 Task: Find connections with filter location San Ignacio with filter topic #futurewith filter profile language German with filter current company Launchmaps with filter school Himachal Pradesh Jobs with filter industry Robot Manufacturing with filter service category User Experience Writing with filter keywords title Roofer
Action: Mouse moved to (172, 231)
Screenshot: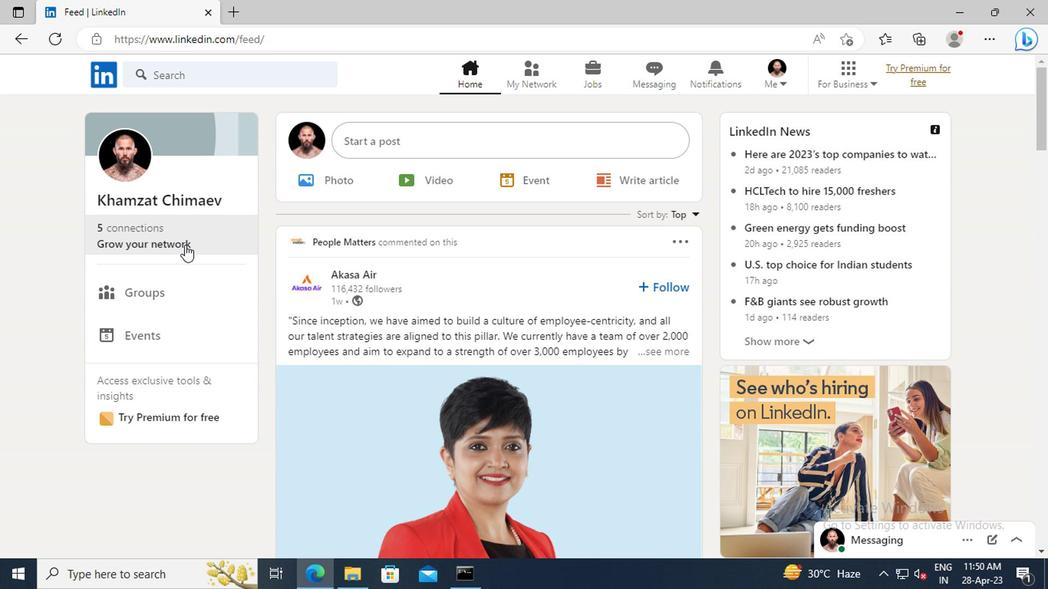 
Action: Mouse pressed left at (172, 231)
Screenshot: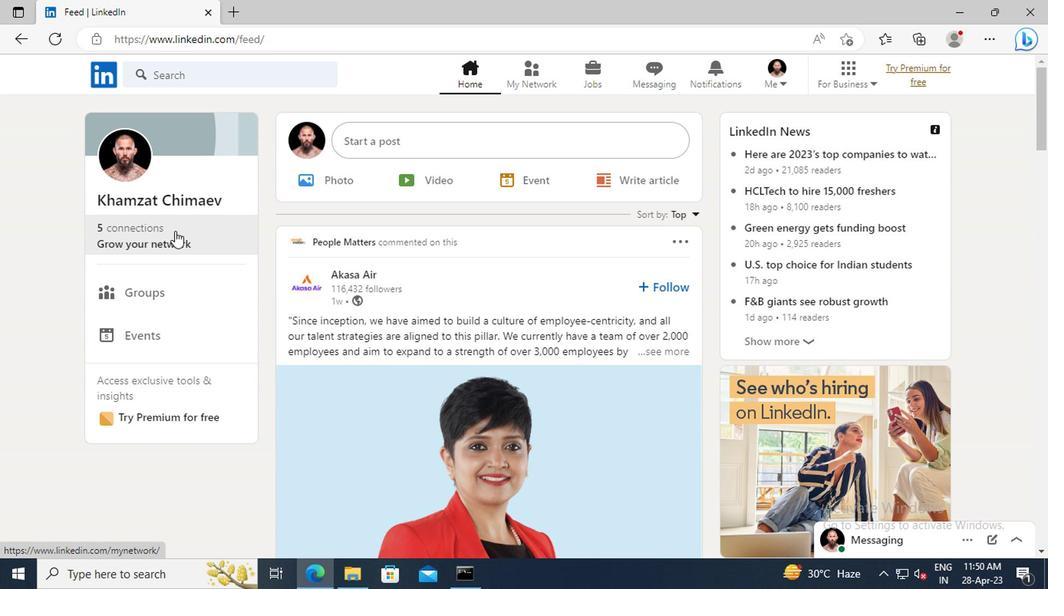 
Action: Mouse moved to (173, 163)
Screenshot: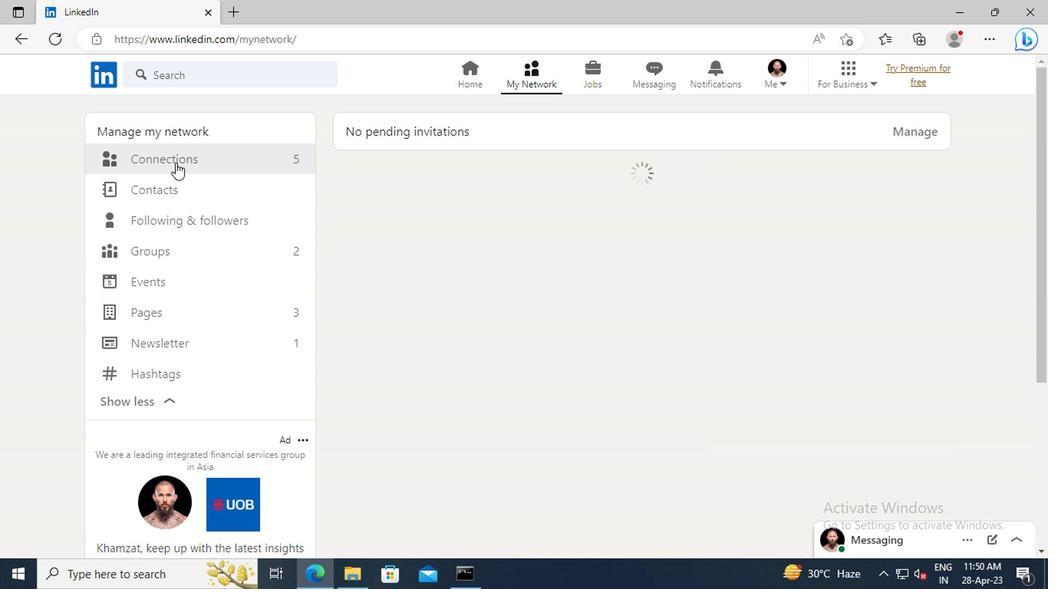 
Action: Mouse pressed left at (173, 163)
Screenshot: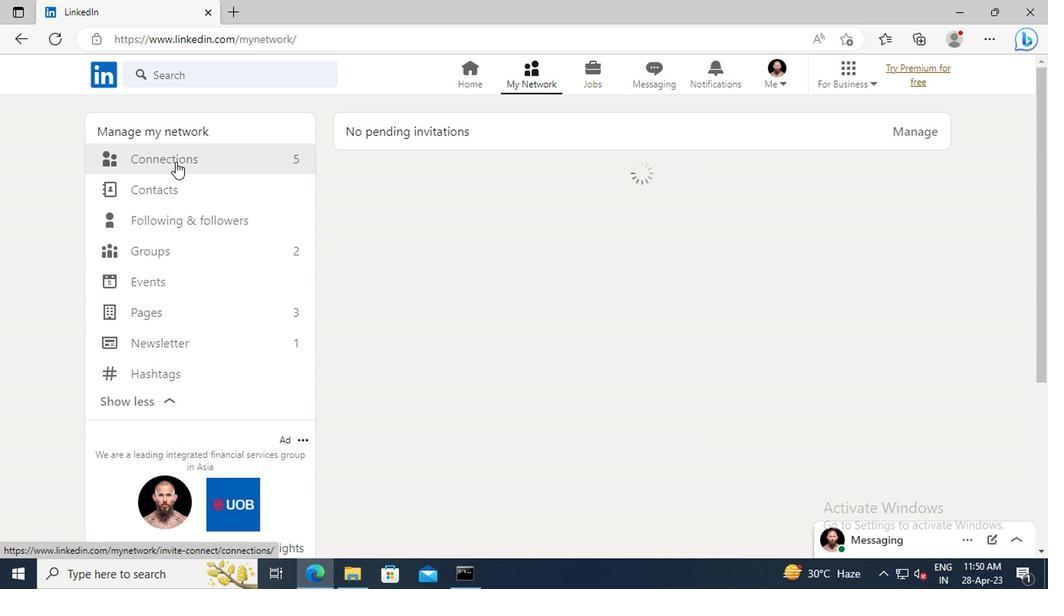 
Action: Mouse moved to (621, 165)
Screenshot: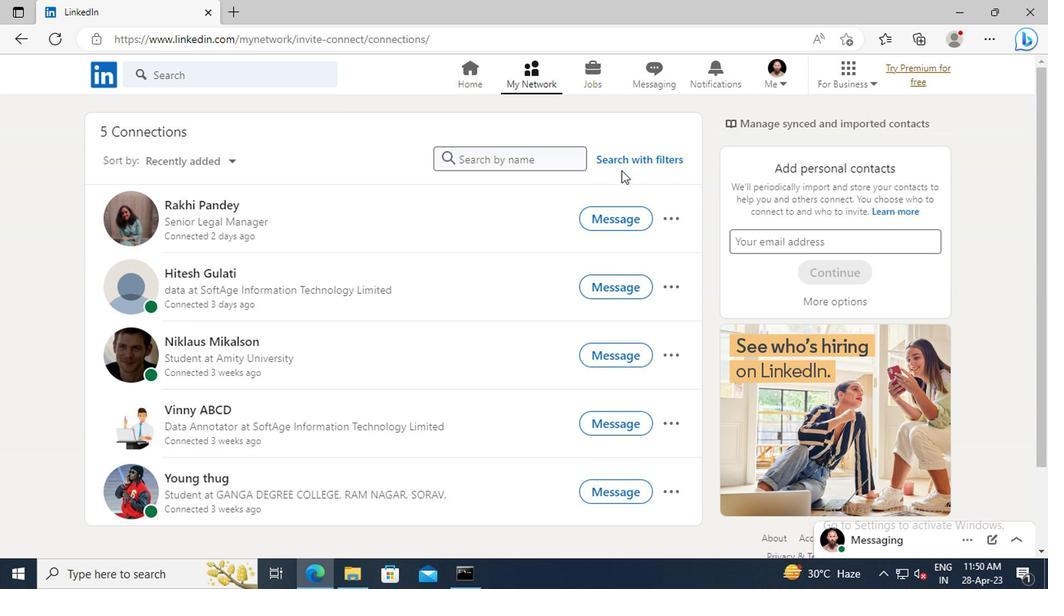 
Action: Mouse pressed left at (621, 165)
Screenshot: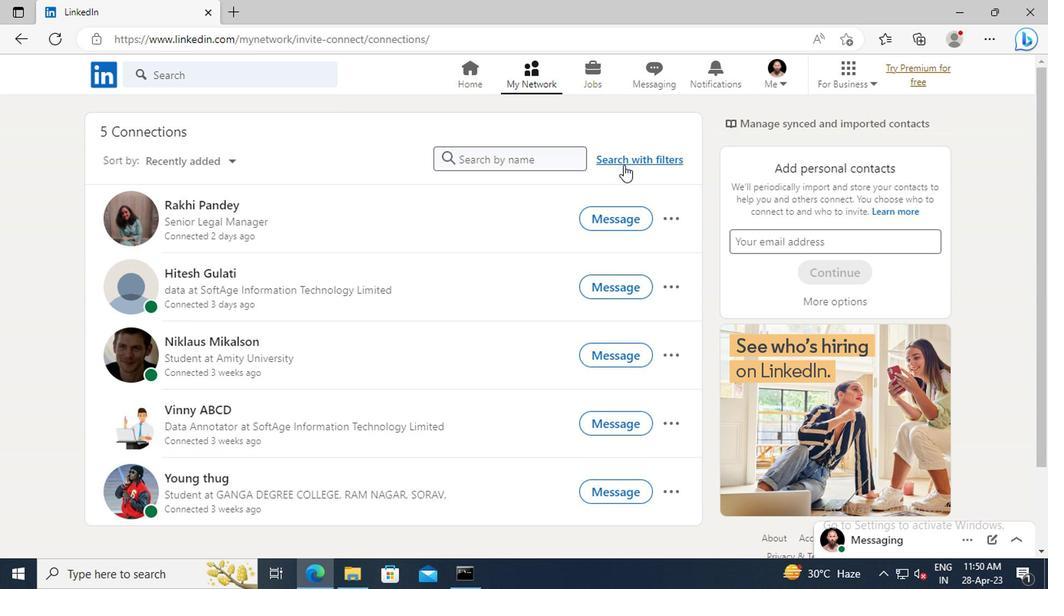 
Action: Mouse moved to (585, 123)
Screenshot: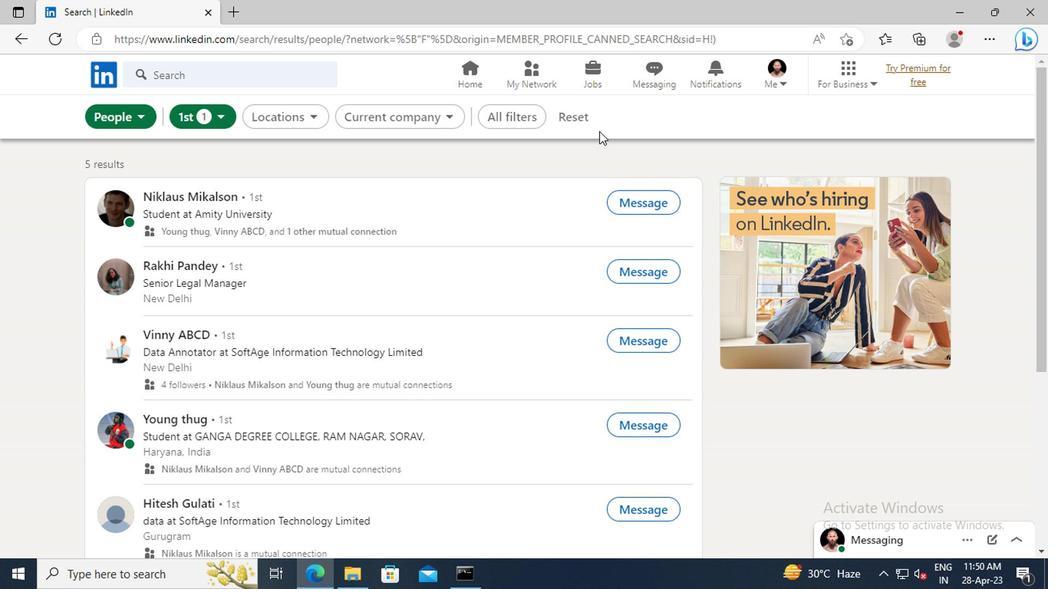 
Action: Mouse pressed left at (585, 123)
Screenshot: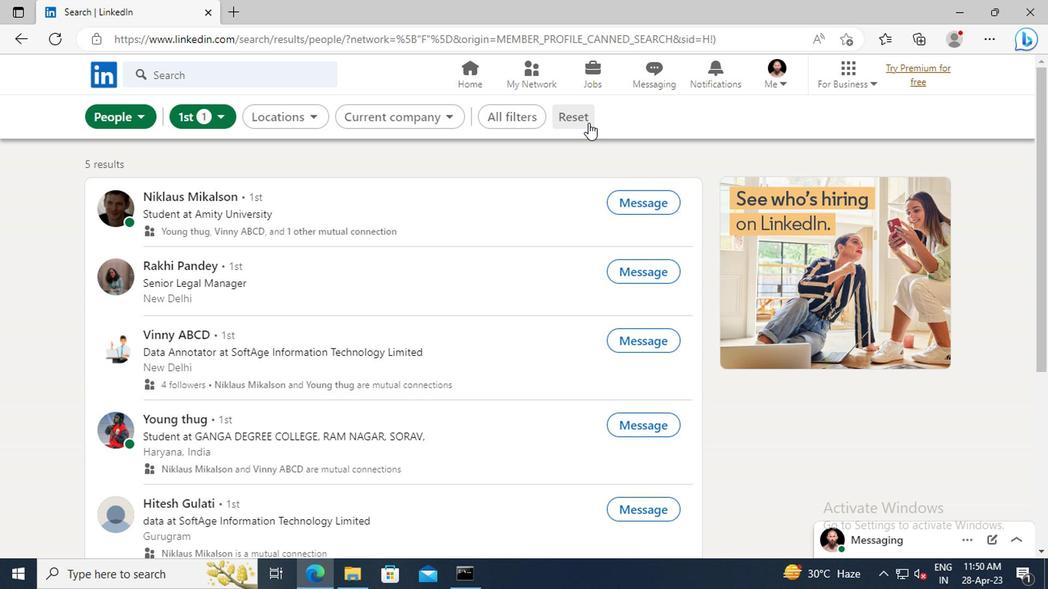 
Action: Mouse moved to (565, 119)
Screenshot: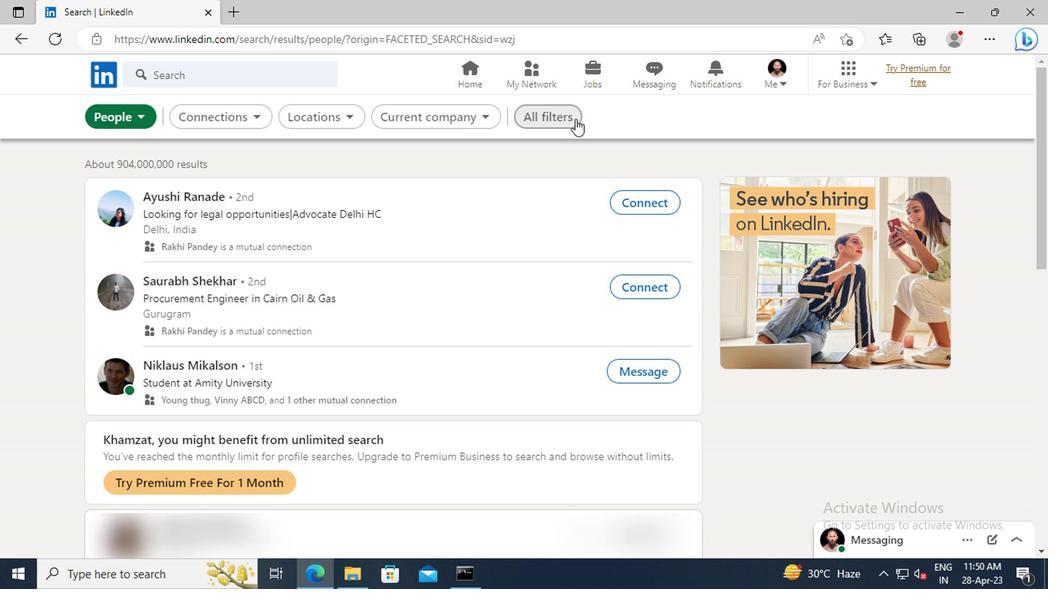 
Action: Mouse pressed left at (565, 119)
Screenshot: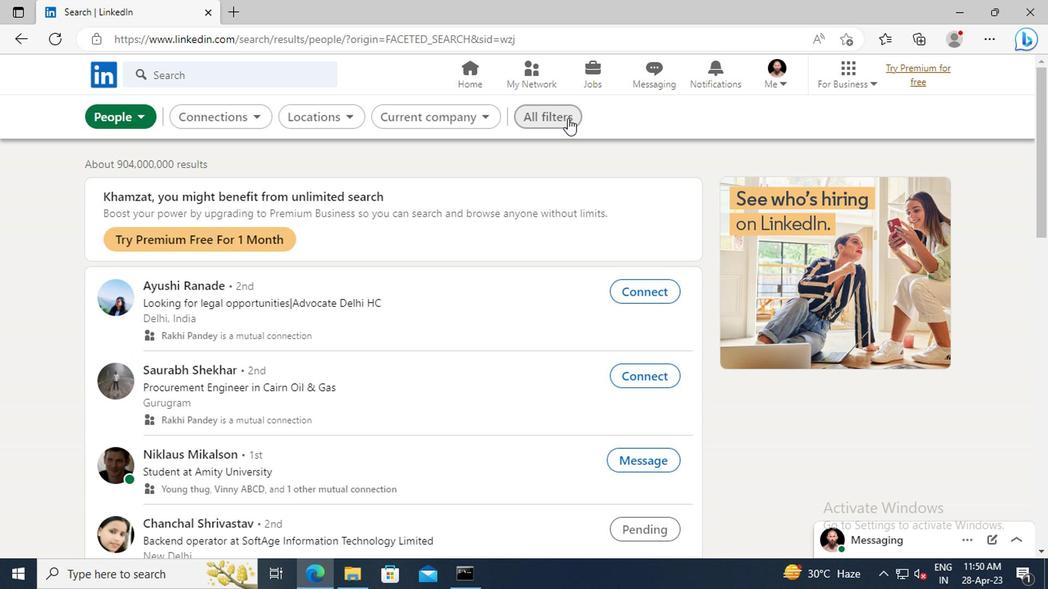
Action: Mouse moved to (923, 274)
Screenshot: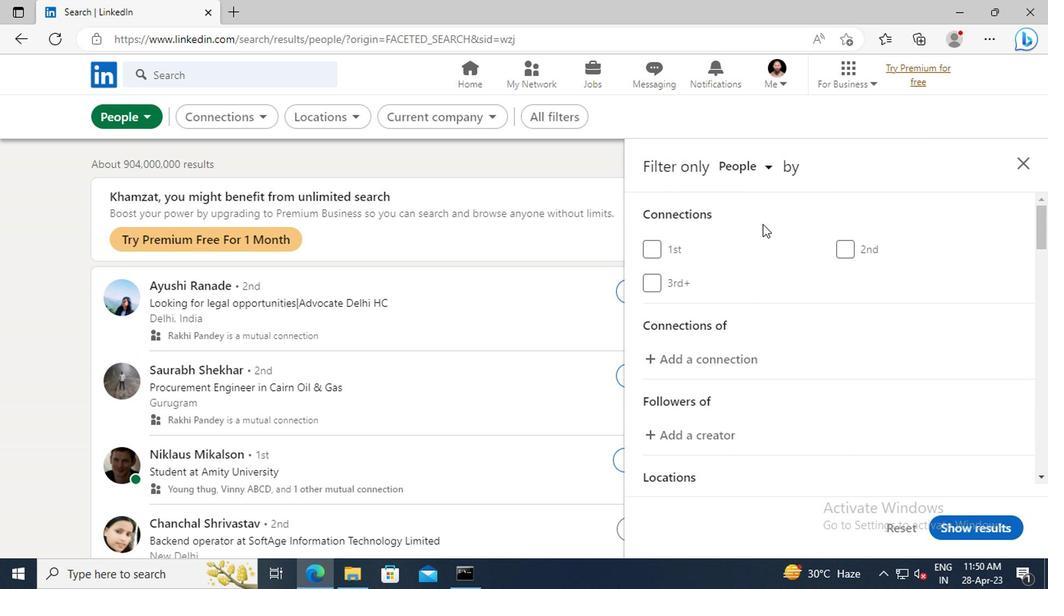 
Action: Mouse scrolled (923, 273) with delta (0, -1)
Screenshot: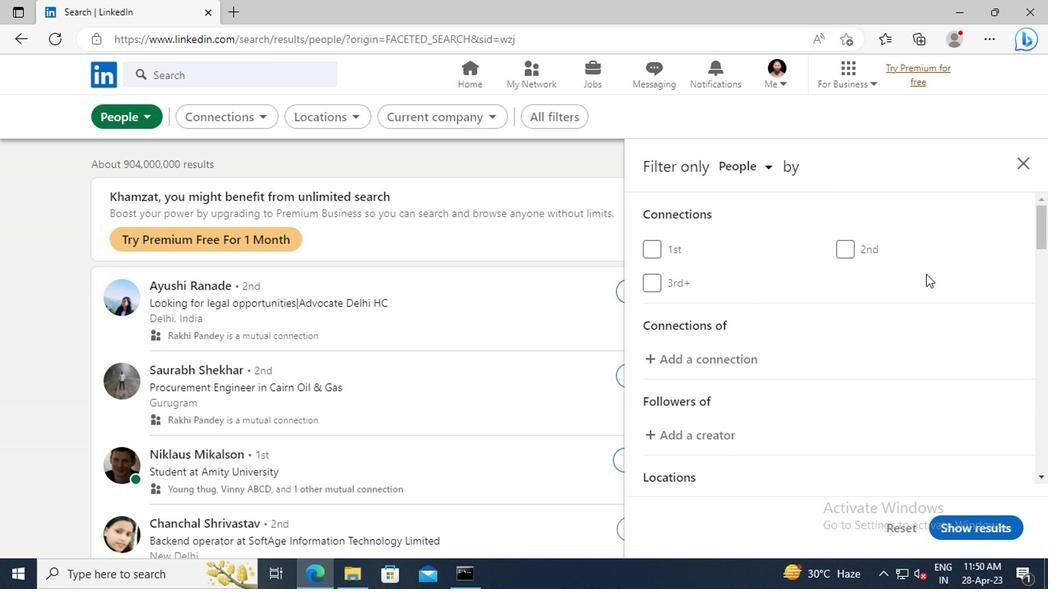 
Action: Mouse scrolled (923, 273) with delta (0, -1)
Screenshot: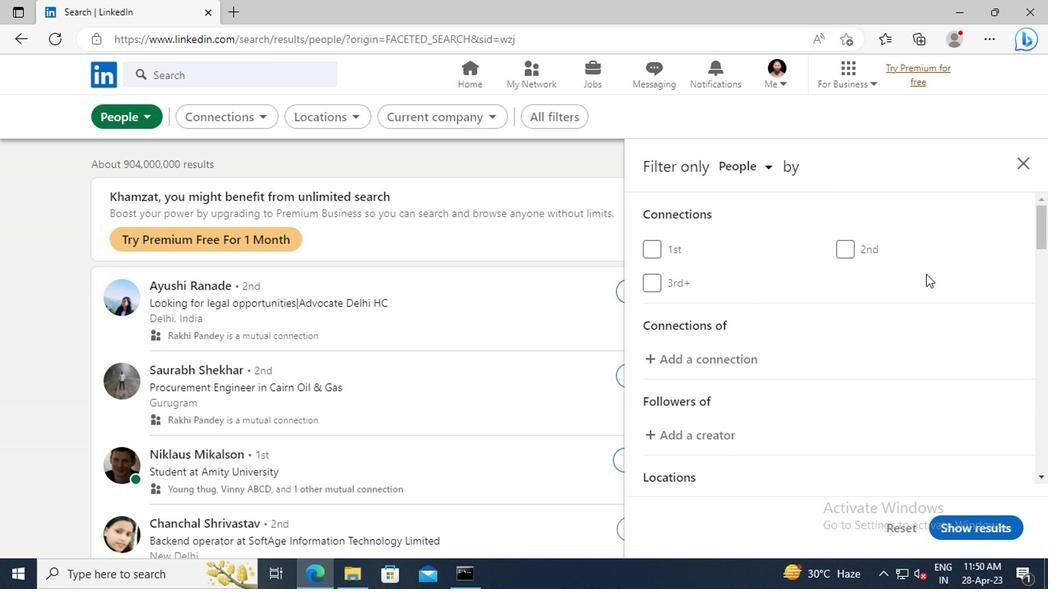 
Action: Mouse moved to (898, 271)
Screenshot: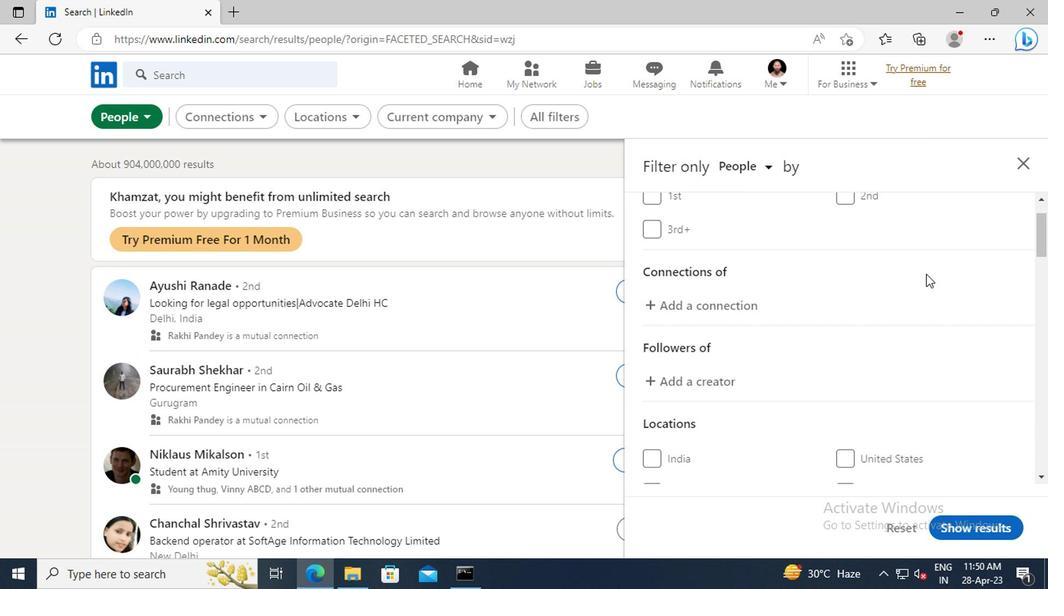 
Action: Mouse scrolled (898, 271) with delta (0, 0)
Screenshot: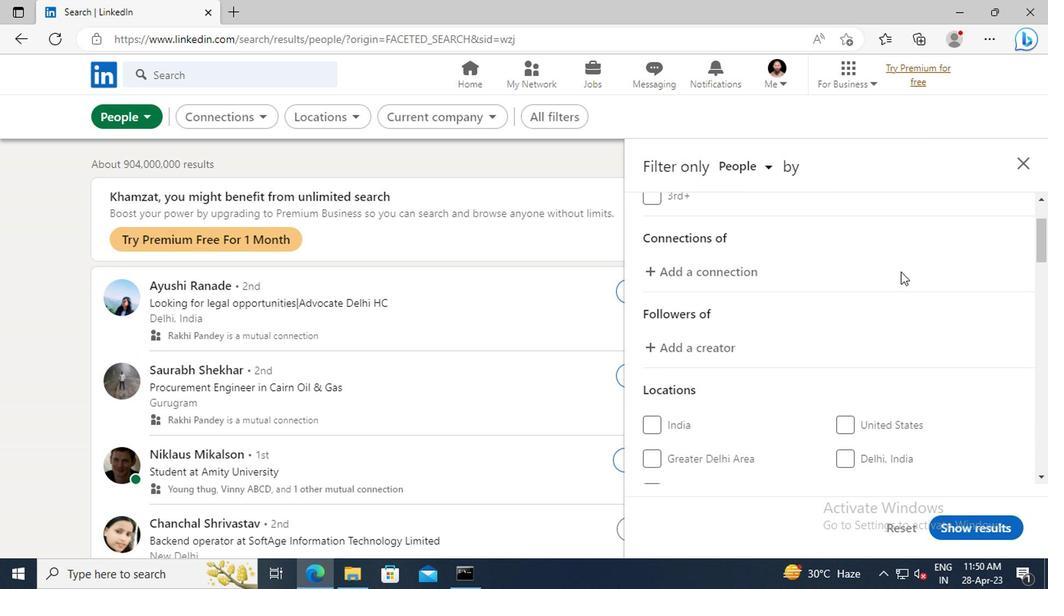 
Action: Mouse scrolled (898, 271) with delta (0, 0)
Screenshot: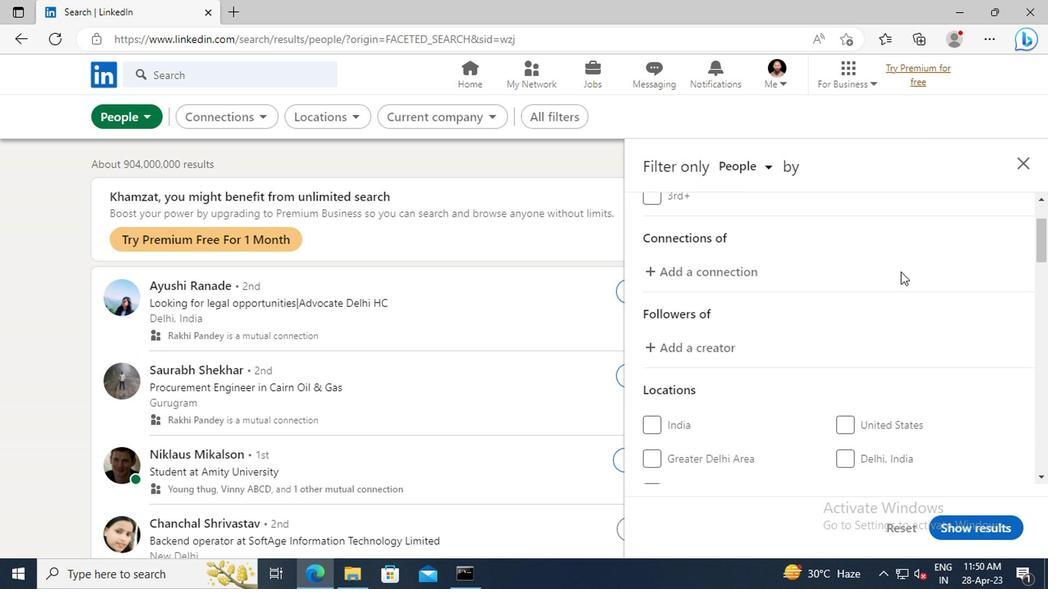 
Action: Mouse scrolled (898, 271) with delta (0, 0)
Screenshot: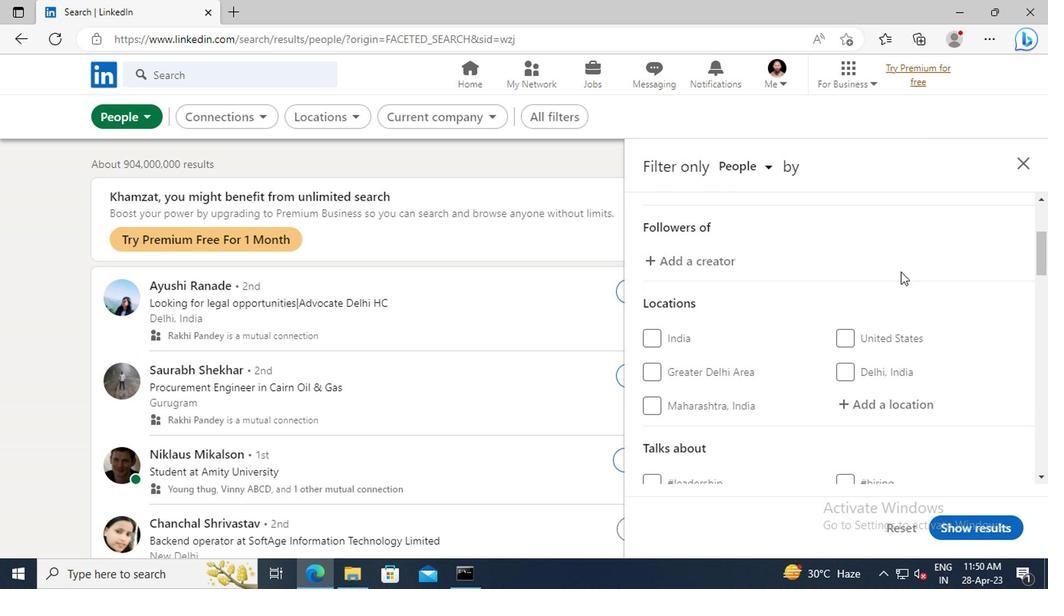 
Action: Mouse scrolled (898, 271) with delta (0, 0)
Screenshot: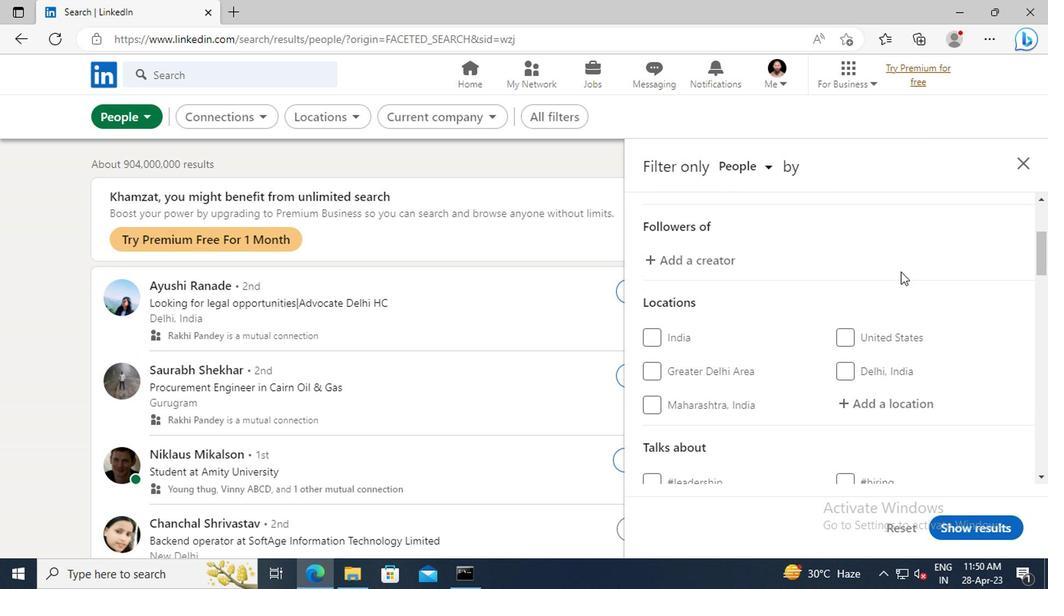 
Action: Mouse moved to (889, 309)
Screenshot: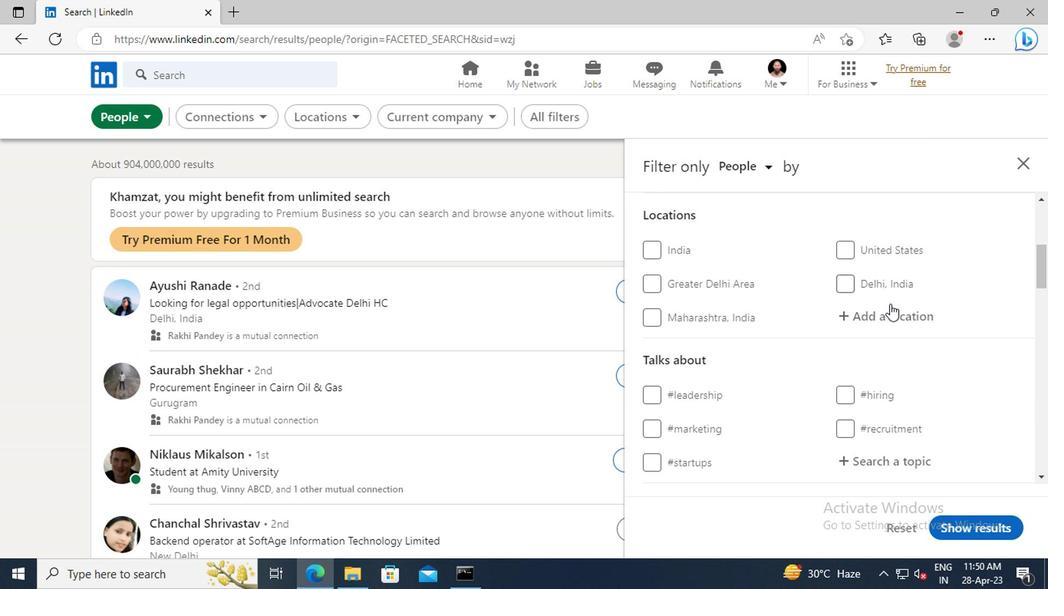
Action: Mouse pressed left at (889, 309)
Screenshot: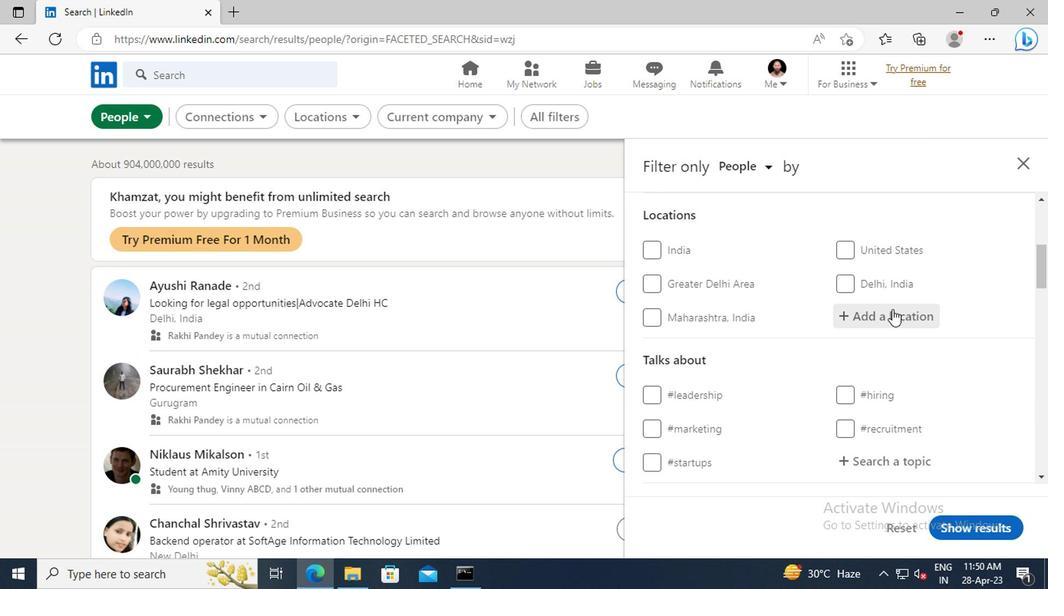 
Action: Key pressed <Key.shift>SAN<Key.space><Key.shift>IGNACIO
Screenshot: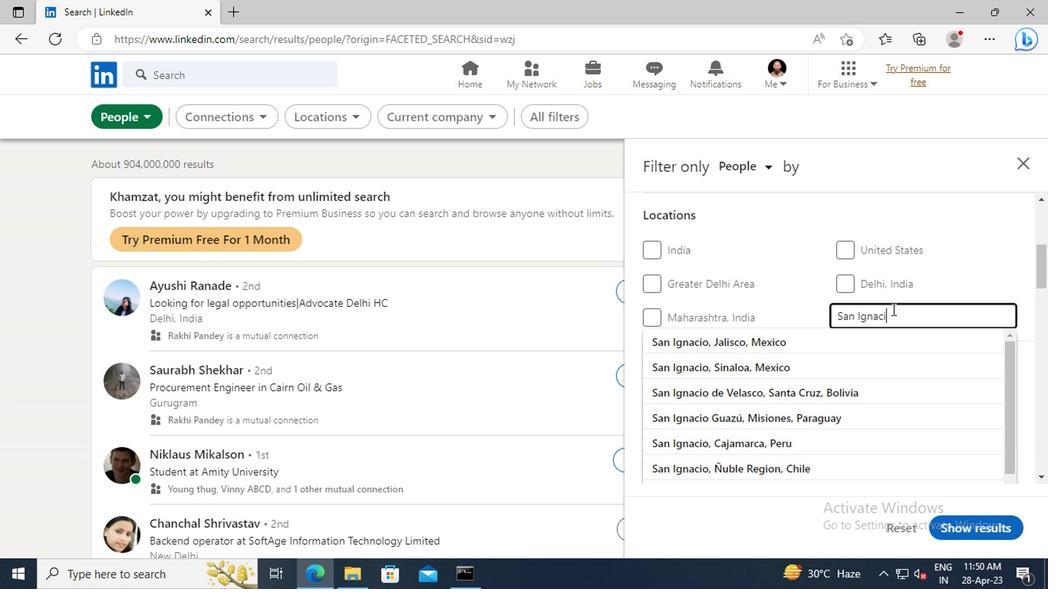 
Action: Mouse moved to (881, 337)
Screenshot: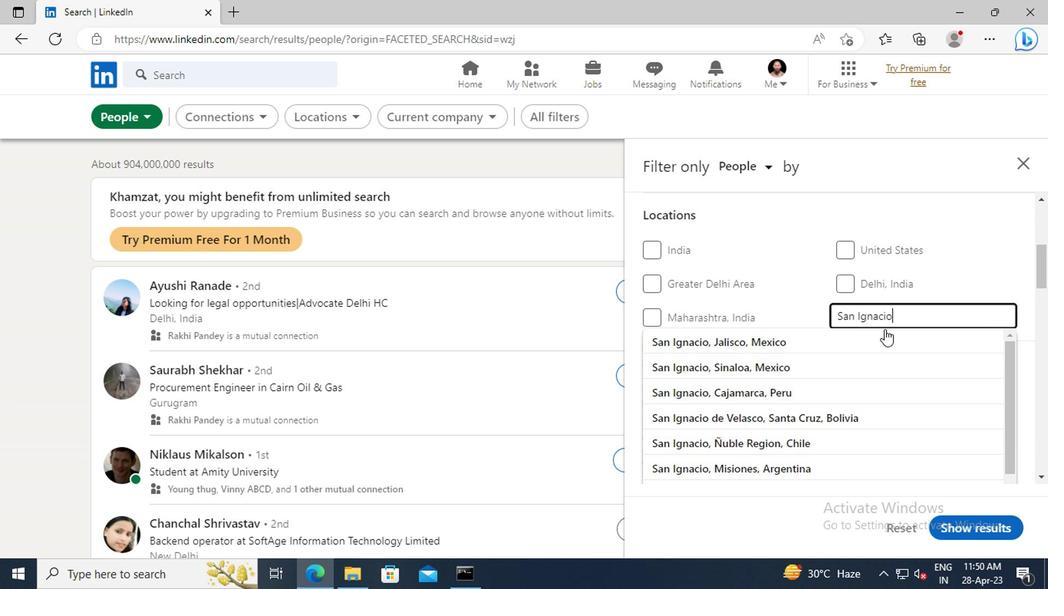 
Action: Mouse pressed left at (881, 337)
Screenshot: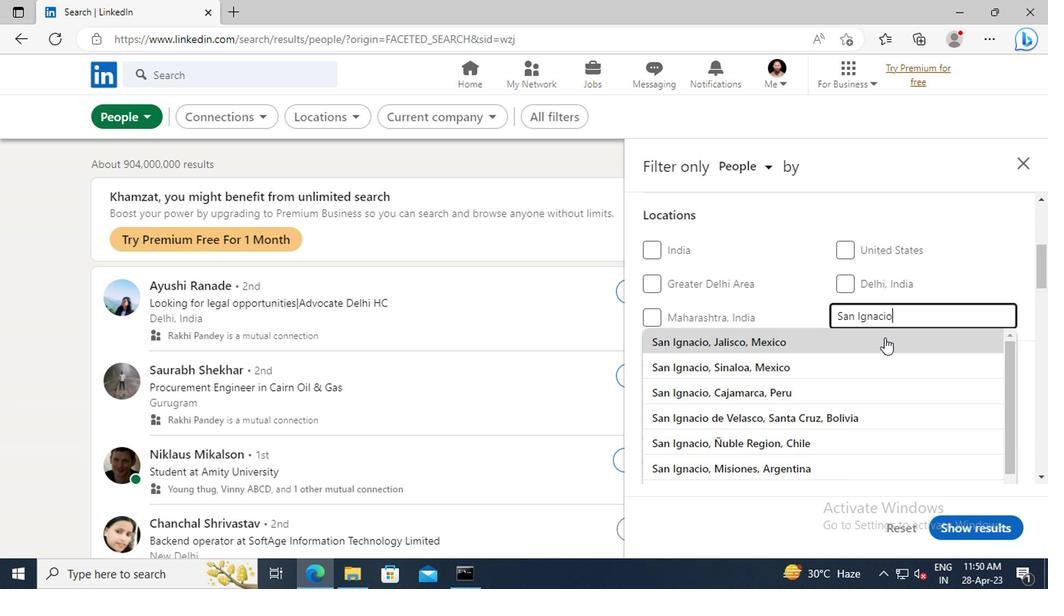 
Action: Mouse moved to (885, 294)
Screenshot: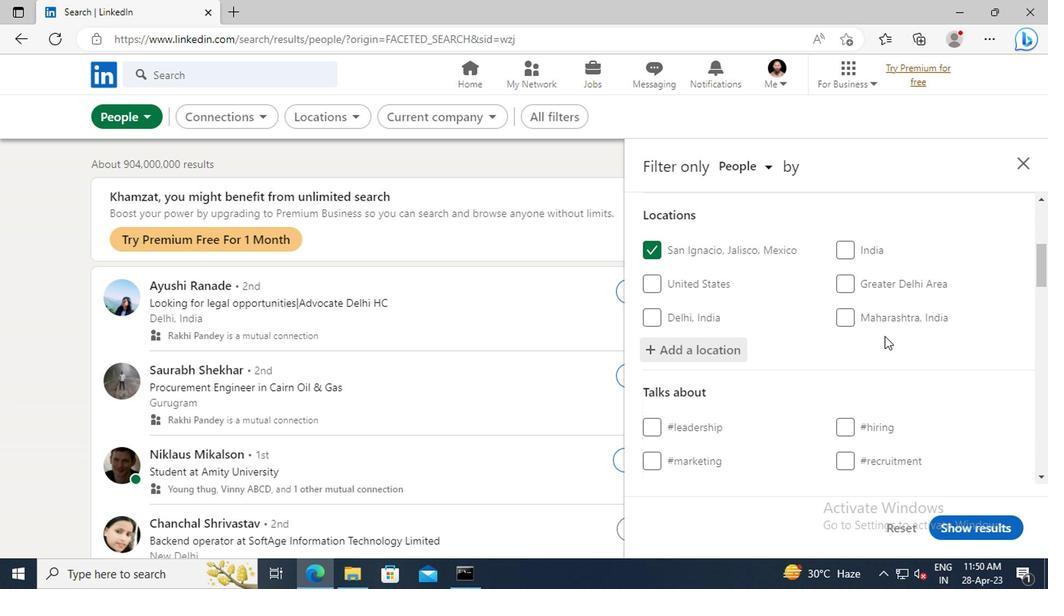 
Action: Mouse scrolled (885, 294) with delta (0, 0)
Screenshot: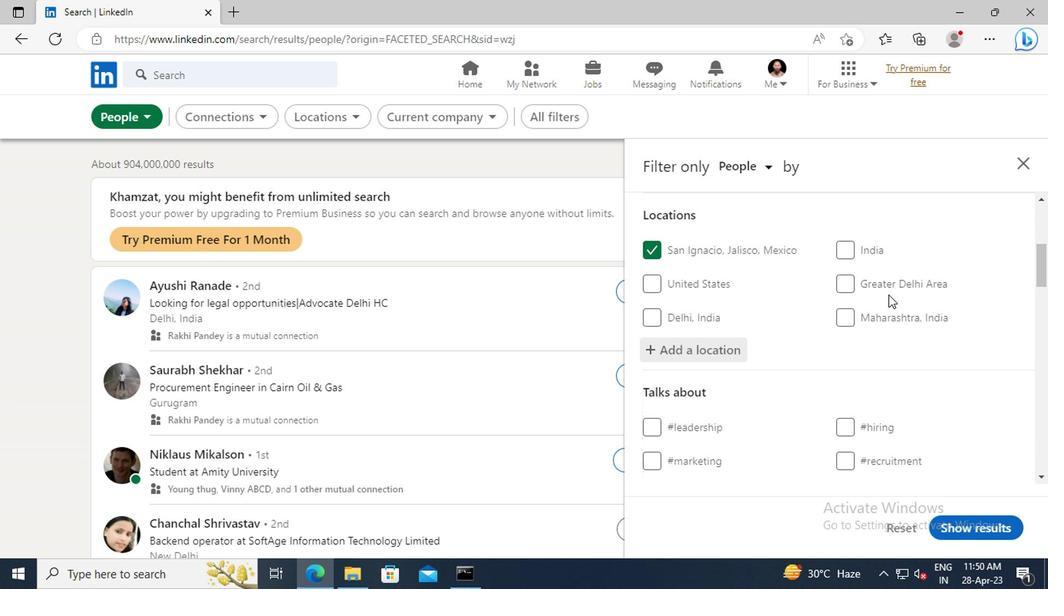
Action: Mouse scrolled (885, 294) with delta (0, 0)
Screenshot: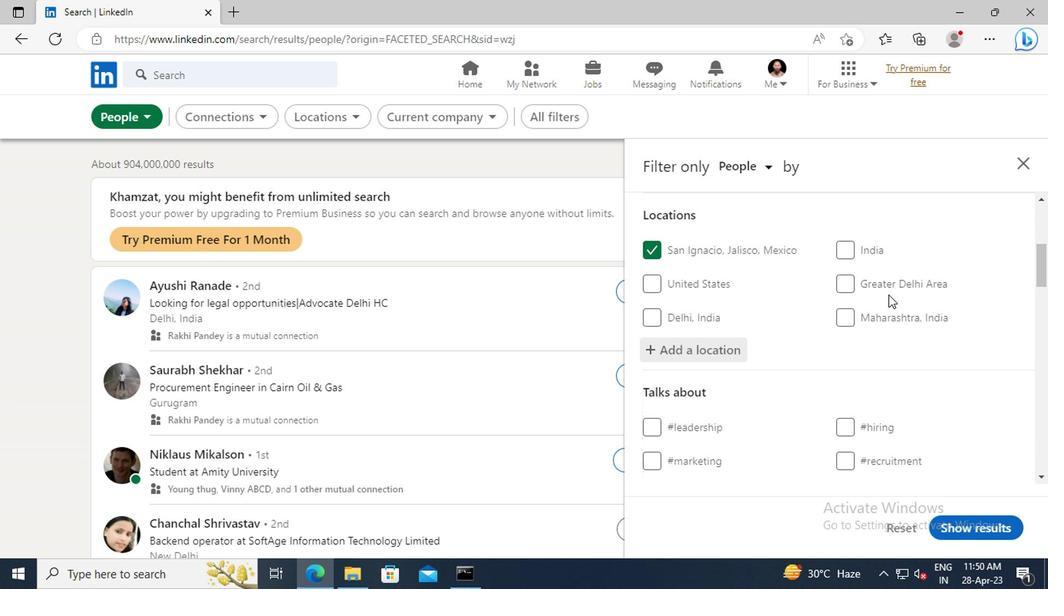 
Action: Mouse scrolled (885, 294) with delta (0, 0)
Screenshot: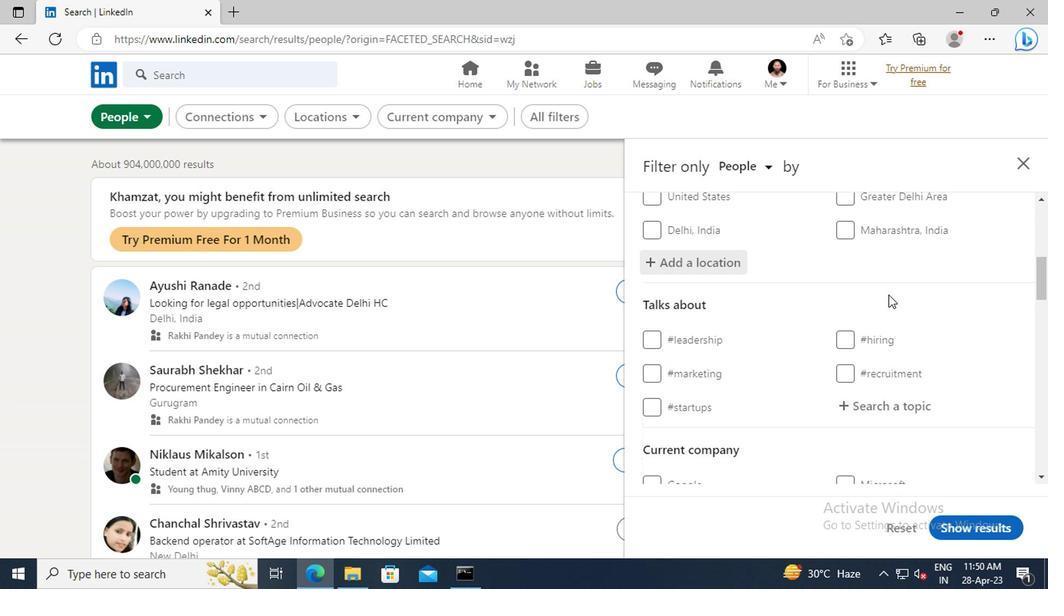 
Action: Mouse scrolled (885, 294) with delta (0, 0)
Screenshot: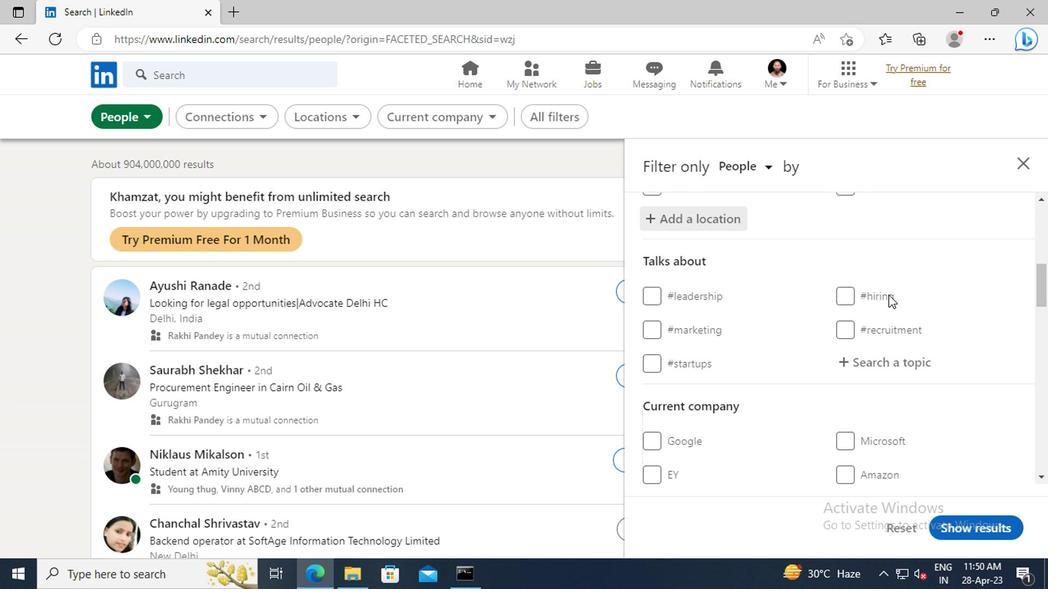 
Action: Mouse scrolled (885, 294) with delta (0, 0)
Screenshot: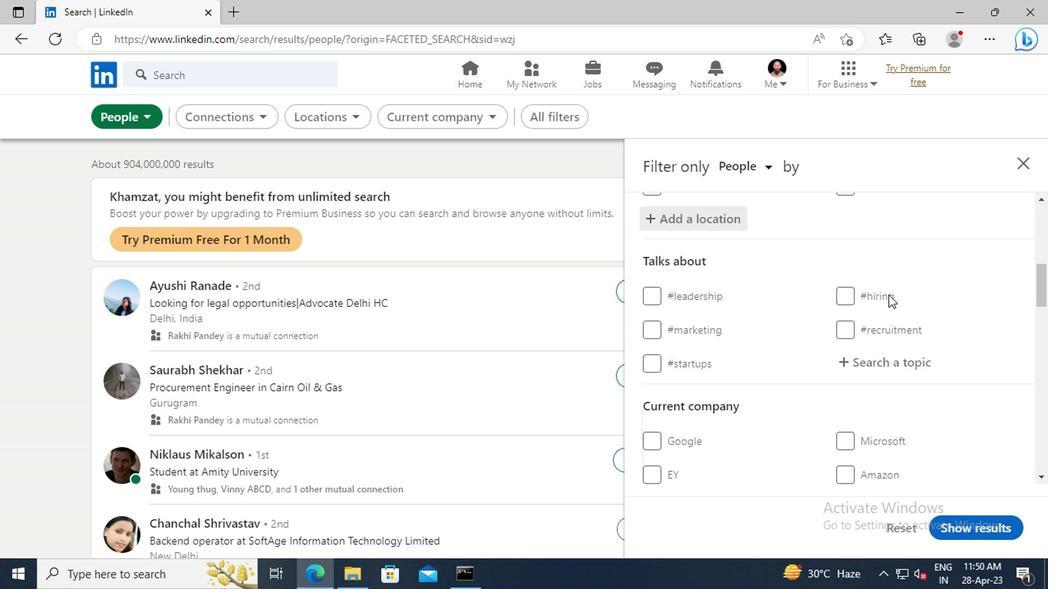 
Action: Mouse moved to (866, 278)
Screenshot: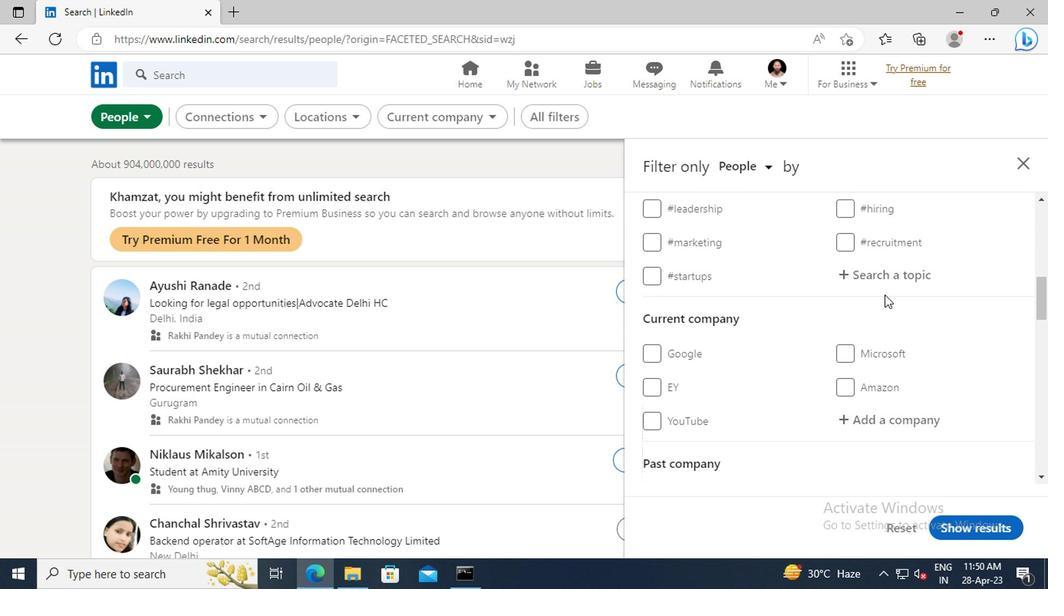 
Action: Mouse pressed left at (866, 278)
Screenshot: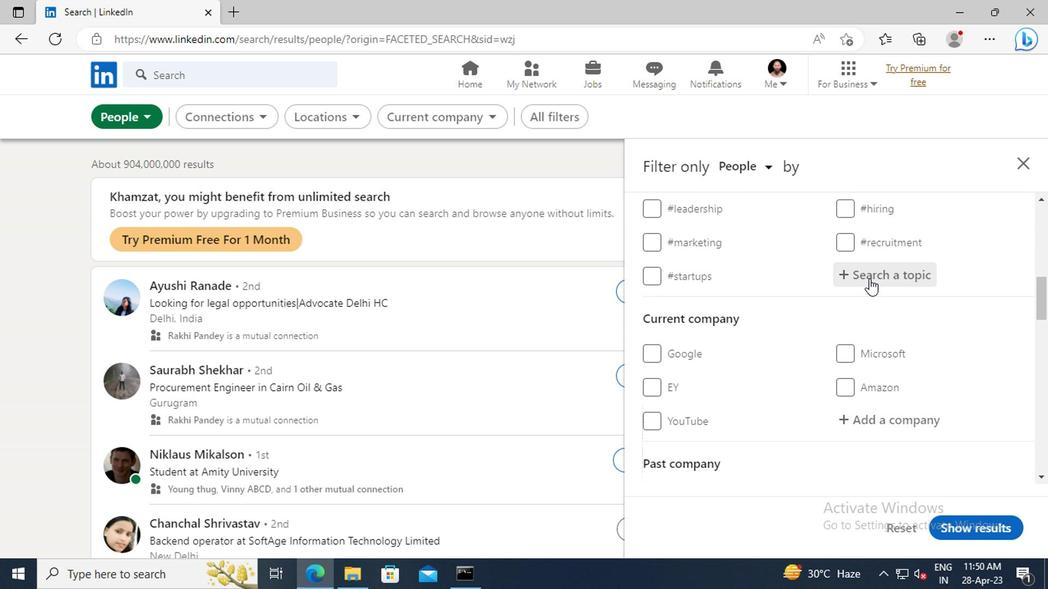 
Action: Key pressed FUTURE
Screenshot: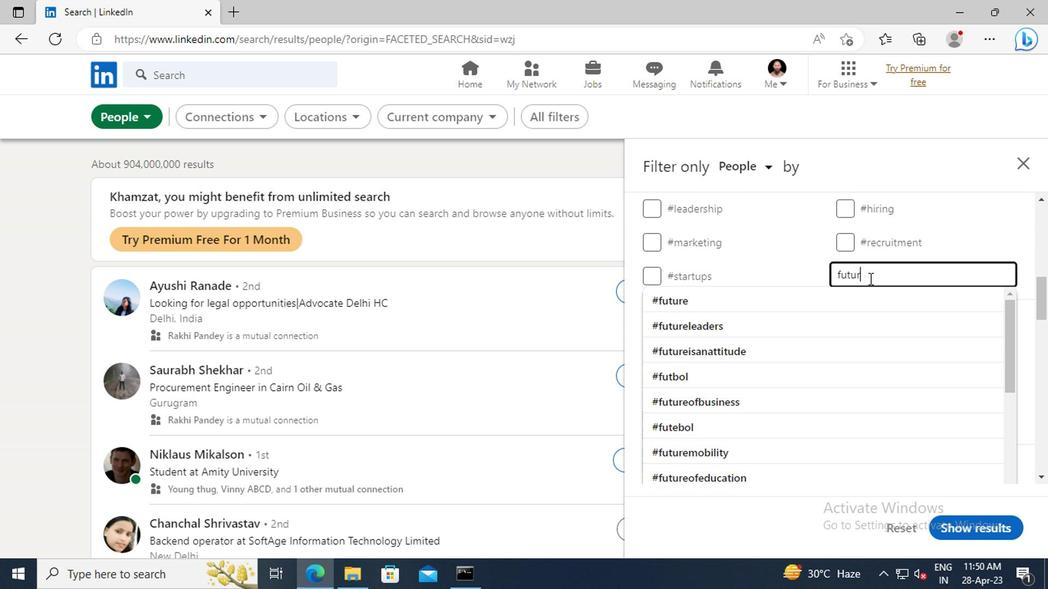 
Action: Mouse moved to (865, 294)
Screenshot: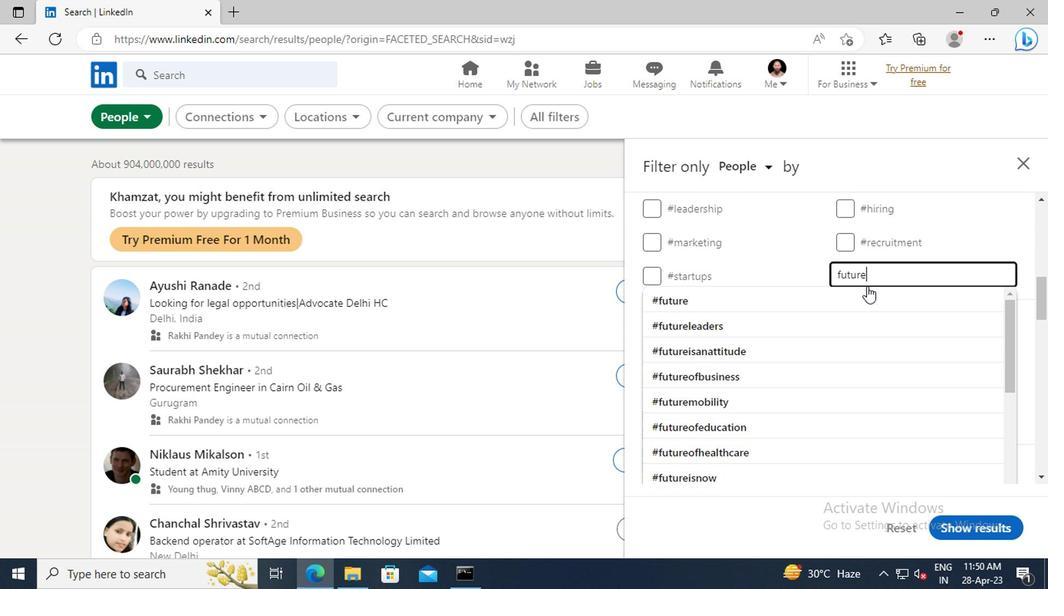 
Action: Mouse pressed left at (865, 294)
Screenshot: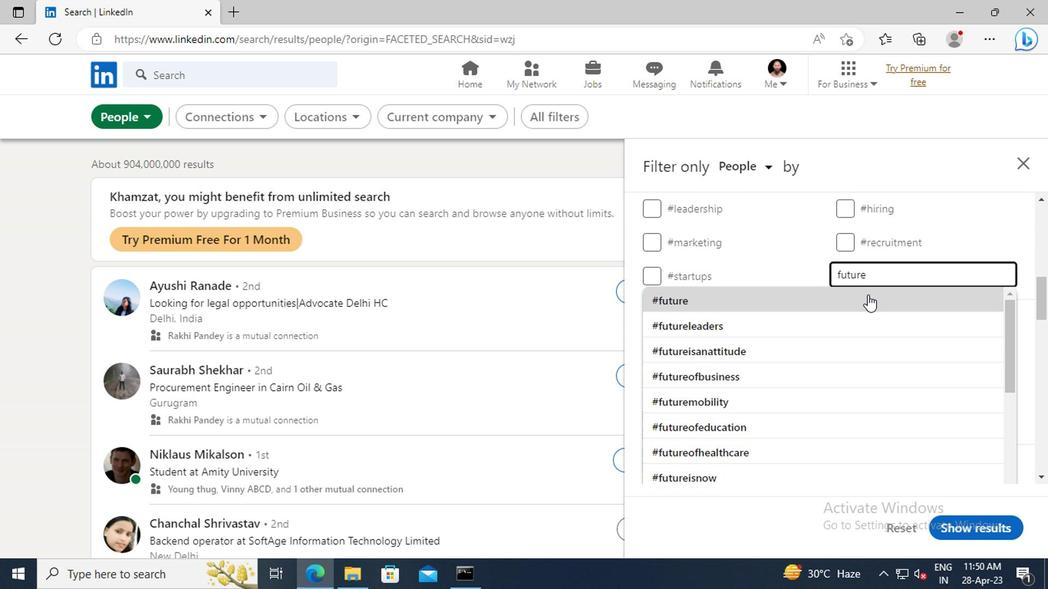 
Action: Mouse moved to (858, 278)
Screenshot: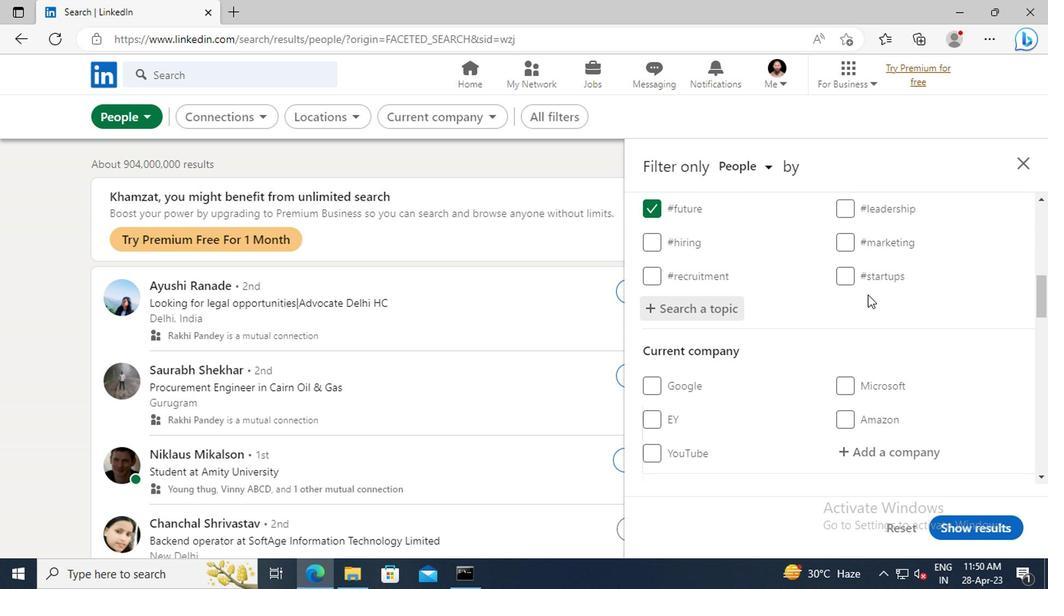 
Action: Mouse scrolled (858, 278) with delta (0, 0)
Screenshot: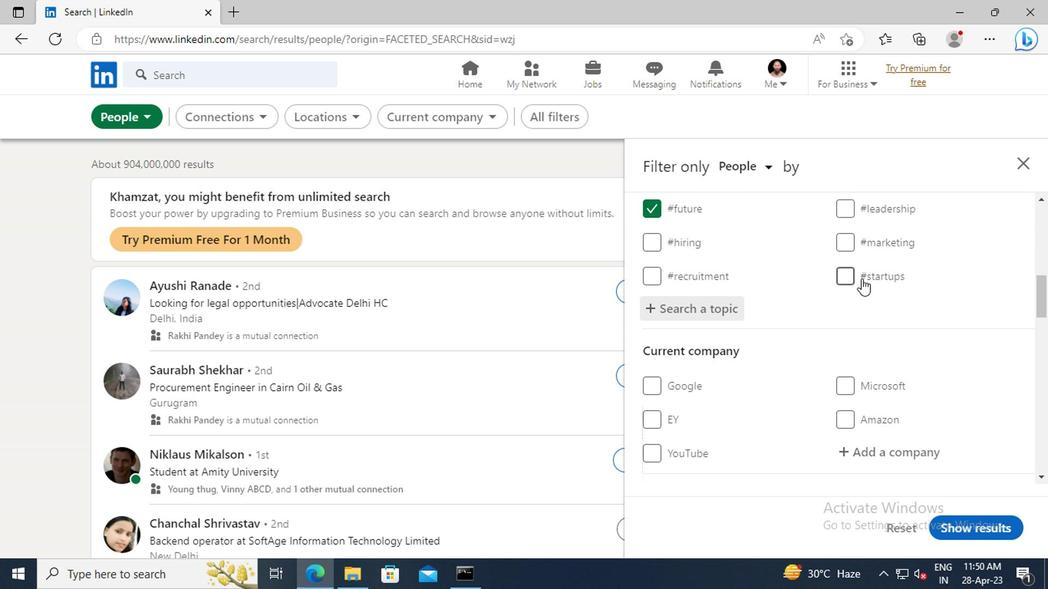 
Action: Mouse scrolled (858, 278) with delta (0, 0)
Screenshot: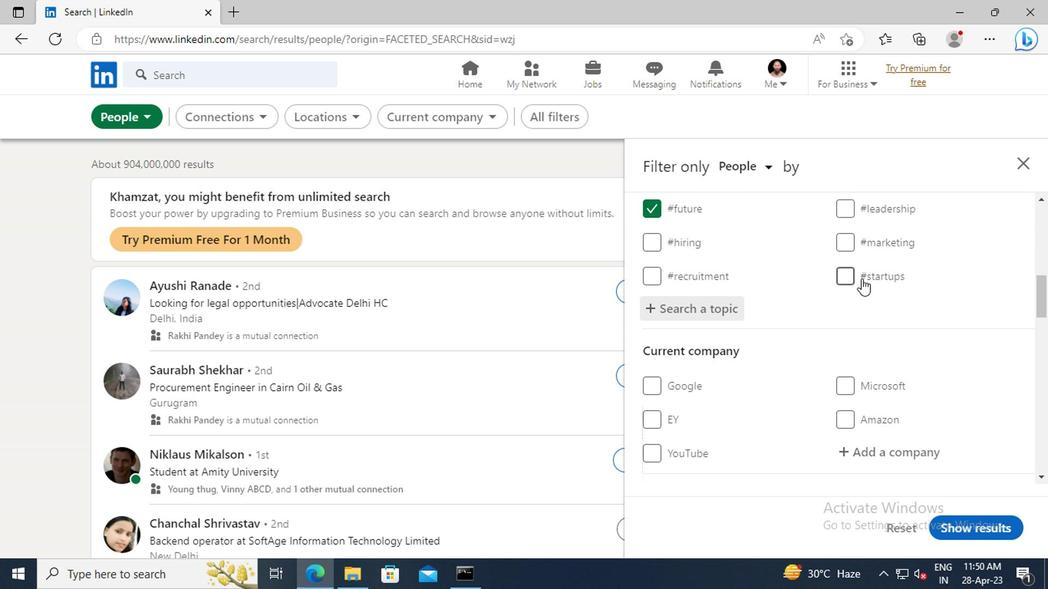 
Action: Mouse scrolled (858, 278) with delta (0, 0)
Screenshot: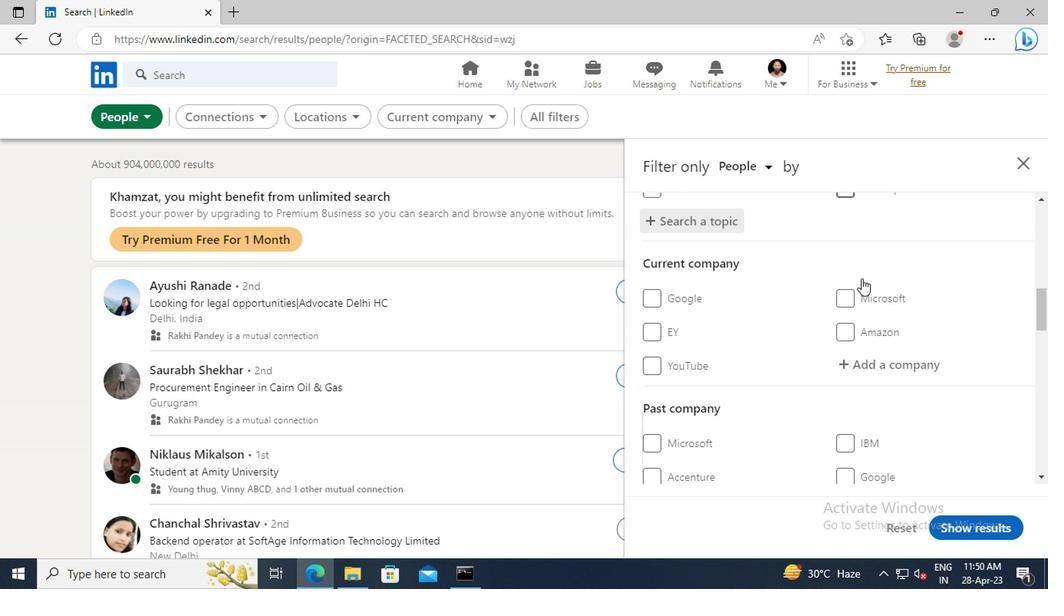 
Action: Mouse scrolled (858, 278) with delta (0, 0)
Screenshot: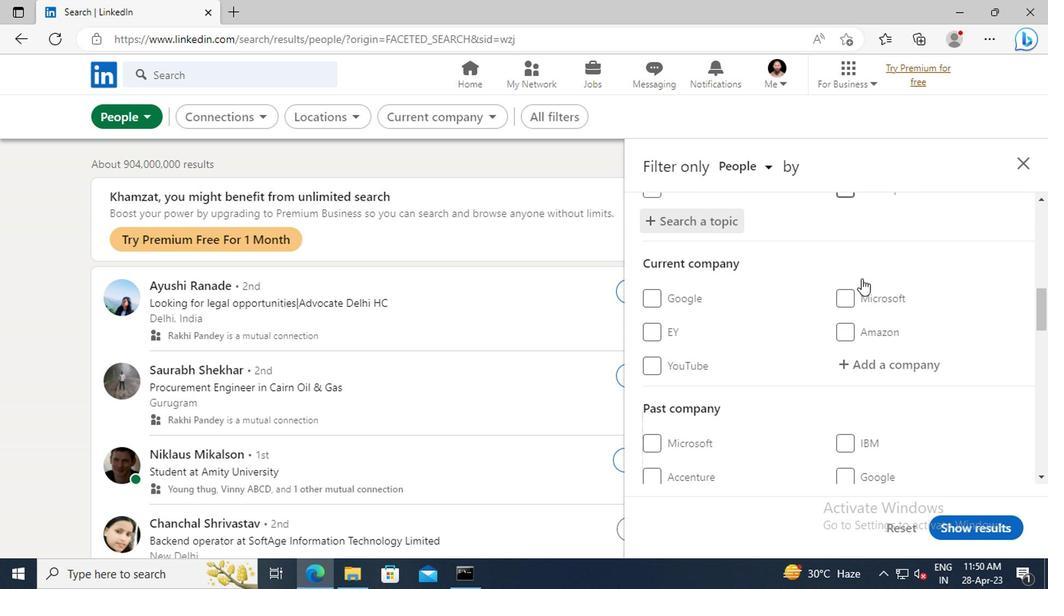 
Action: Mouse scrolled (858, 278) with delta (0, 0)
Screenshot: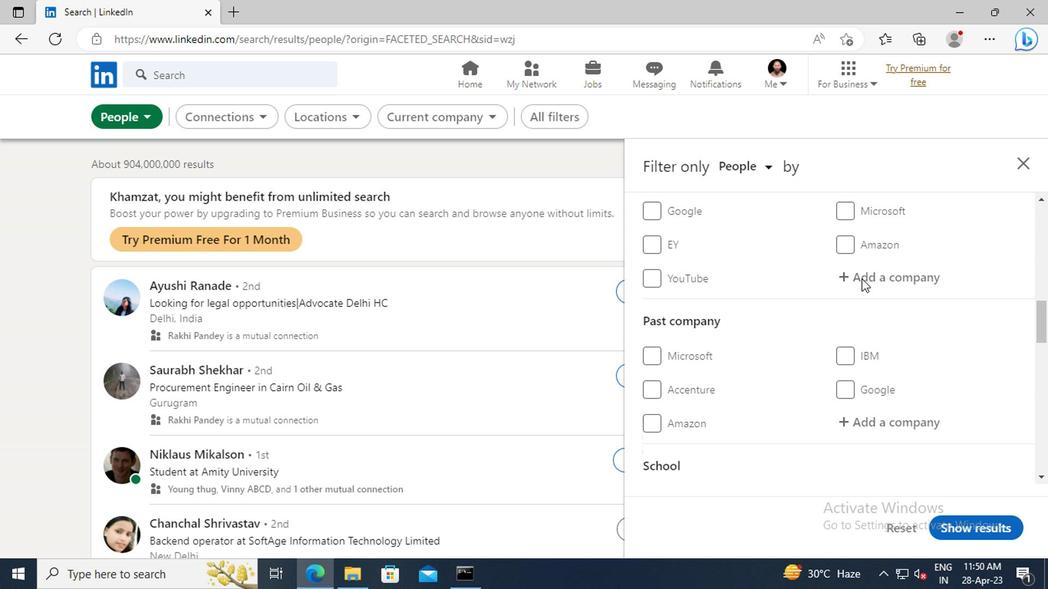 
Action: Mouse scrolled (858, 278) with delta (0, 0)
Screenshot: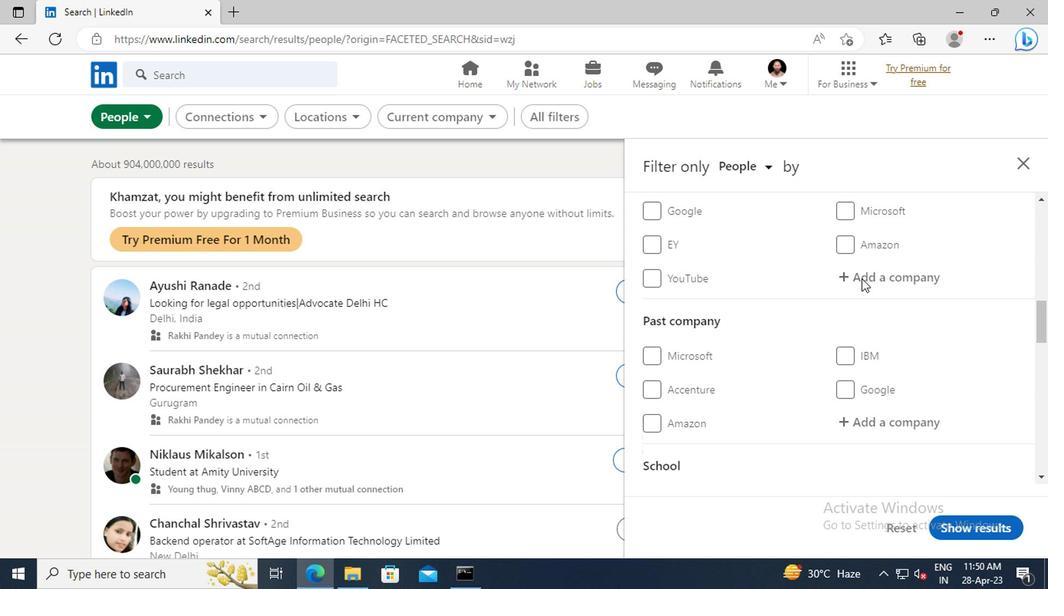 
Action: Mouse scrolled (858, 278) with delta (0, 0)
Screenshot: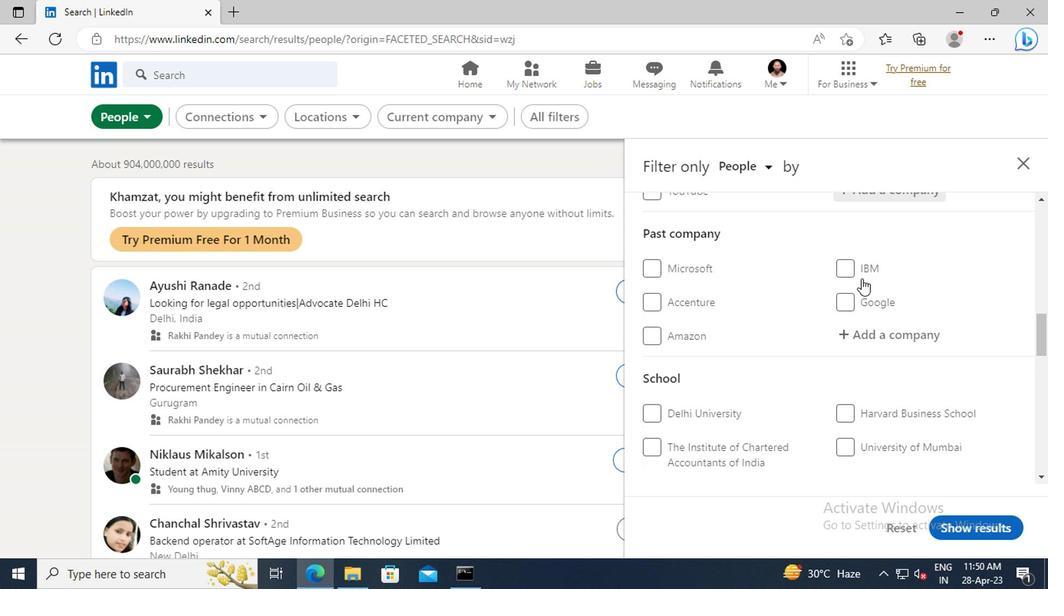 
Action: Mouse scrolled (858, 278) with delta (0, 0)
Screenshot: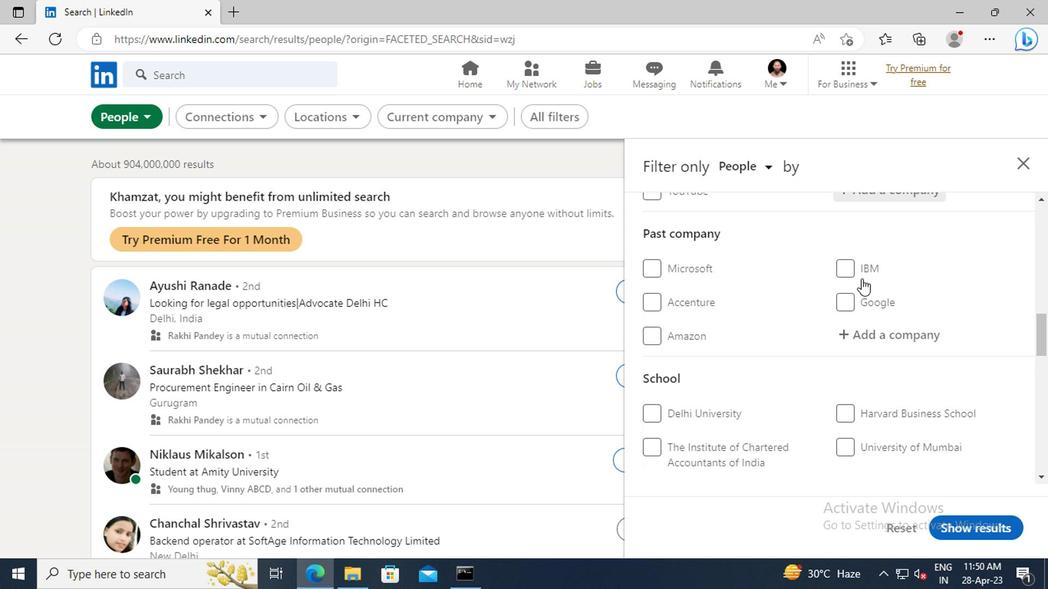 
Action: Mouse scrolled (858, 278) with delta (0, 0)
Screenshot: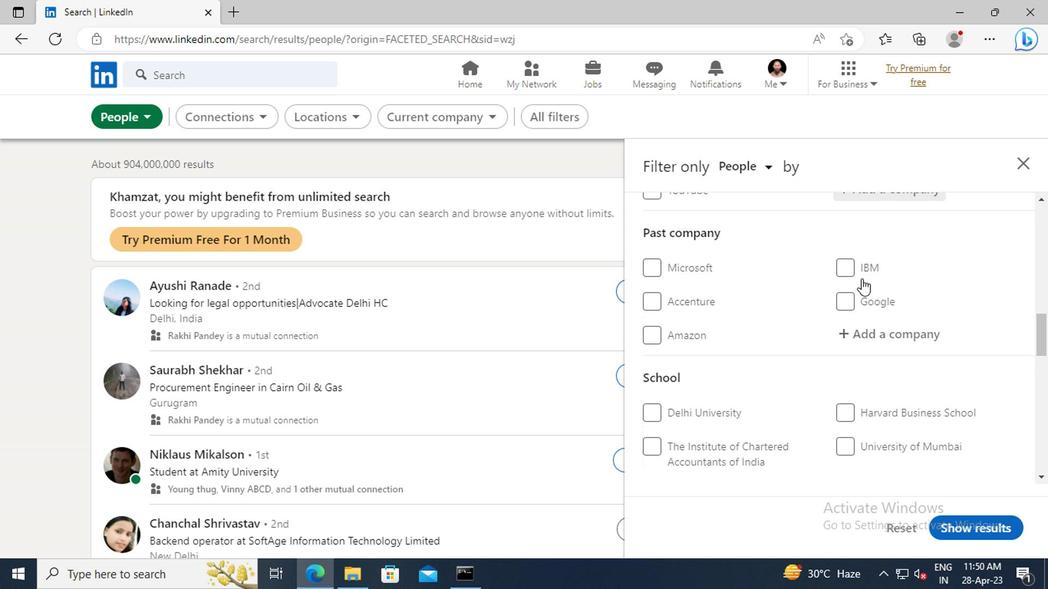
Action: Mouse scrolled (858, 278) with delta (0, 0)
Screenshot: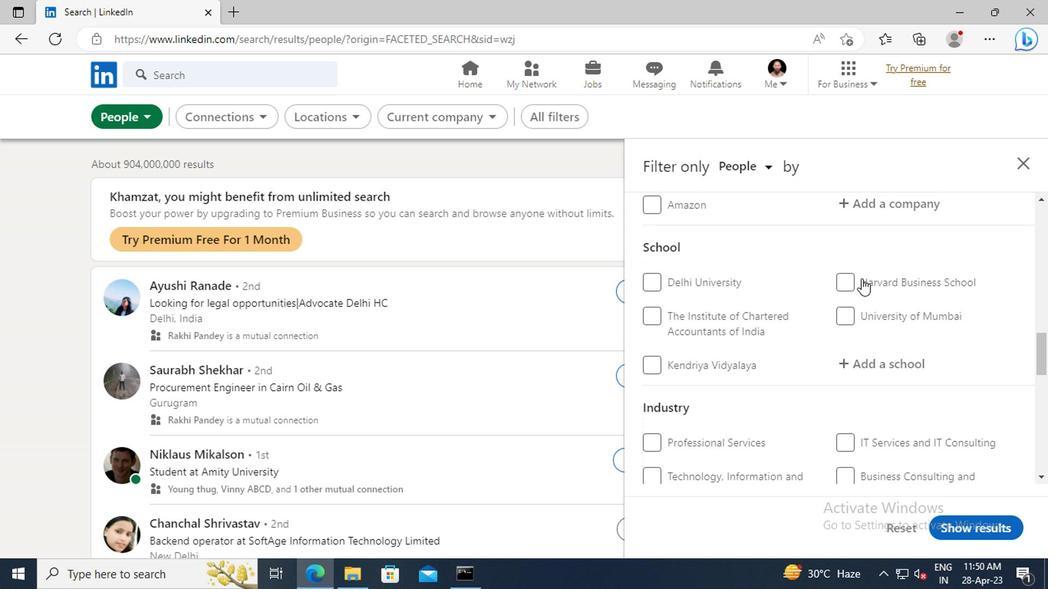 
Action: Mouse scrolled (858, 278) with delta (0, 0)
Screenshot: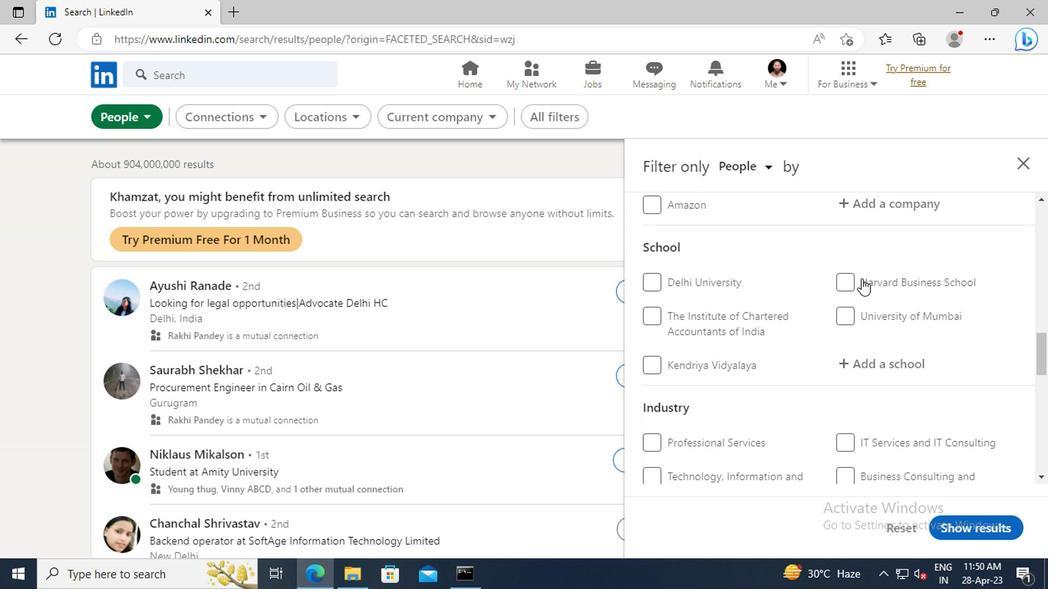 
Action: Mouse scrolled (858, 278) with delta (0, 0)
Screenshot: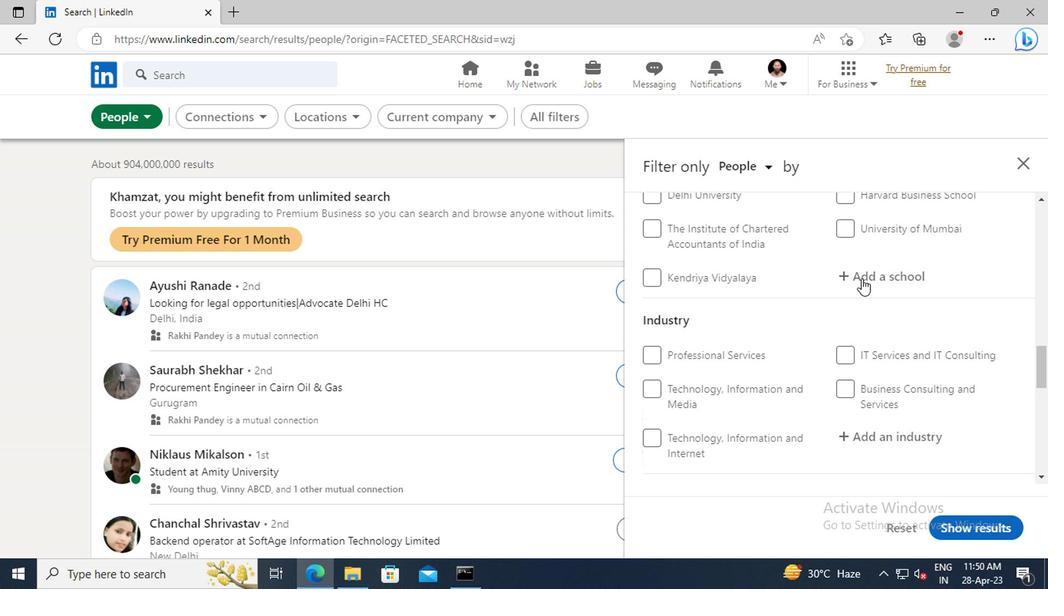 
Action: Mouse scrolled (858, 278) with delta (0, 0)
Screenshot: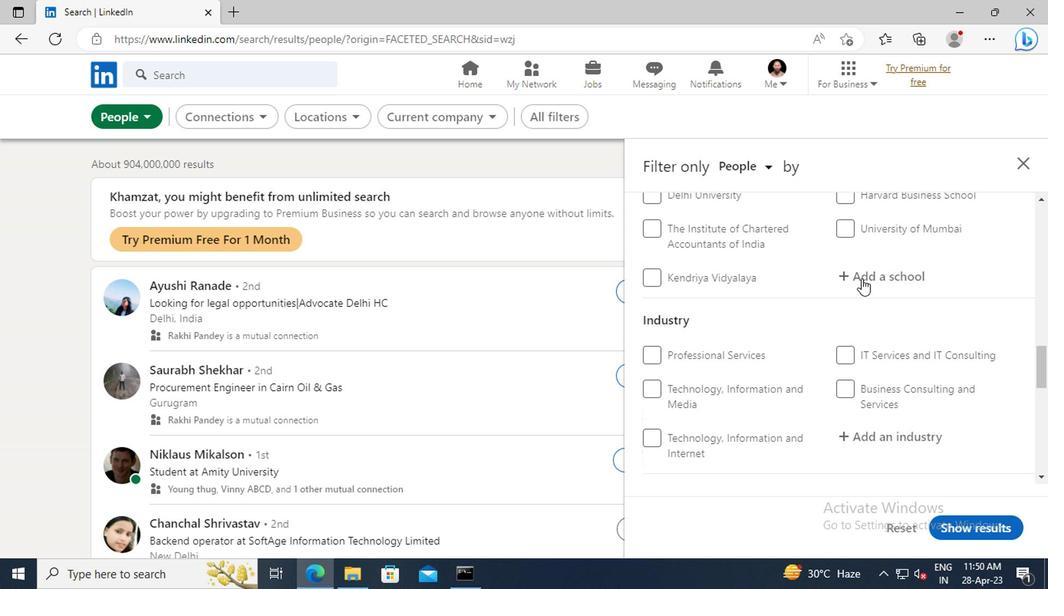 
Action: Mouse scrolled (858, 278) with delta (0, 0)
Screenshot: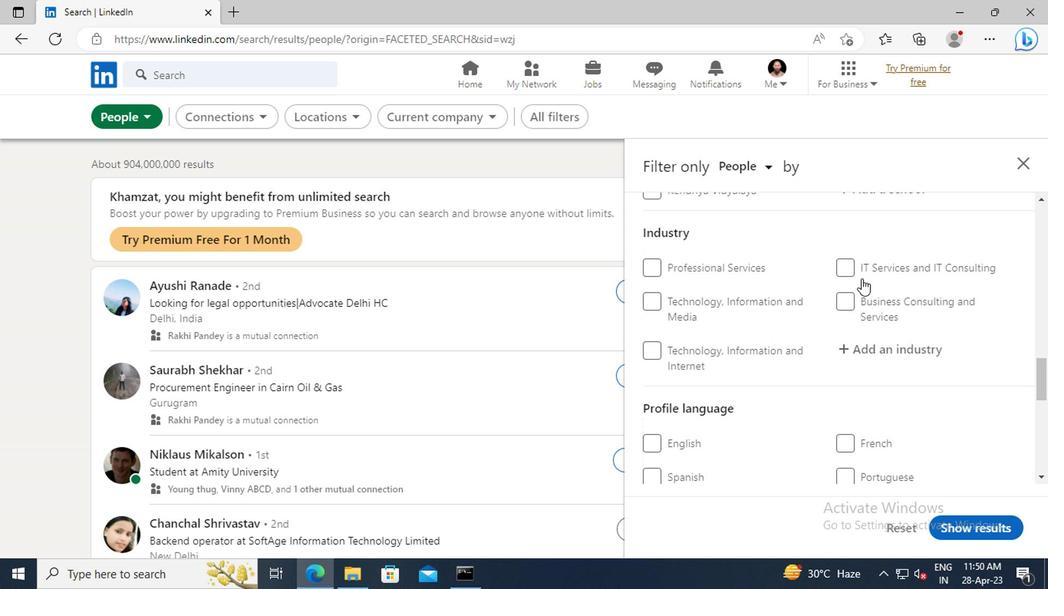 
Action: Mouse scrolled (858, 278) with delta (0, 0)
Screenshot: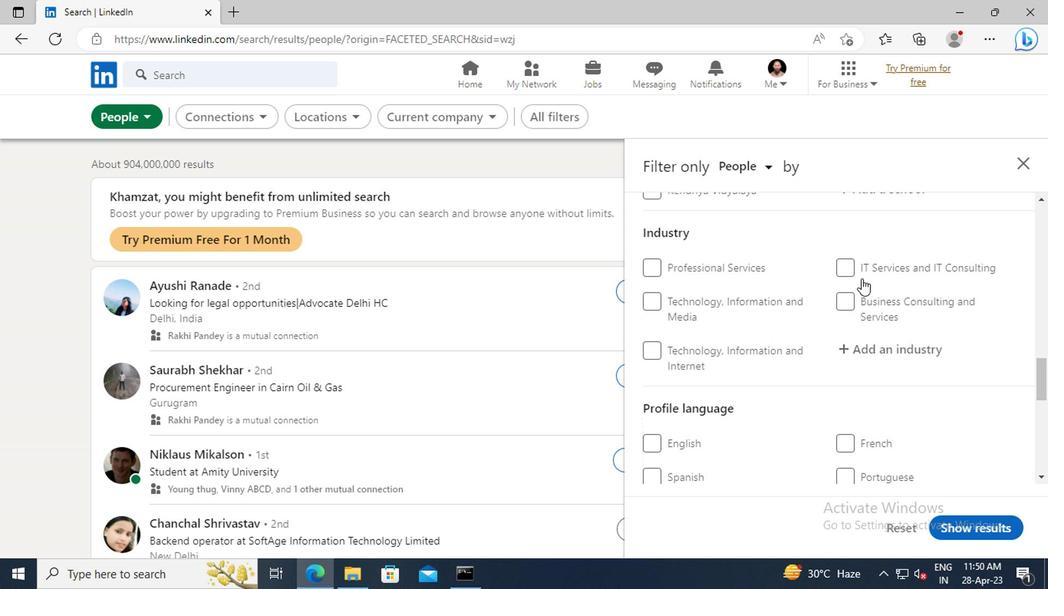 
Action: Mouse moved to (650, 425)
Screenshot: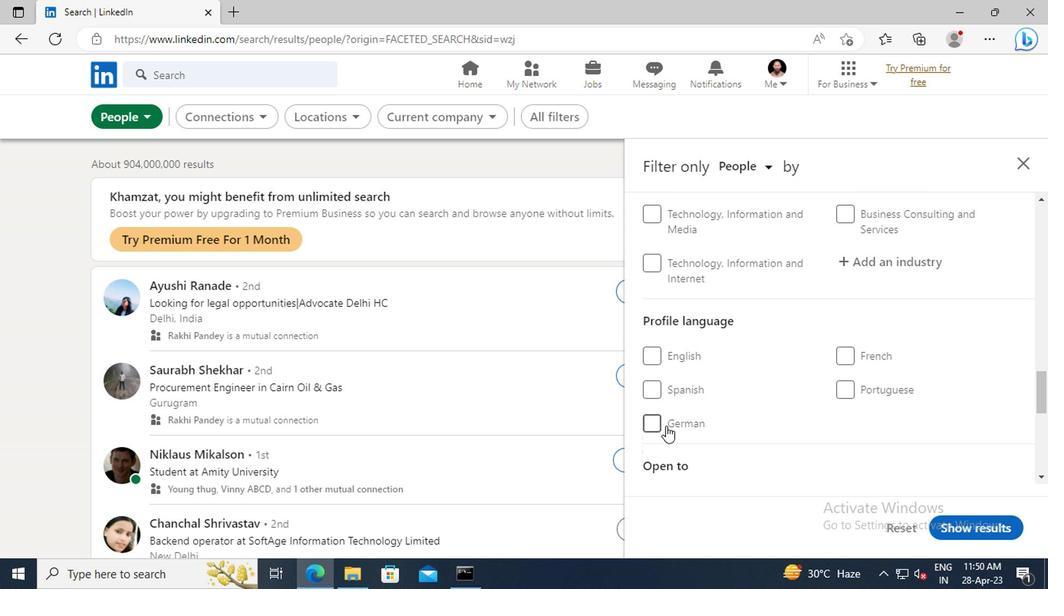 
Action: Mouse pressed left at (650, 425)
Screenshot: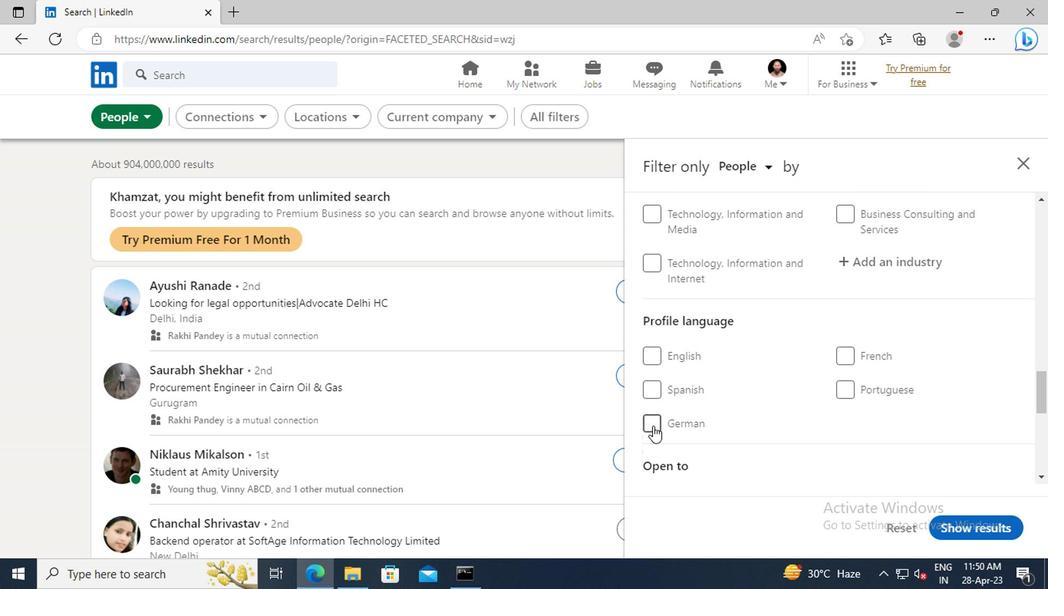
Action: Mouse moved to (850, 374)
Screenshot: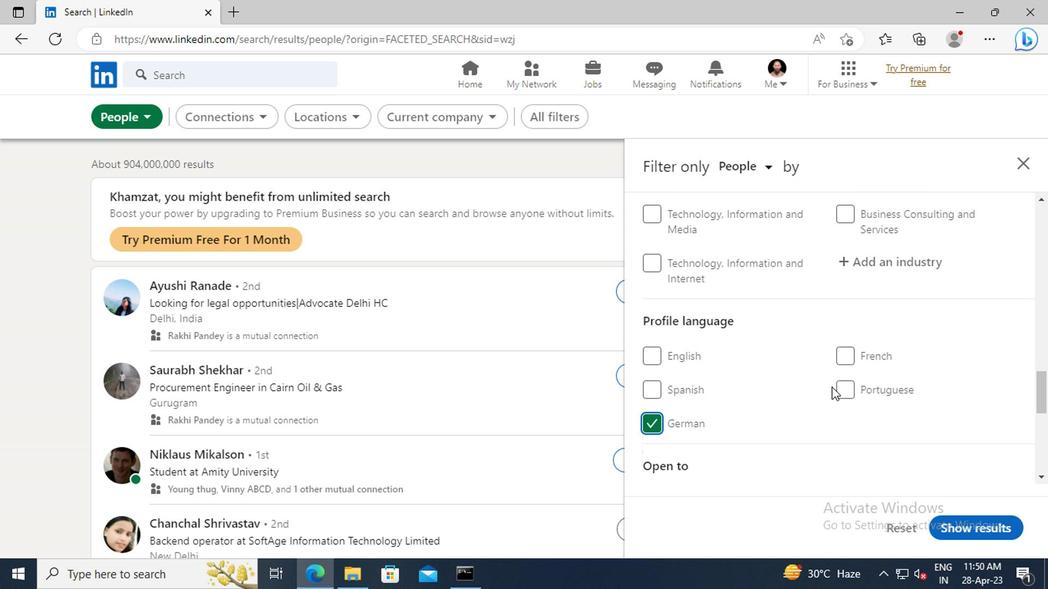 
Action: Mouse scrolled (850, 375) with delta (0, 0)
Screenshot: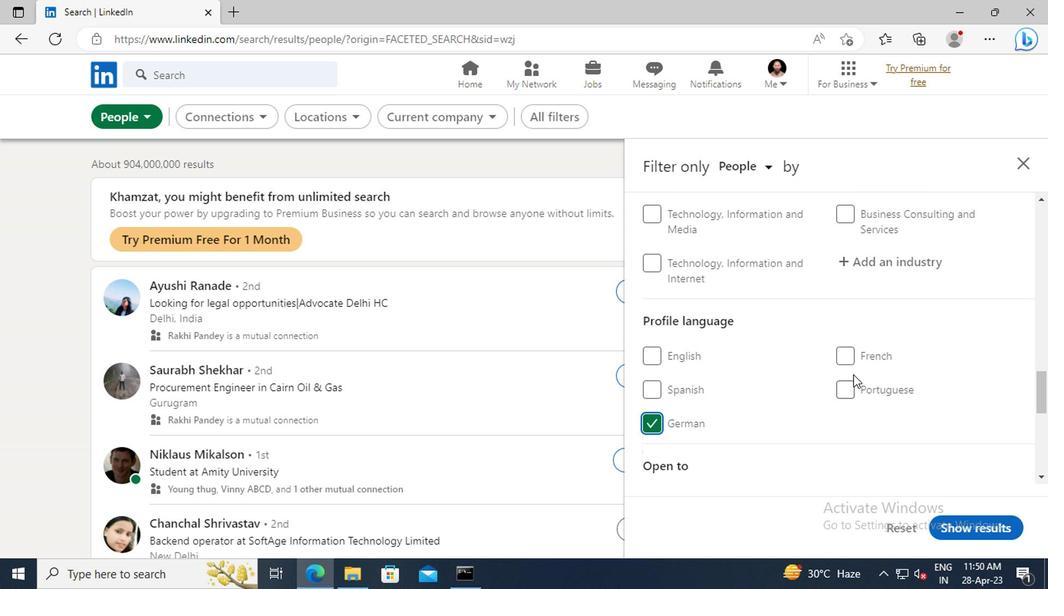 
Action: Mouse scrolled (850, 375) with delta (0, 0)
Screenshot: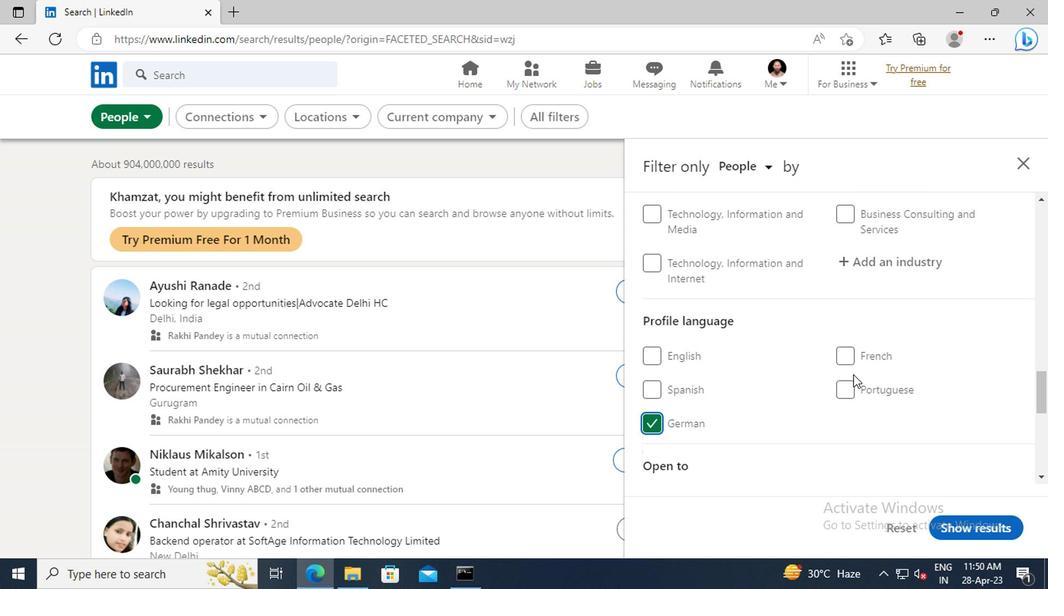 
Action: Mouse scrolled (850, 375) with delta (0, 0)
Screenshot: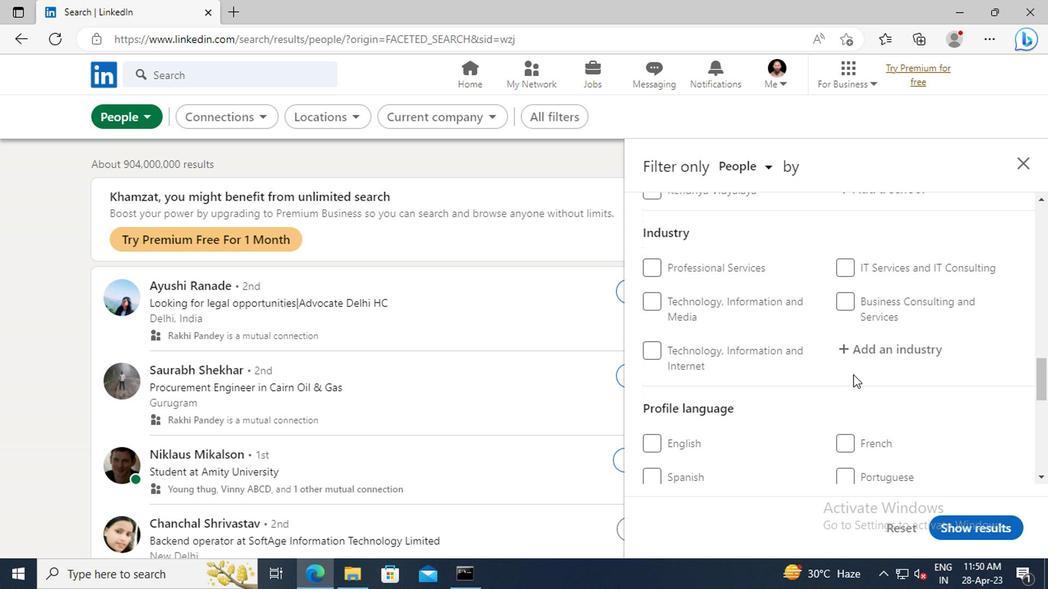 
Action: Mouse scrolled (850, 375) with delta (0, 0)
Screenshot: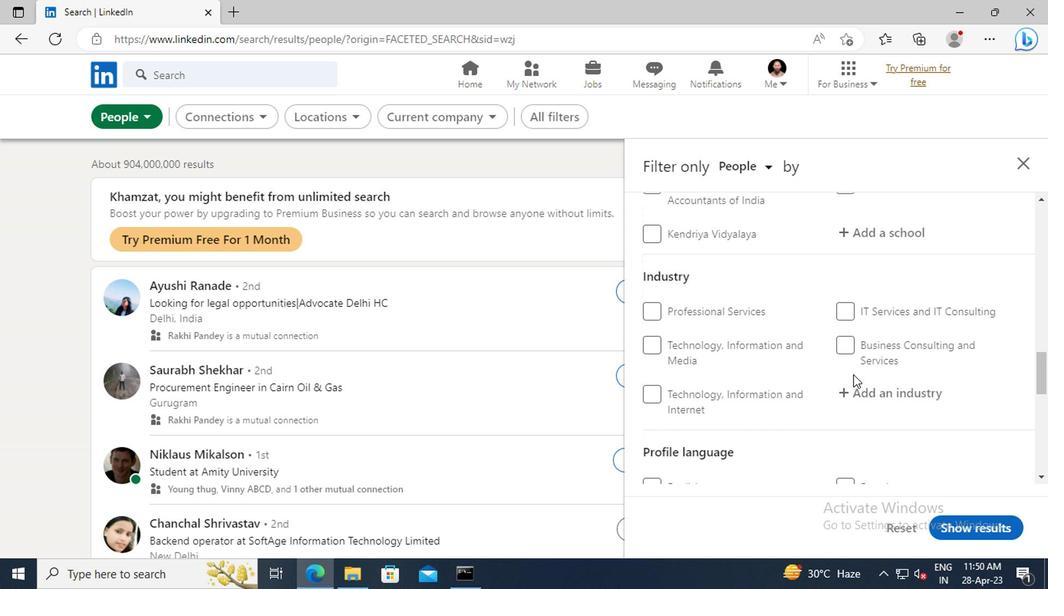
Action: Mouse scrolled (850, 375) with delta (0, 0)
Screenshot: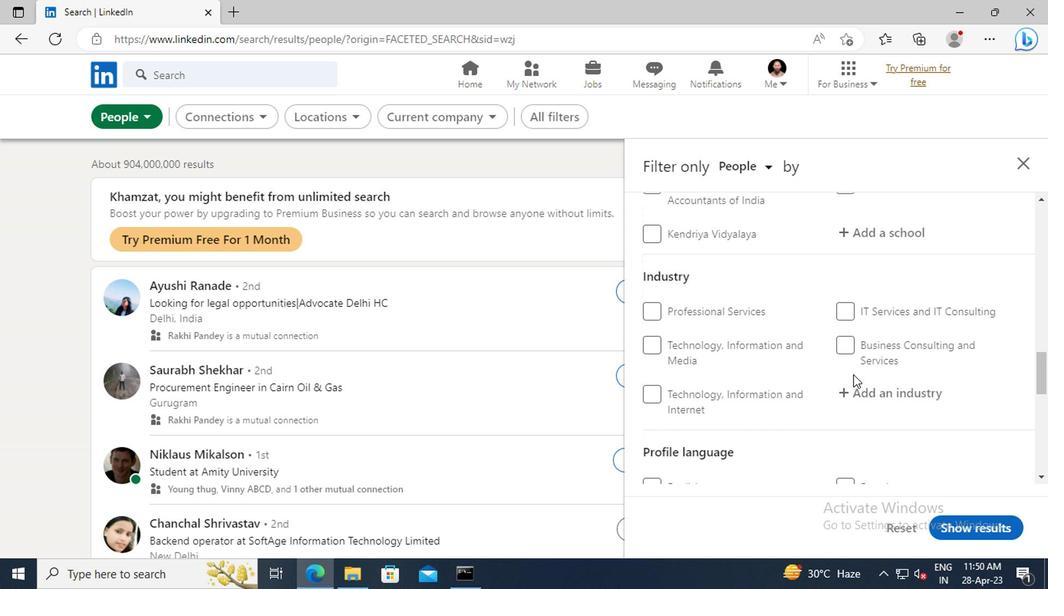 
Action: Mouse scrolled (850, 375) with delta (0, 0)
Screenshot: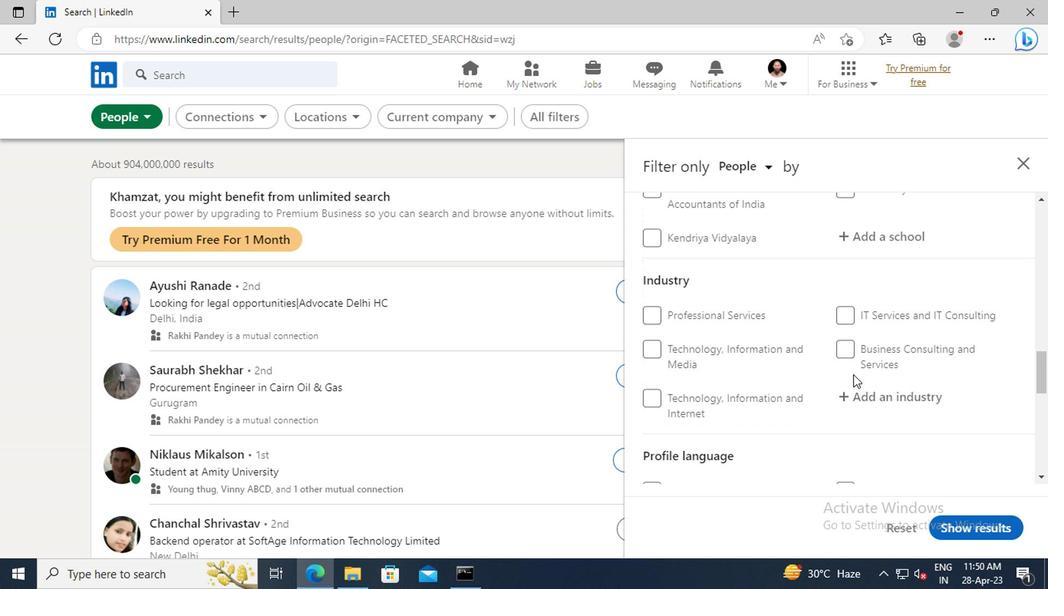 
Action: Mouse scrolled (850, 375) with delta (0, 0)
Screenshot: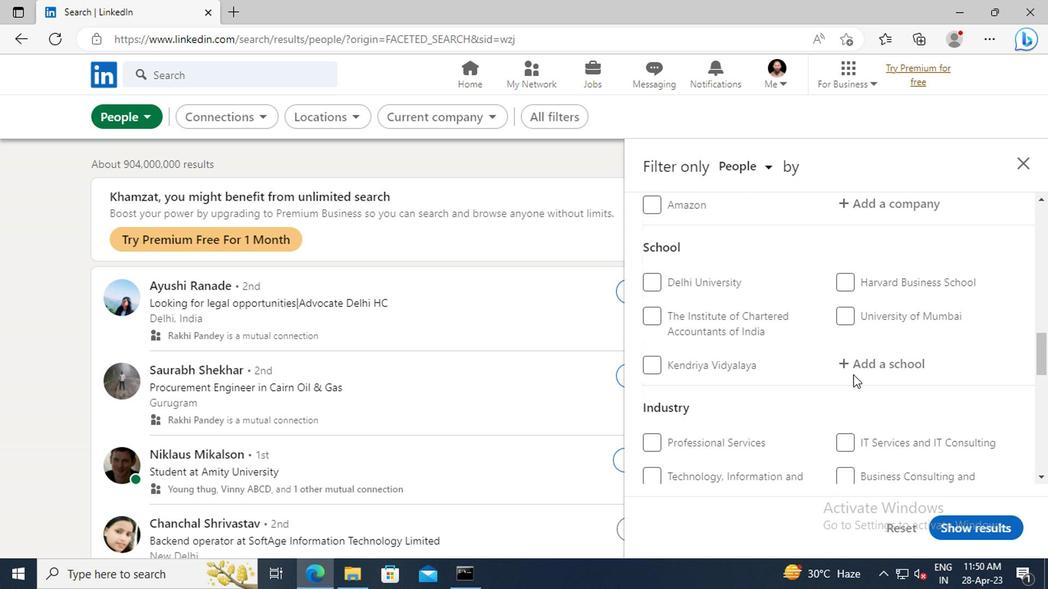 
Action: Mouse scrolled (850, 375) with delta (0, 0)
Screenshot: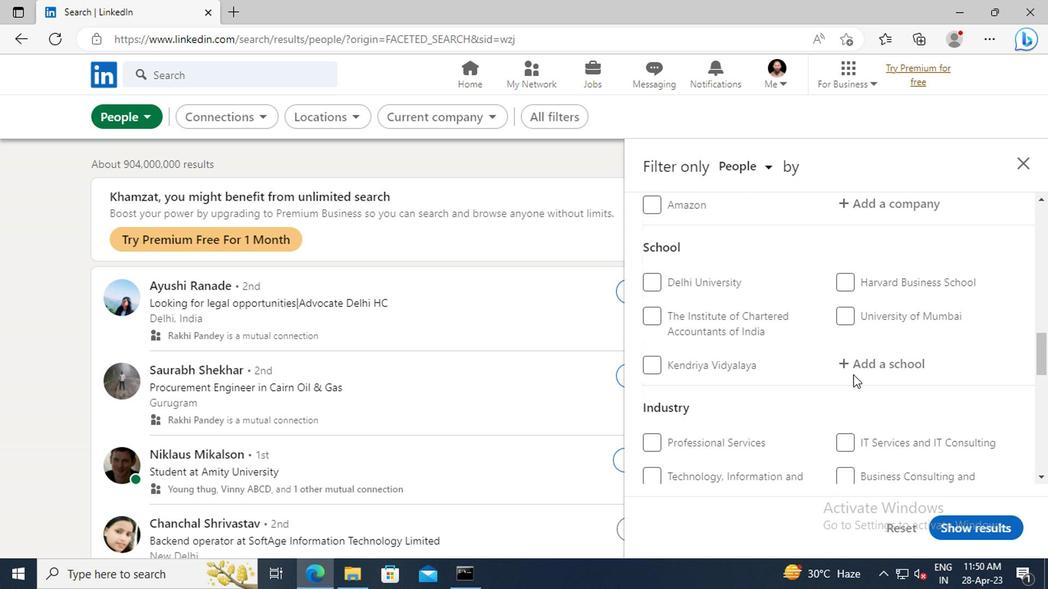 
Action: Mouse moved to (850, 373)
Screenshot: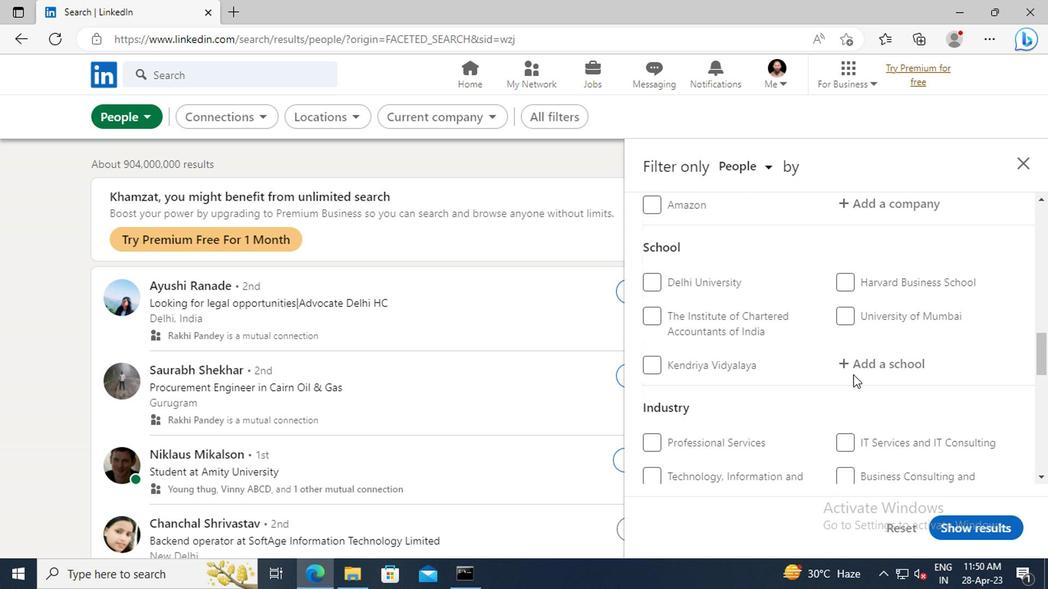 
Action: Mouse scrolled (850, 374) with delta (0, 1)
Screenshot: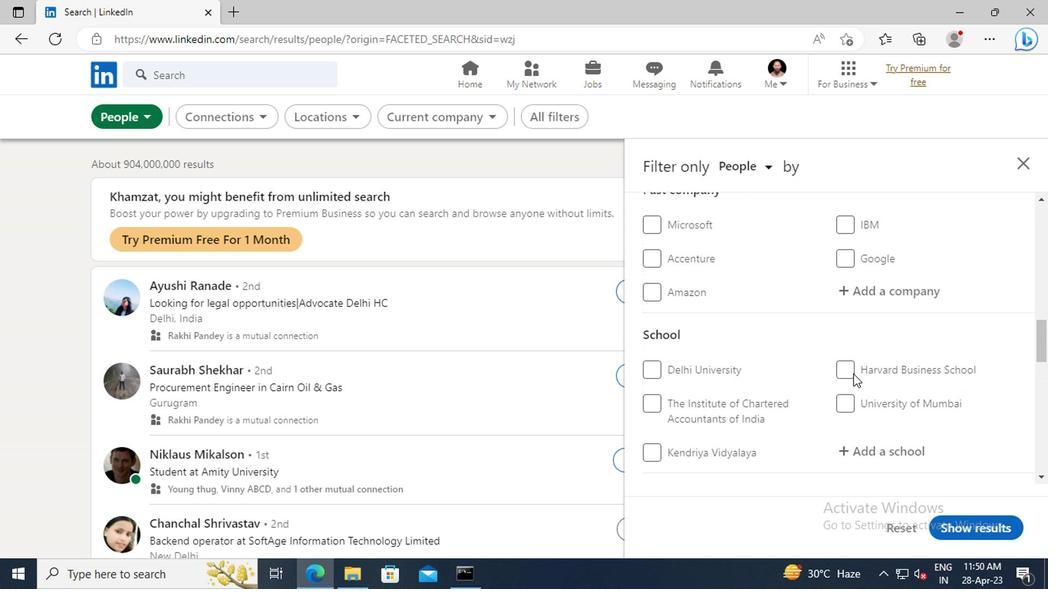 
Action: Mouse scrolled (850, 374) with delta (0, 1)
Screenshot: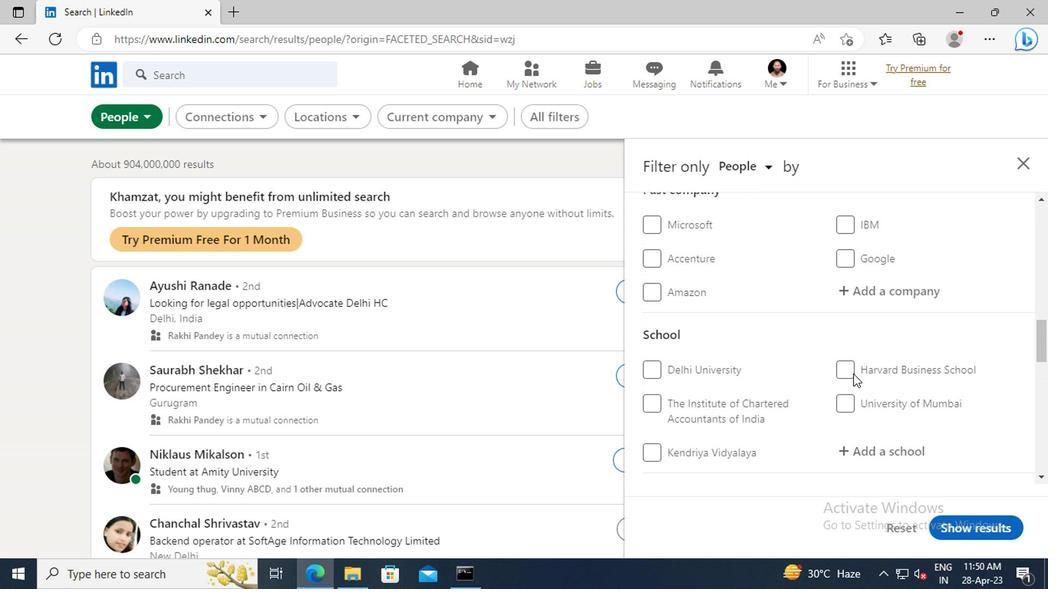 
Action: Mouse scrolled (850, 374) with delta (0, 1)
Screenshot: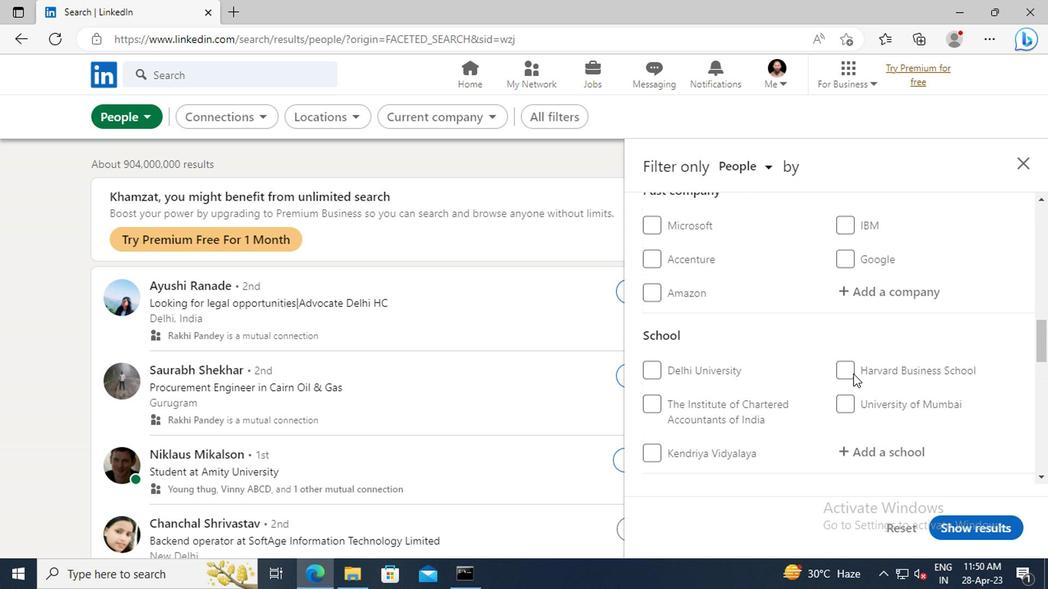 
Action: Mouse scrolled (850, 374) with delta (0, 1)
Screenshot: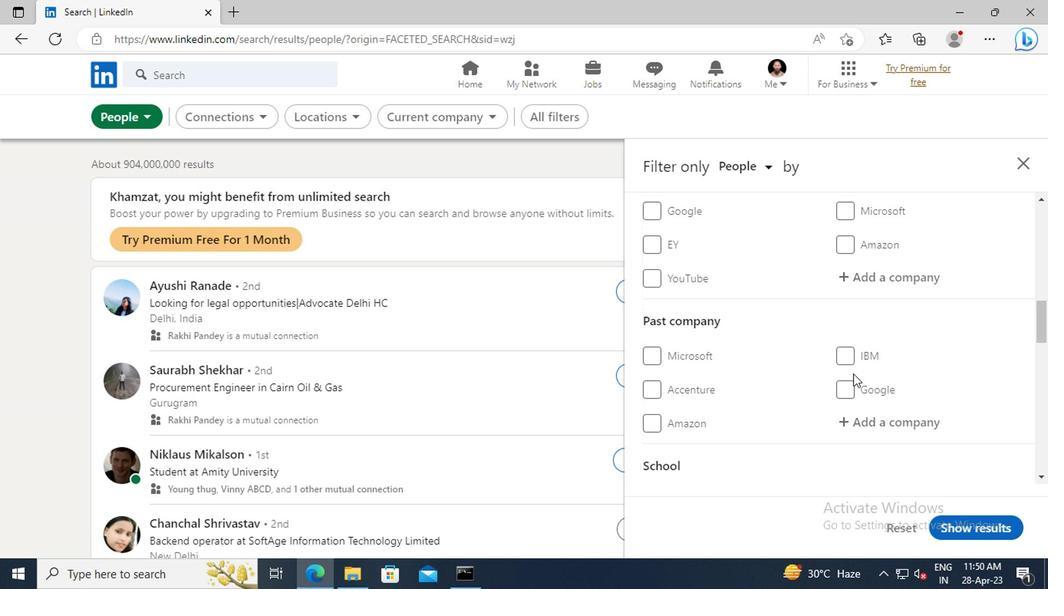 
Action: Mouse scrolled (850, 374) with delta (0, 1)
Screenshot: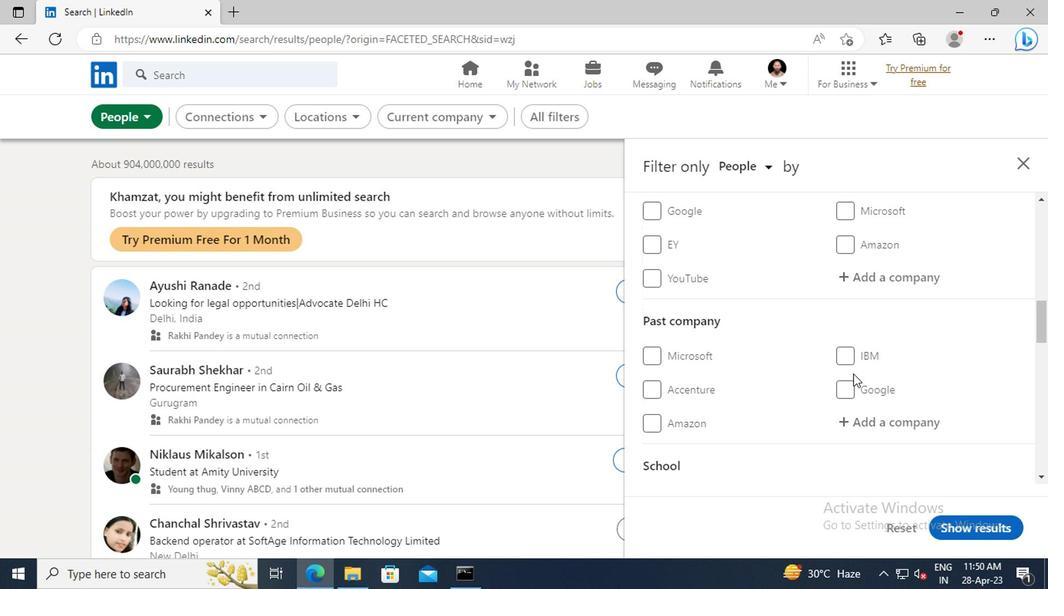 
Action: Mouse moved to (858, 364)
Screenshot: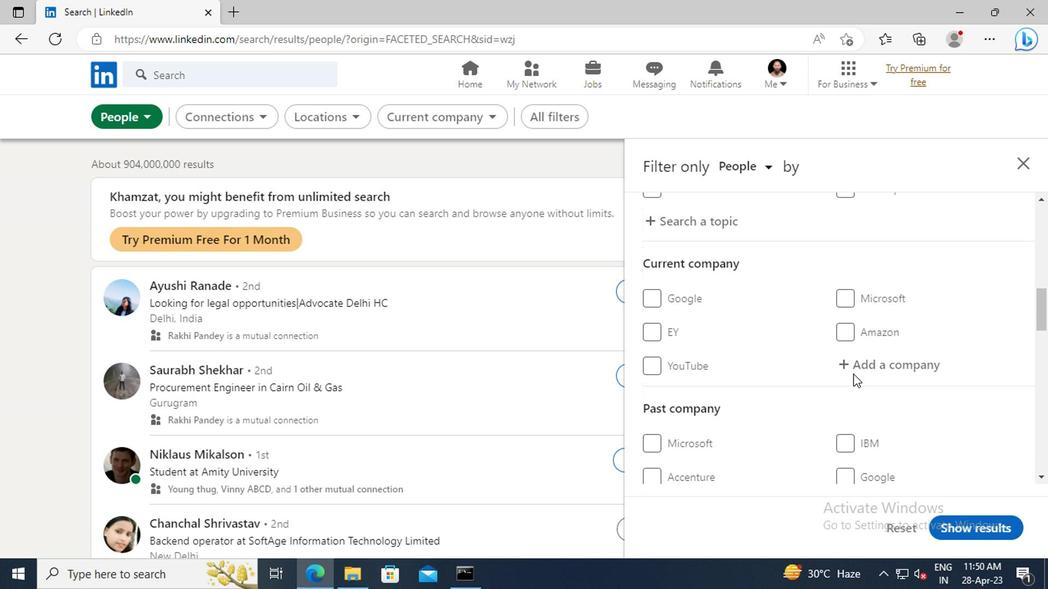 
Action: Mouse pressed left at (858, 364)
Screenshot: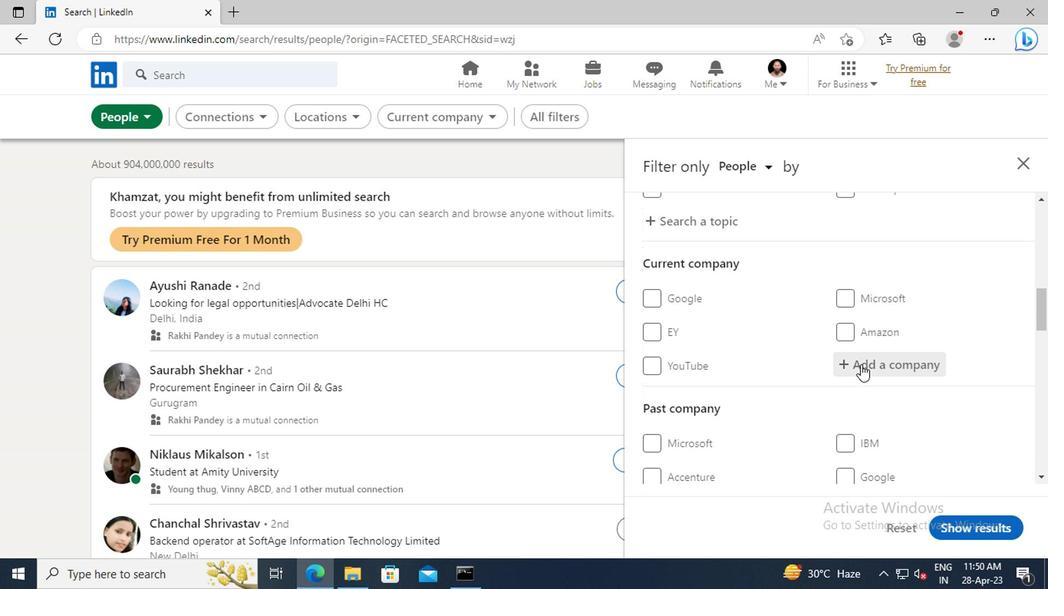 
Action: Key pressed <Key.shift>LAUNCHMAPS
Screenshot: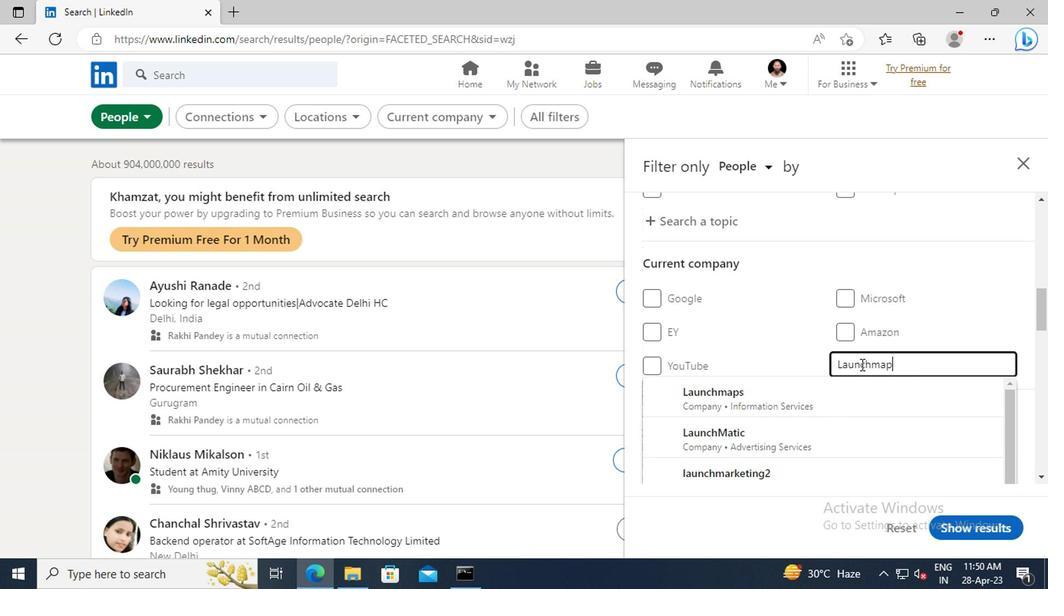 
Action: Mouse moved to (863, 390)
Screenshot: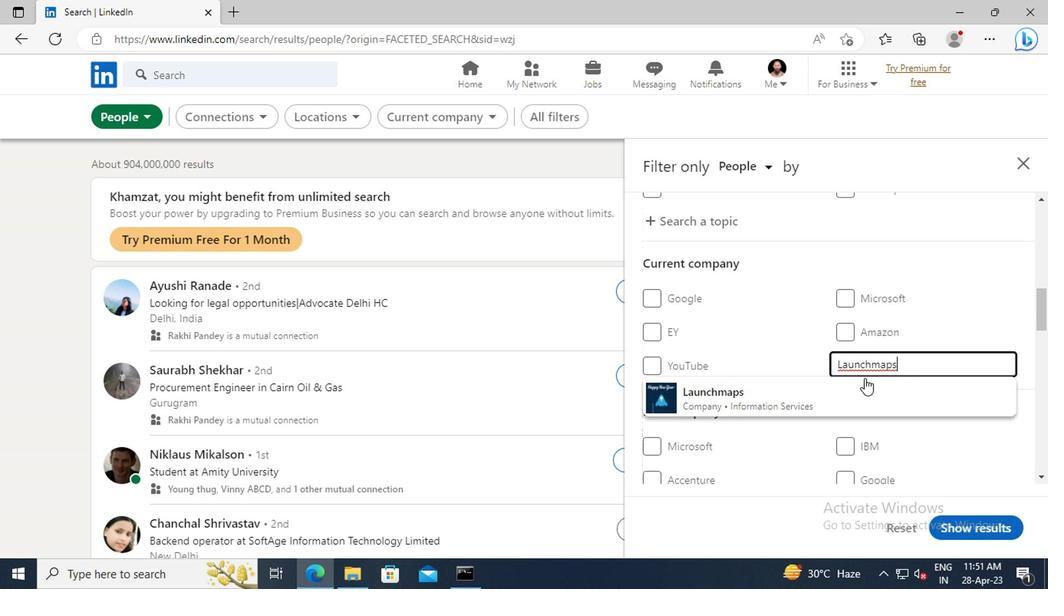 
Action: Mouse pressed left at (863, 390)
Screenshot: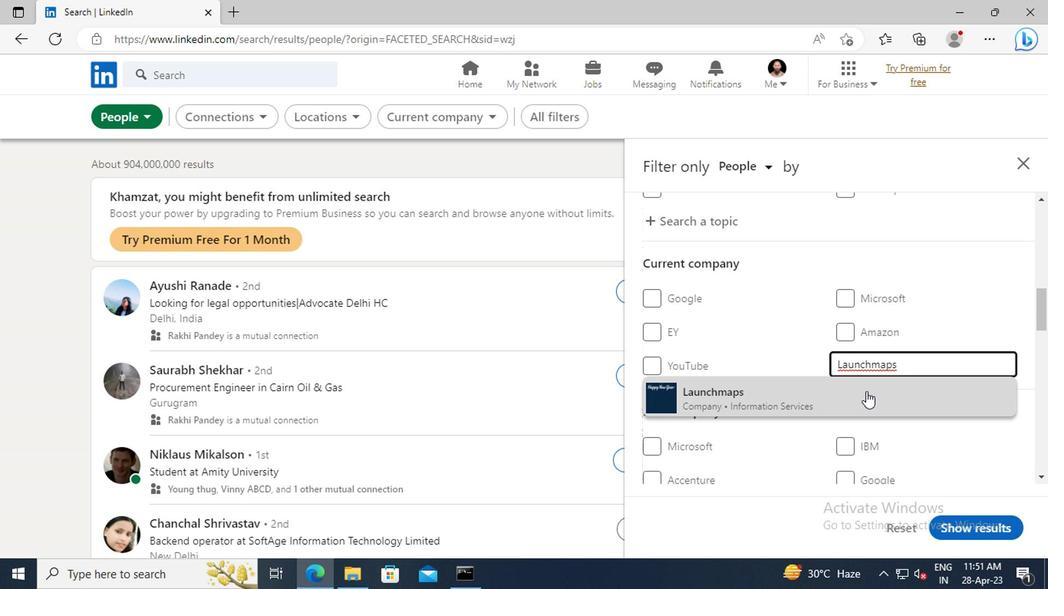 
Action: Mouse moved to (858, 326)
Screenshot: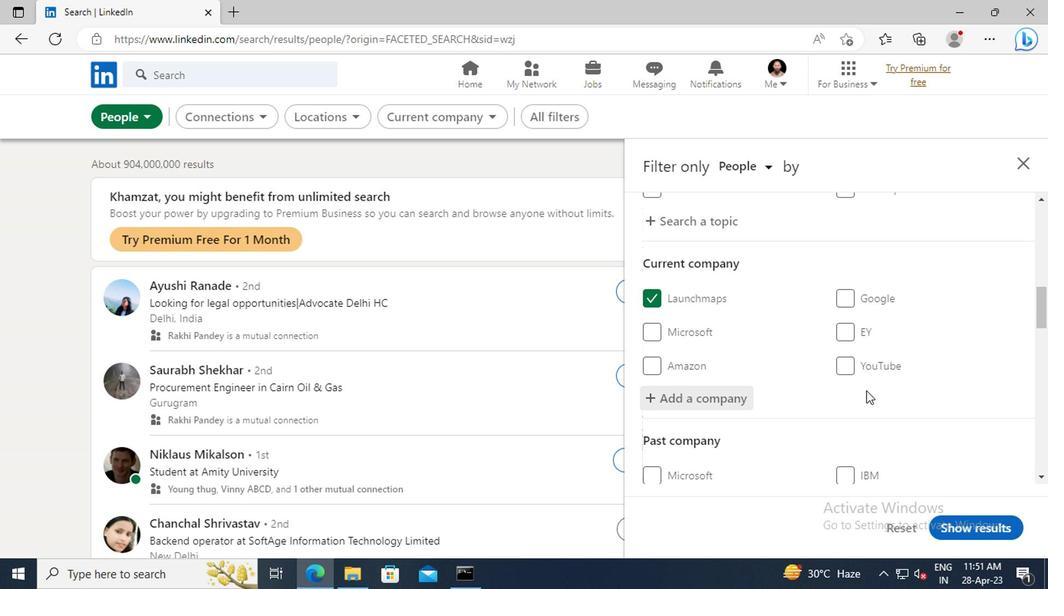 
Action: Mouse scrolled (858, 326) with delta (0, 0)
Screenshot: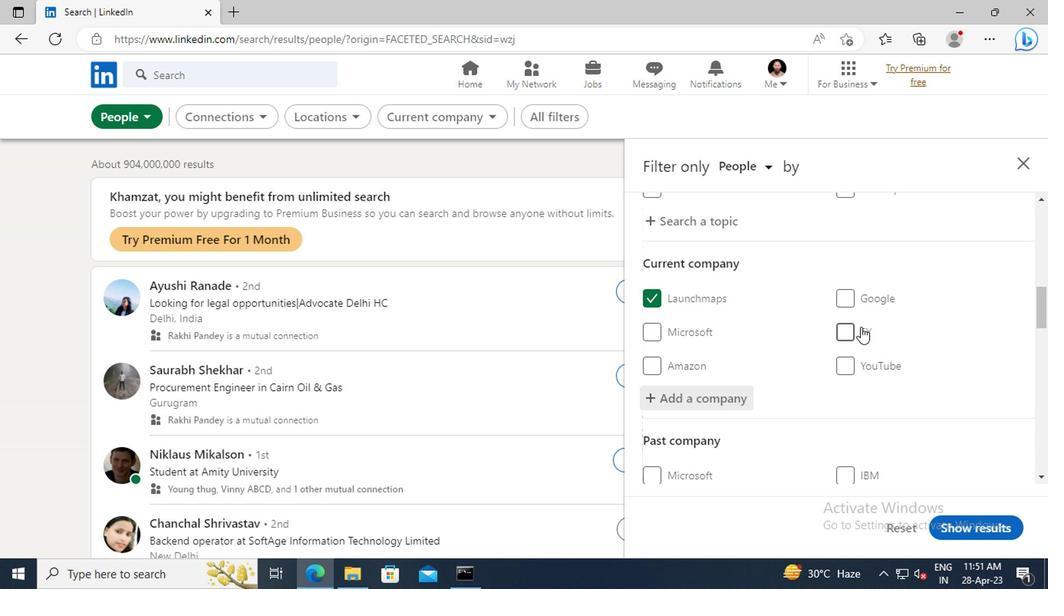 
Action: Mouse scrolled (858, 326) with delta (0, 0)
Screenshot: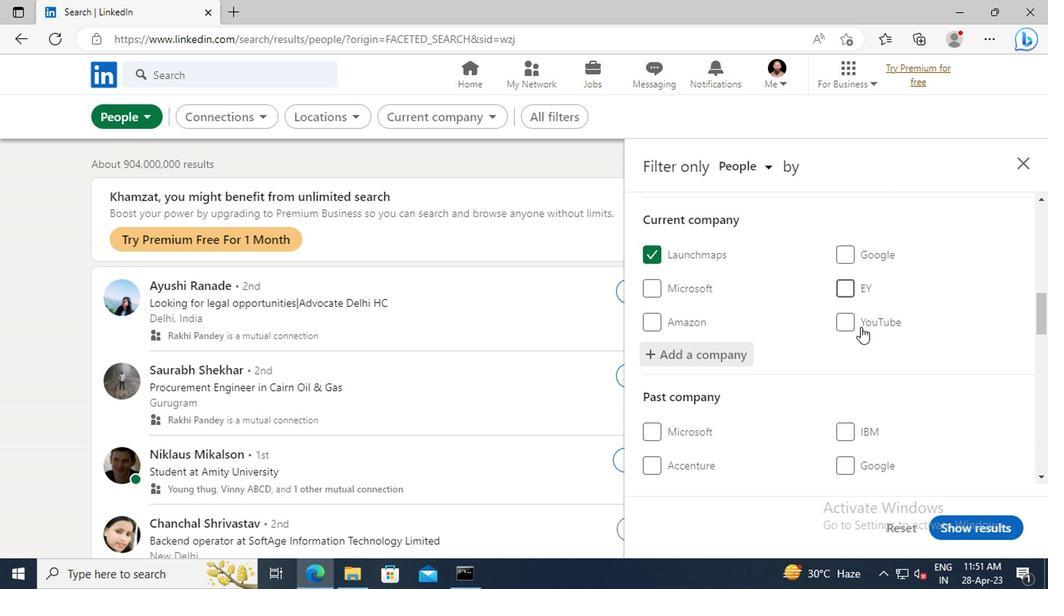 
Action: Mouse scrolled (858, 326) with delta (0, 0)
Screenshot: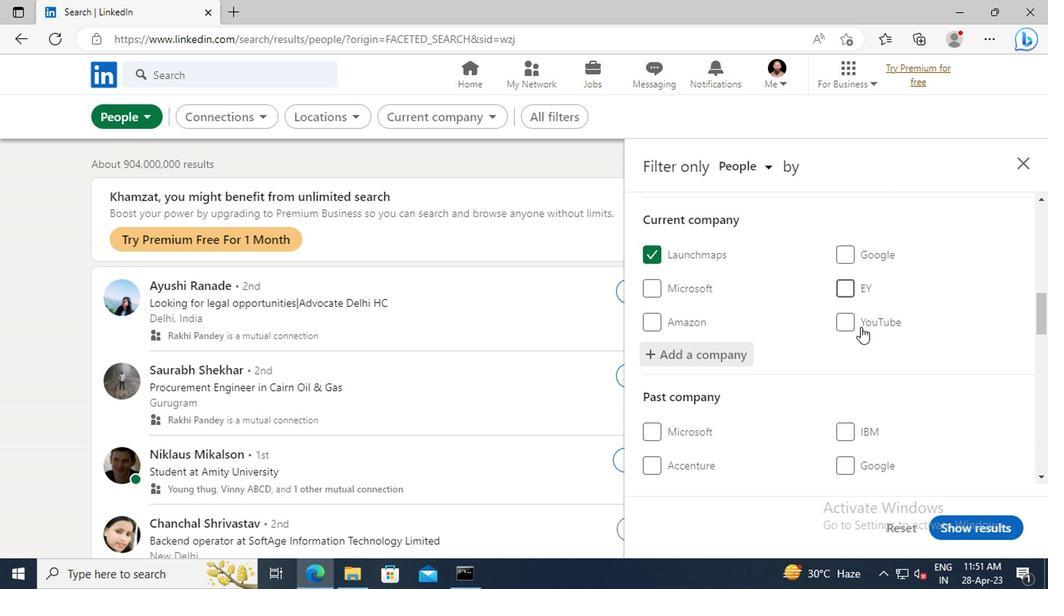 
Action: Mouse scrolled (858, 326) with delta (0, 0)
Screenshot: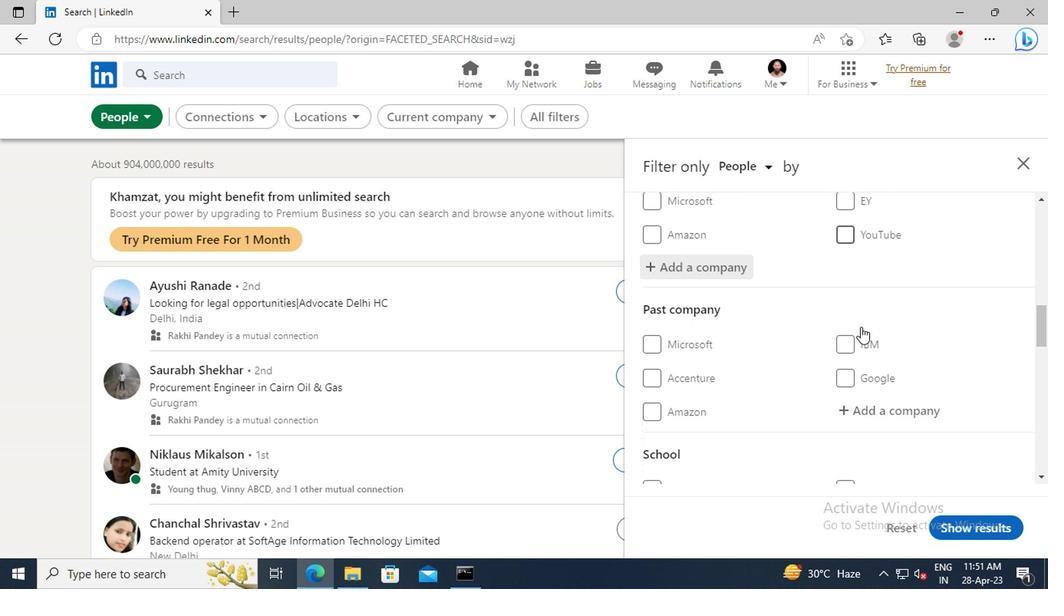 
Action: Mouse scrolled (858, 326) with delta (0, 0)
Screenshot: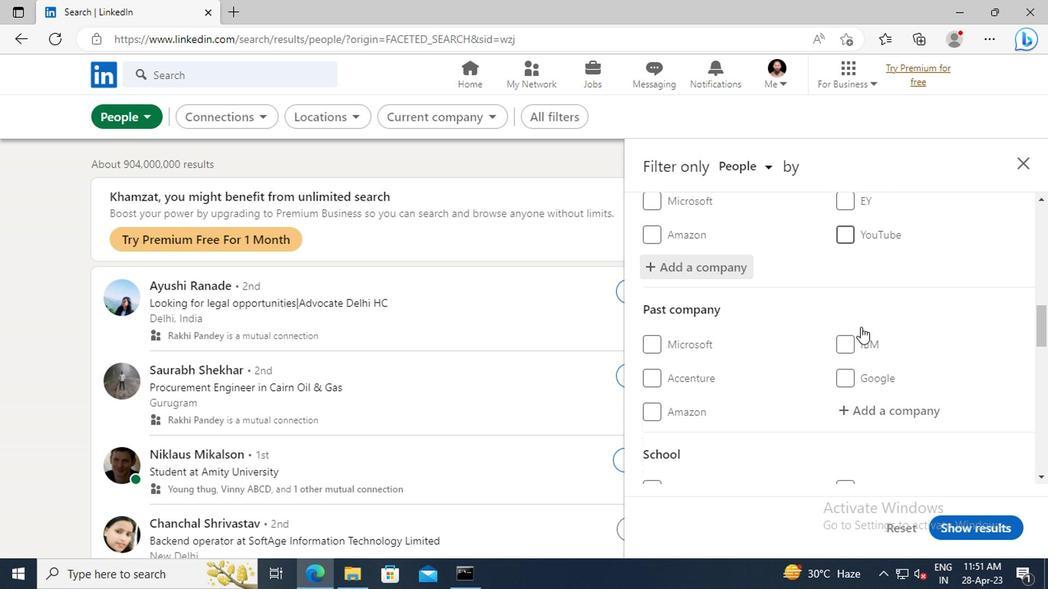 
Action: Mouse scrolled (858, 326) with delta (0, 0)
Screenshot: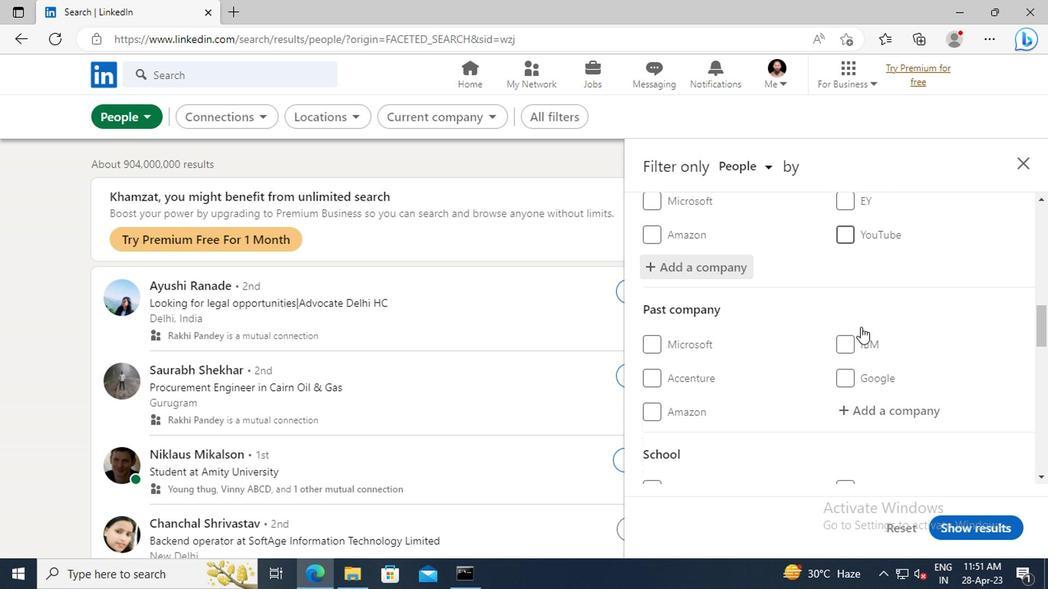 
Action: Mouse scrolled (858, 326) with delta (0, 0)
Screenshot: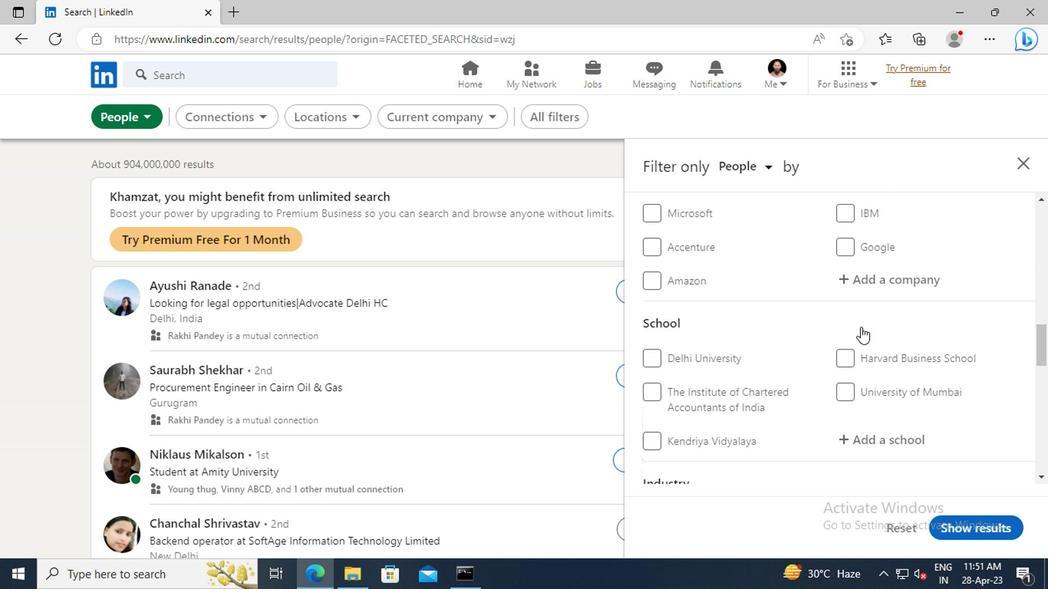 
Action: Mouse scrolled (858, 326) with delta (0, 0)
Screenshot: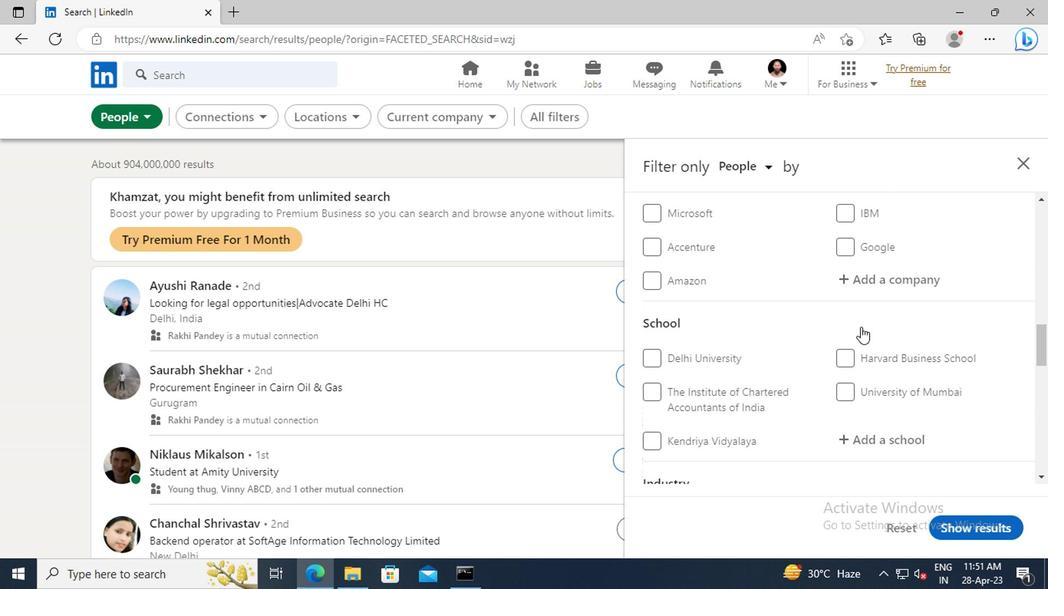 
Action: Mouse scrolled (858, 326) with delta (0, 0)
Screenshot: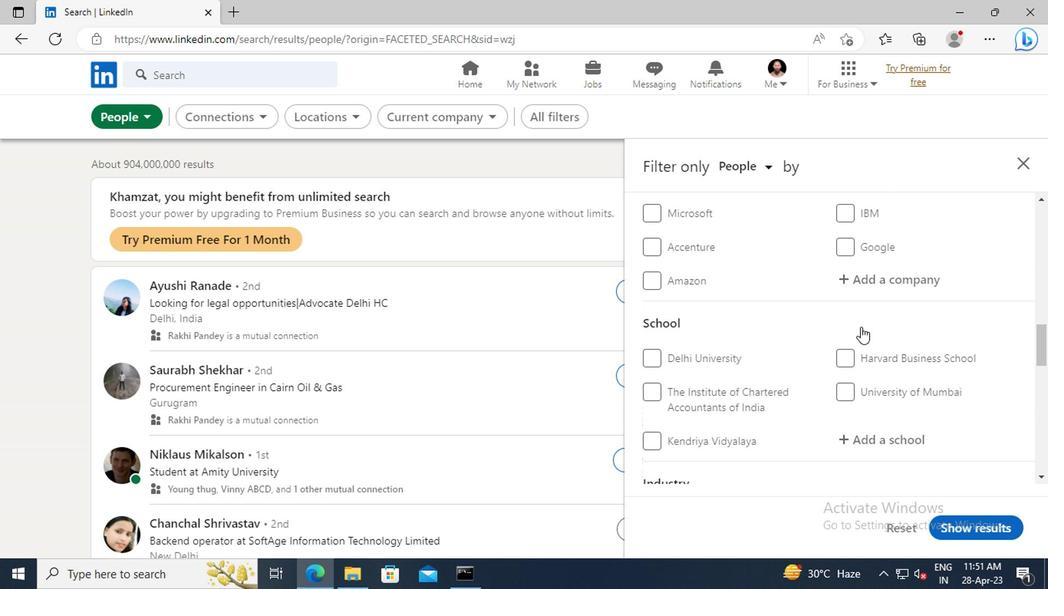 
Action: Mouse moved to (862, 313)
Screenshot: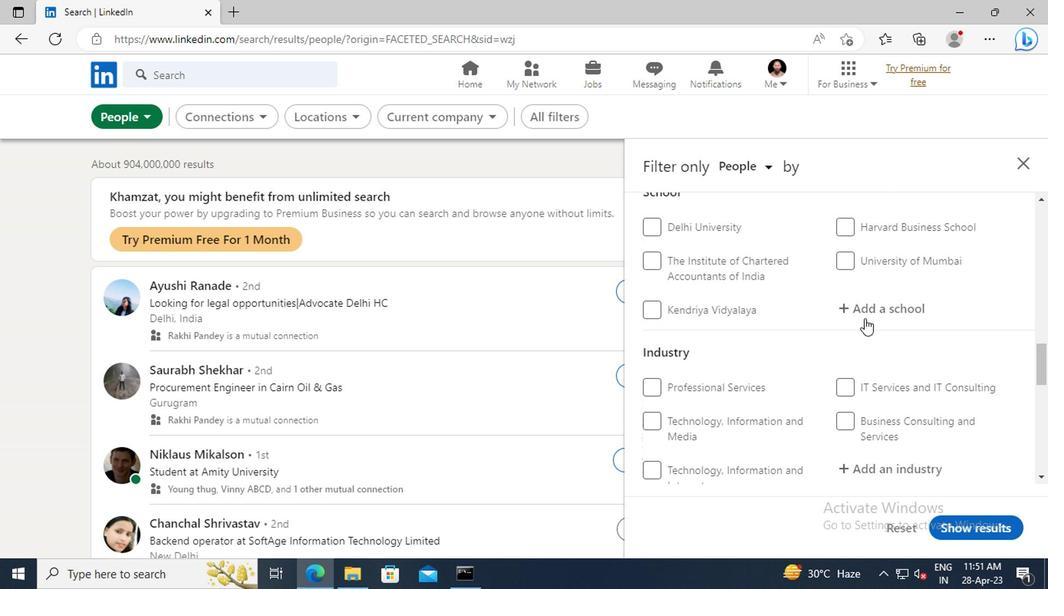 
Action: Mouse pressed left at (862, 313)
Screenshot: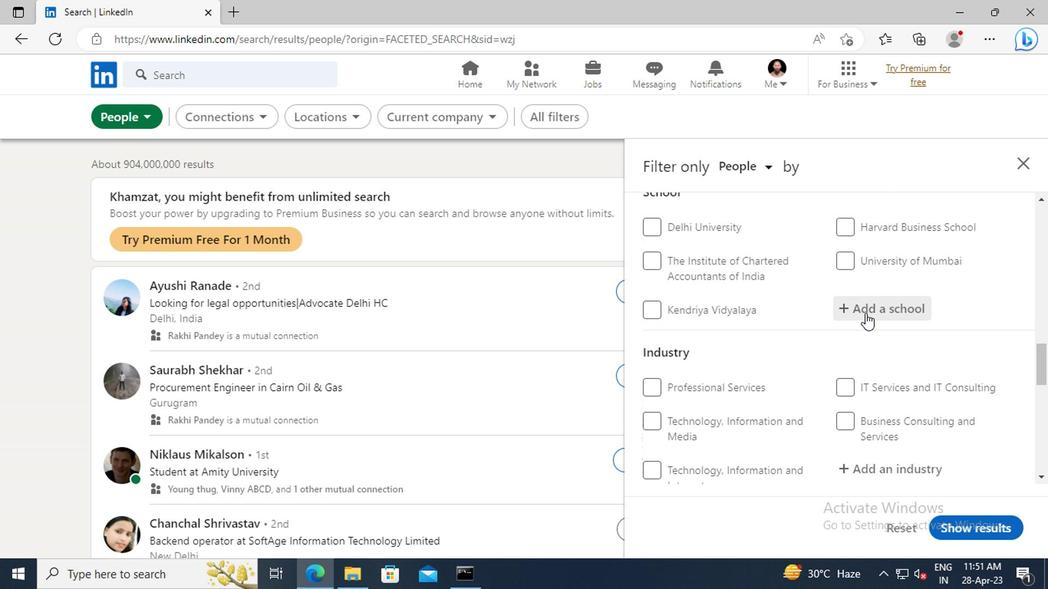
Action: Key pressed <Key.shift>HIMACHAL<Key.space><Key.shift>PRADESH<Key.space><Key.shift>JOBS
Screenshot: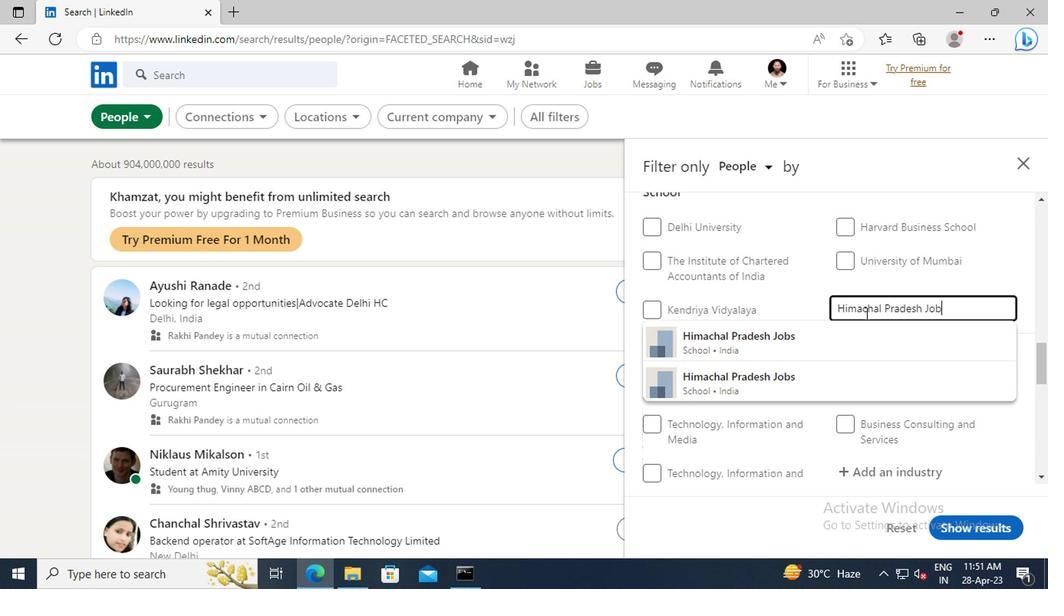 
Action: Mouse moved to (840, 335)
Screenshot: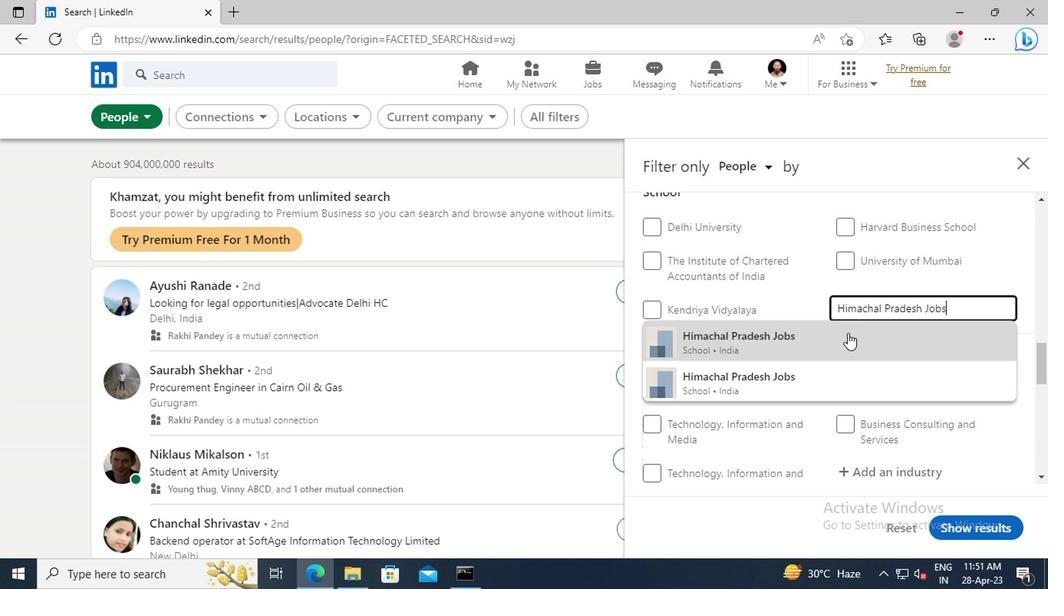 
Action: Mouse pressed left at (840, 335)
Screenshot: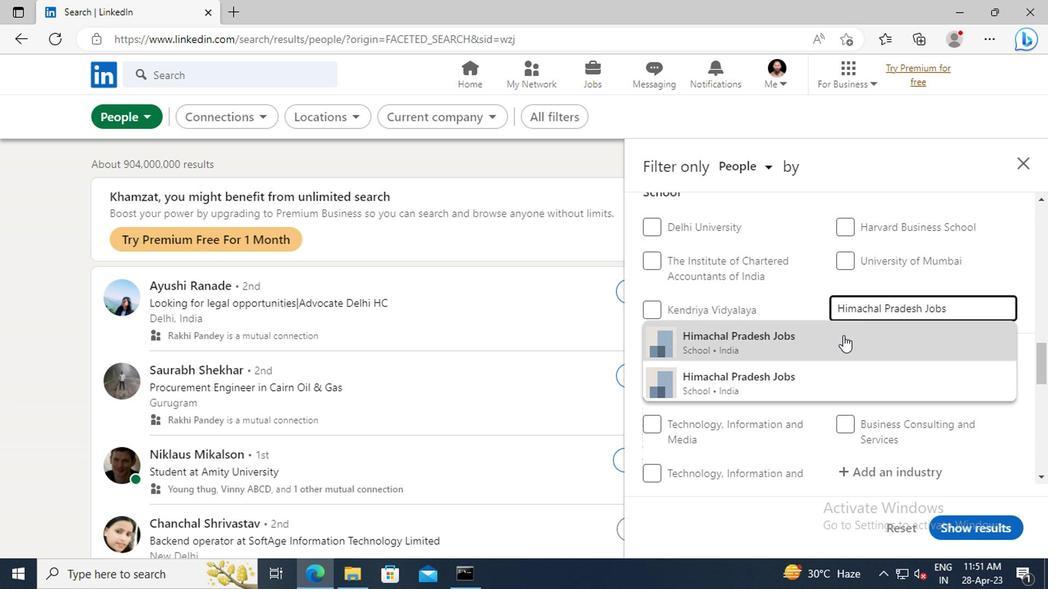 
Action: Mouse moved to (839, 312)
Screenshot: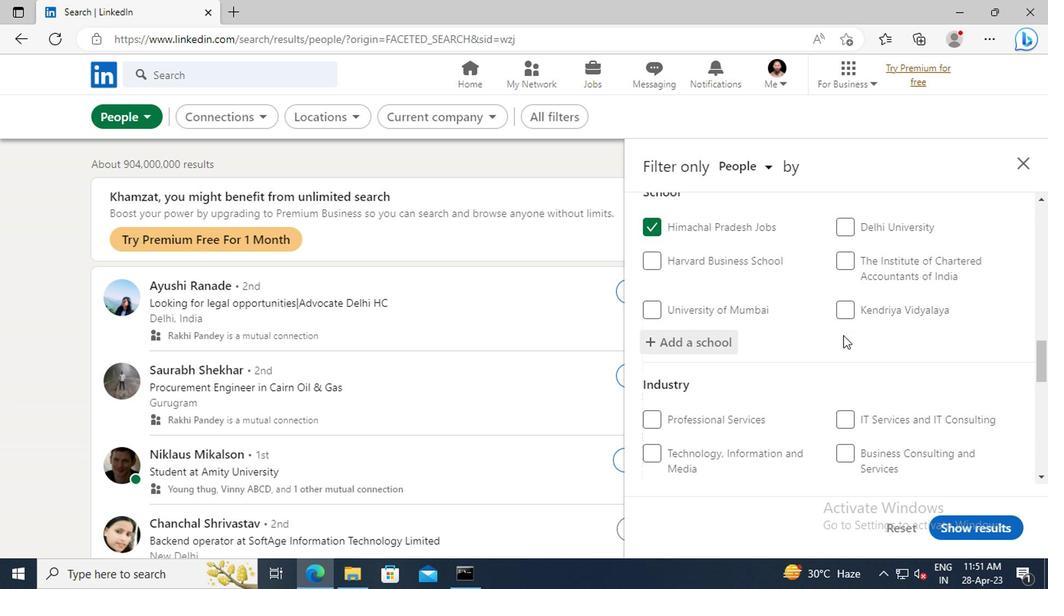 
Action: Mouse scrolled (839, 311) with delta (0, 0)
Screenshot: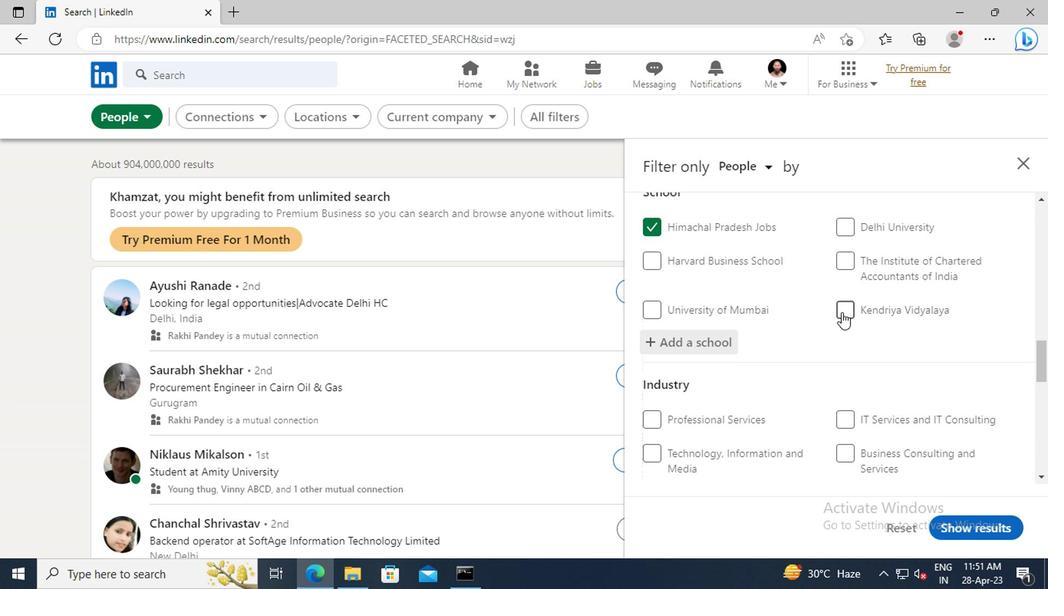 
Action: Mouse scrolled (839, 311) with delta (0, 0)
Screenshot: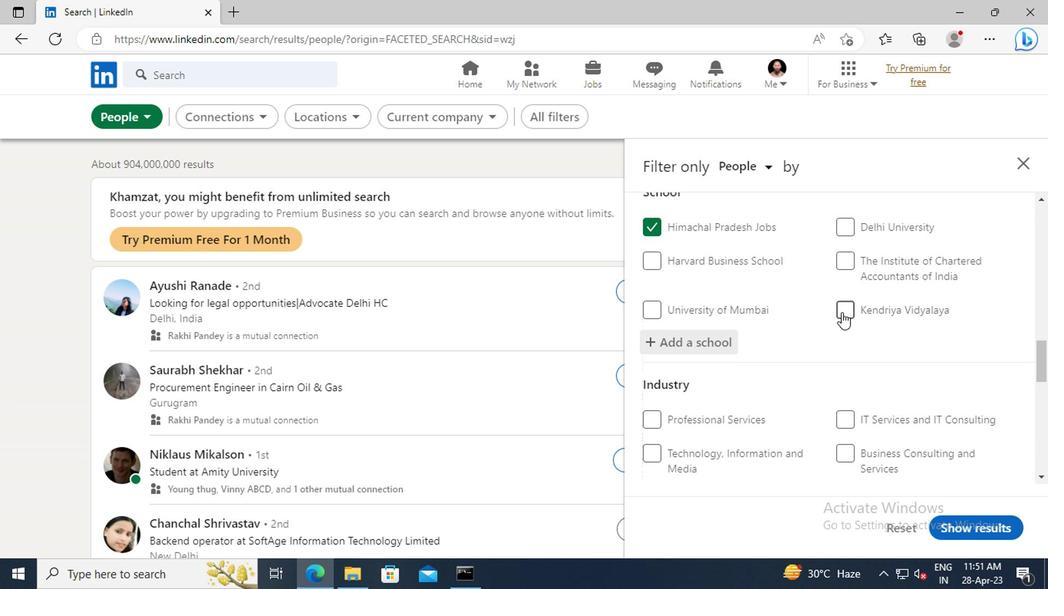 
Action: Mouse scrolled (839, 311) with delta (0, 0)
Screenshot: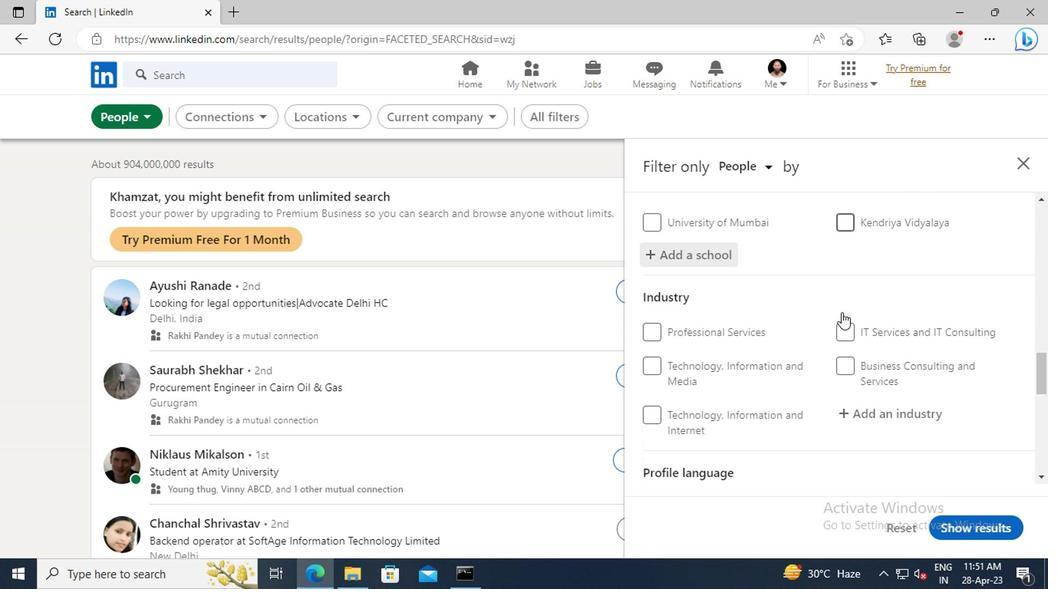 
Action: Mouse scrolled (839, 311) with delta (0, 0)
Screenshot: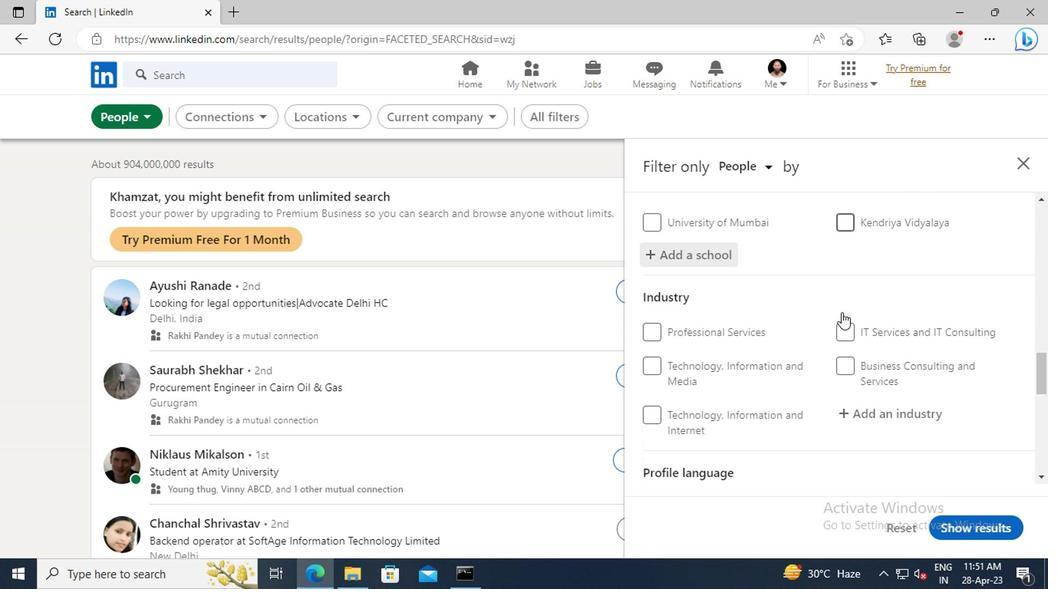 
Action: Mouse moved to (848, 327)
Screenshot: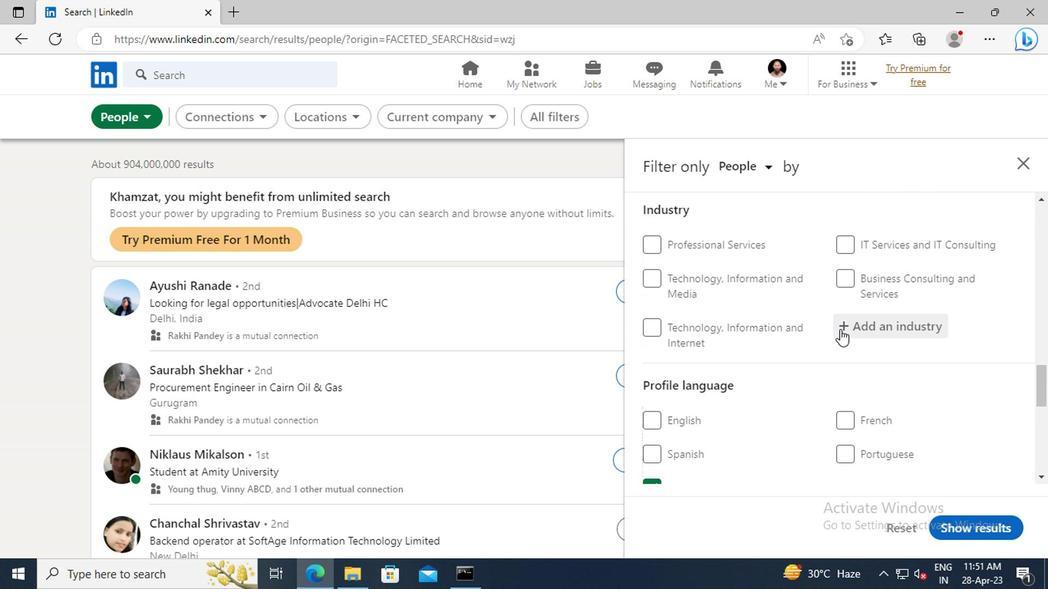 
Action: Mouse pressed left at (848, 327)
Screenshot: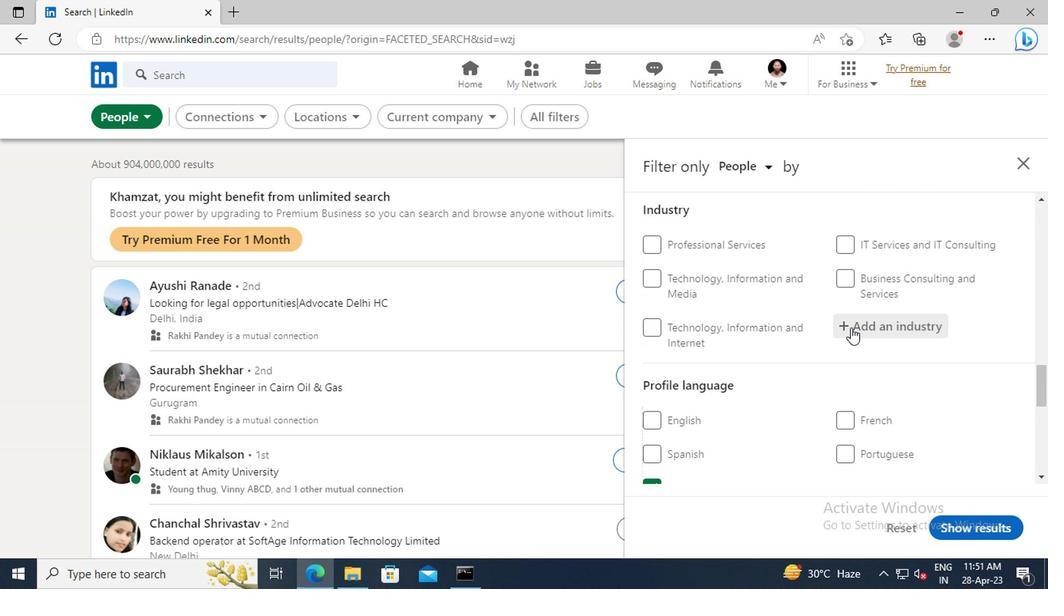 
Action: Key pressed <Key.shift>ROBOT<Key.space><Key.shift>MAN
Screenshot: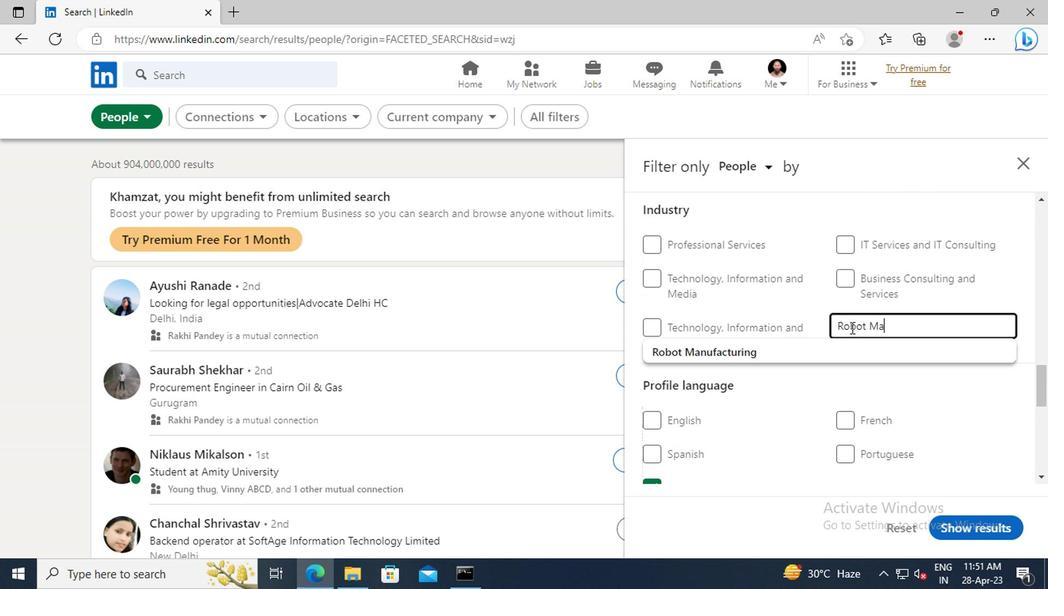 
Action: Mouse moved to (853, 346)
Screenshot: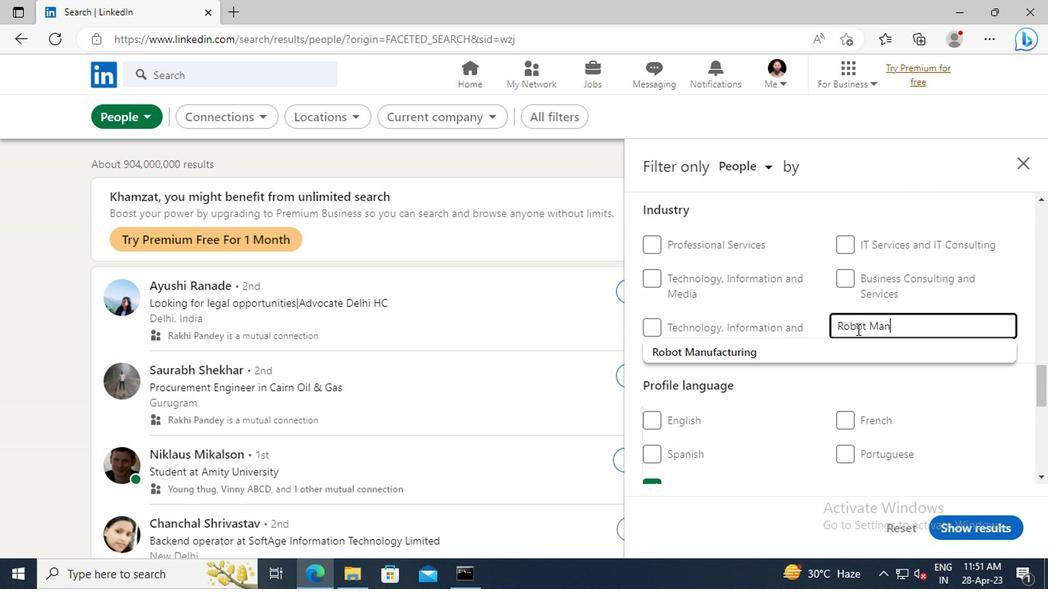 
Action: Mouse pressed left at (853, 346)
Screenshot: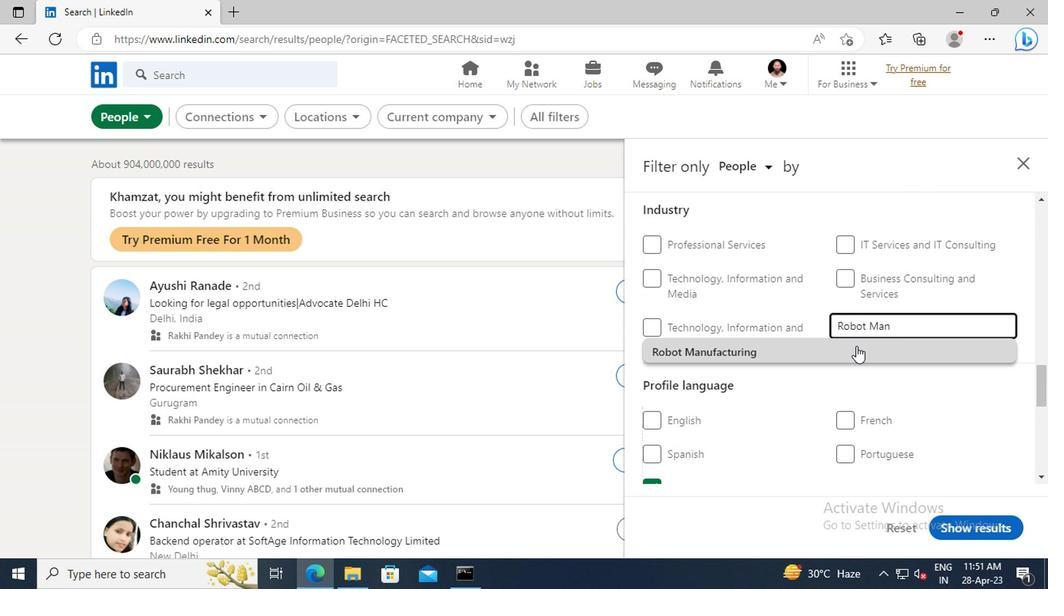 
Action: Mouse moved to (843, 323)
Screenshot: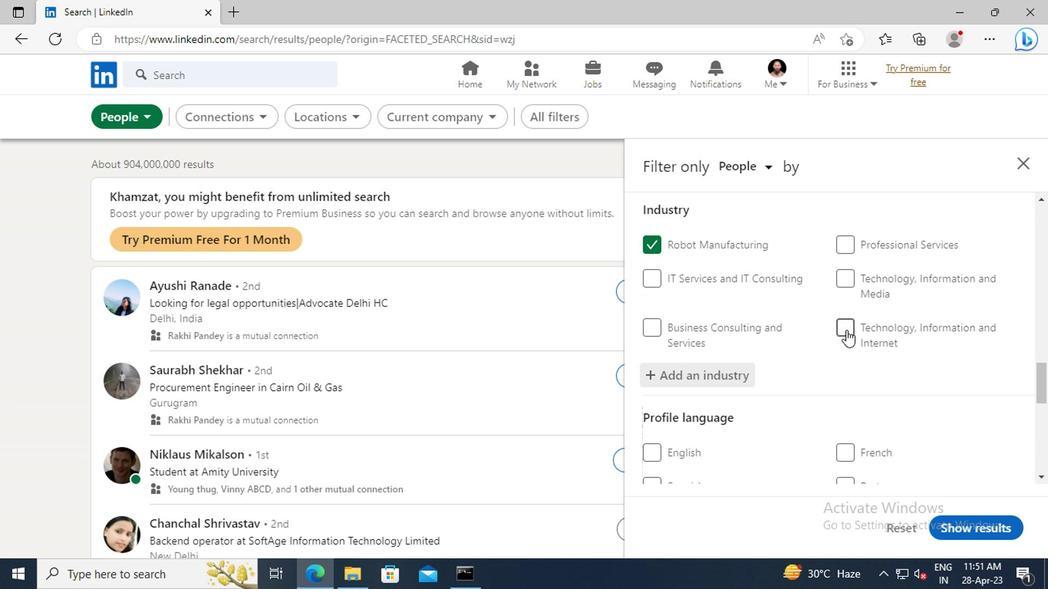 
Action: Mouse scrolled (843, 323) with delta (0, 0)
Screenshot: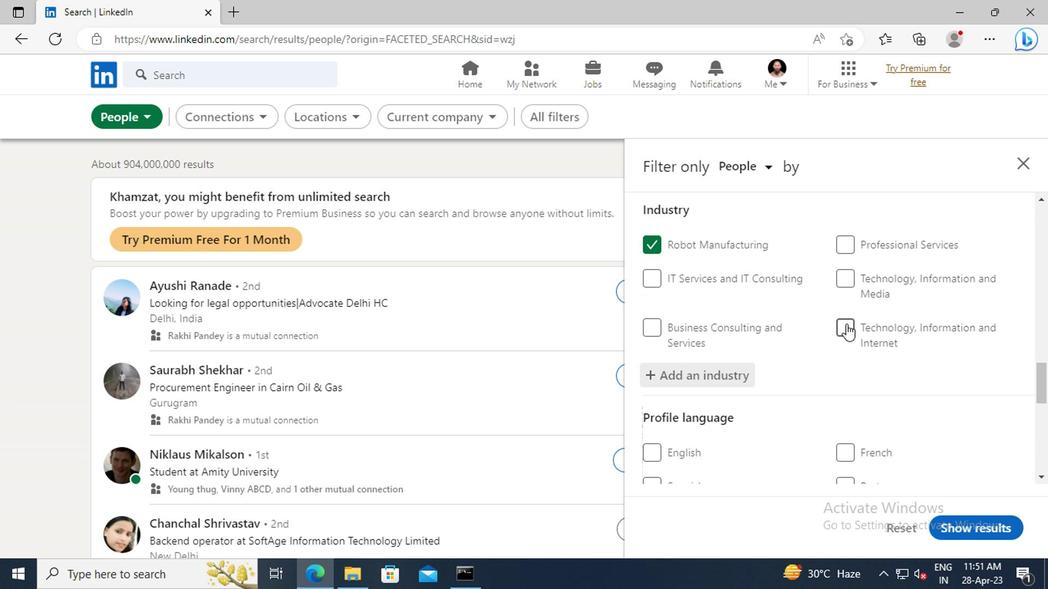 
Action: Mouse scrolled (843, 323) with delta (0, 0)
Screenshot: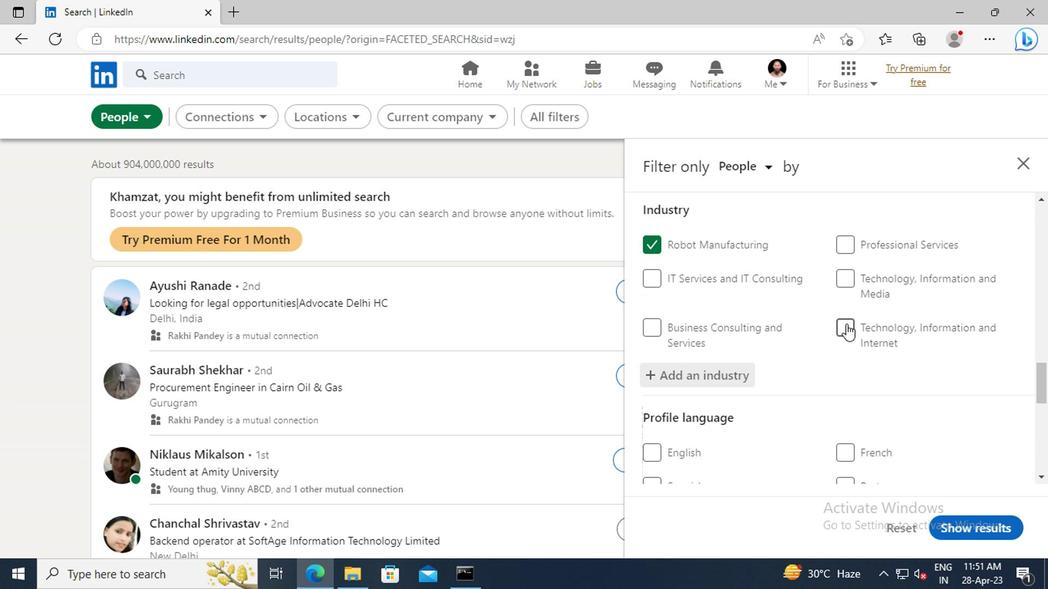 
Action: Mouse scrolled (843, 323) with delta (0, 0)
Screenshot: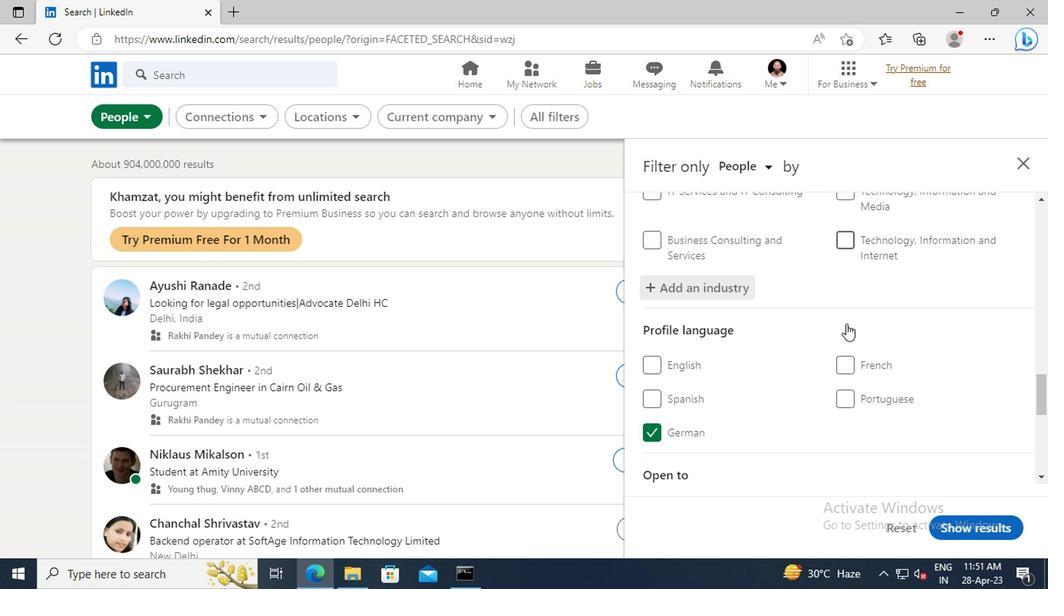 
Action: Mouse scrolled (843, 323) with delta (0, 0)
Screenshot: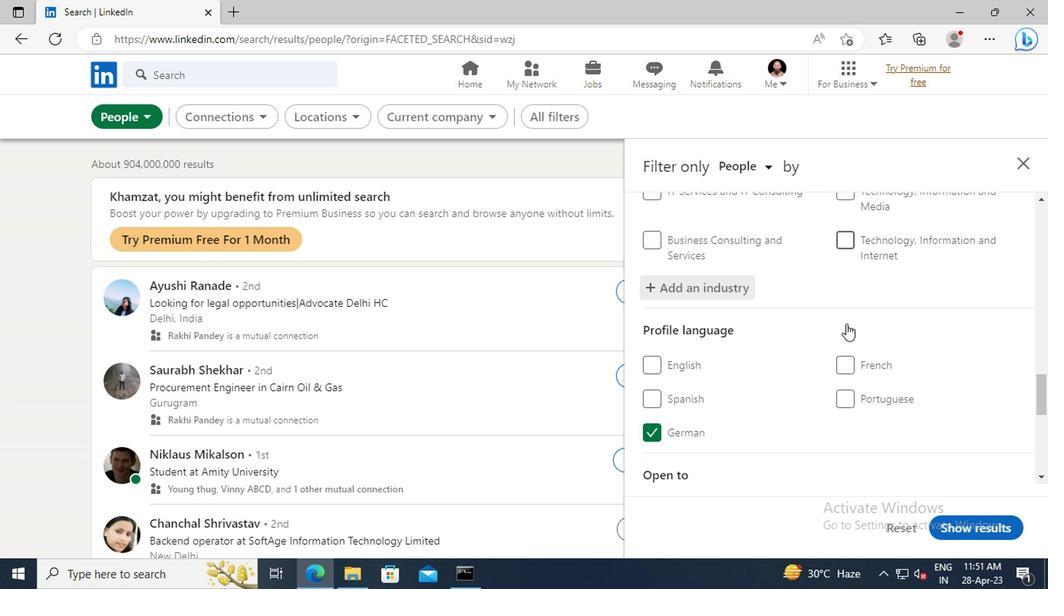 
Action: Mouse scrolled (843, 323) with delta (0, 0)
Screenshot: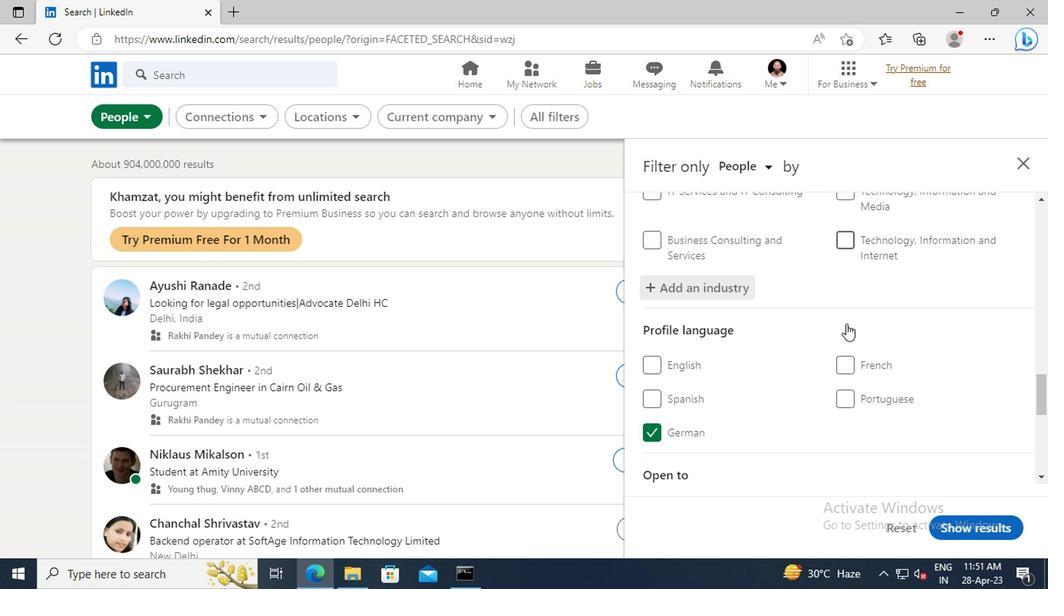 
Action: Mouse scrolled (843, 323) with delta (0, 0)
Screenshot: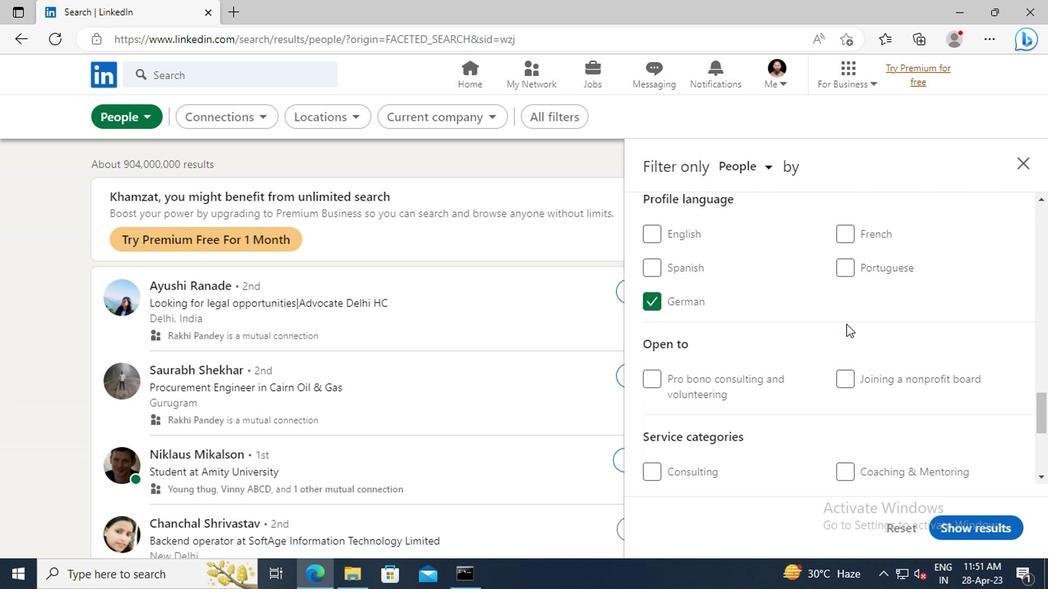 
Action: Mouse scrolled (843, 323) with delta (0, 0)
Screenshot: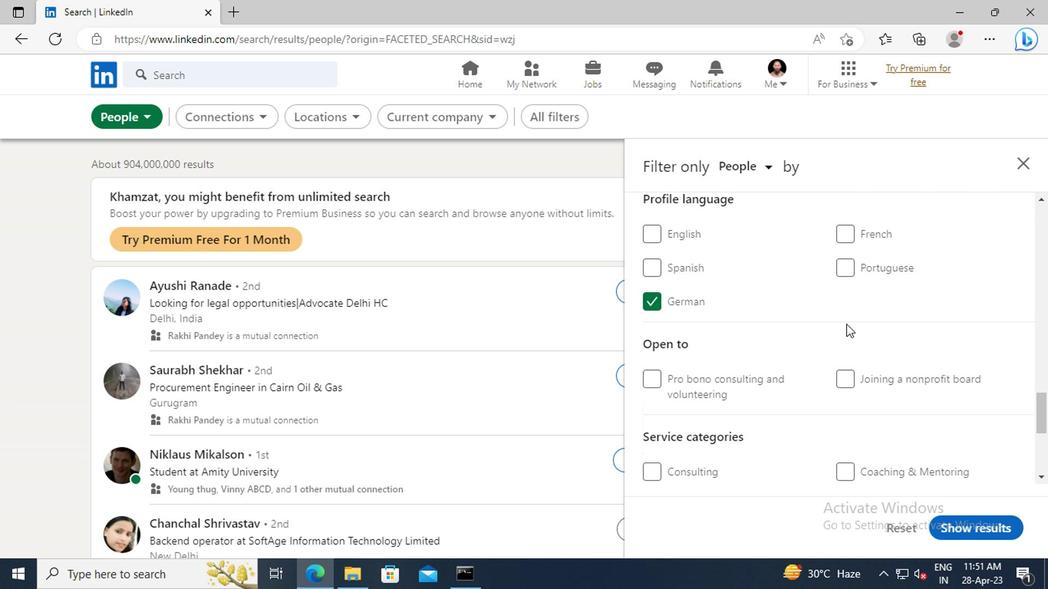 
Action: Mouse scrolled (843, 323) with delta (0, 0)
Screenshot: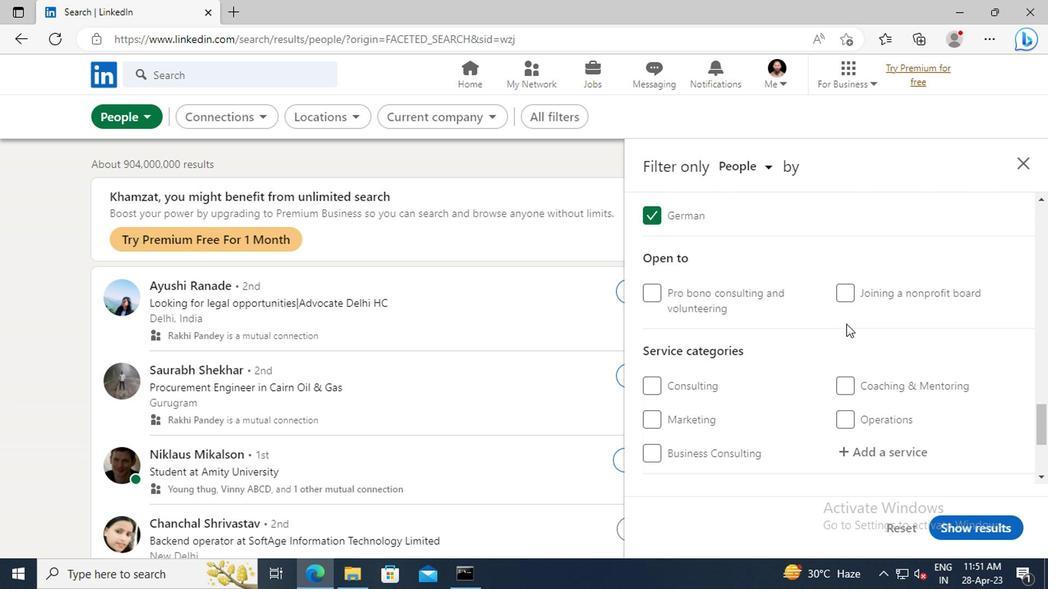 
Action: Mouse scrolled (843, 323) with delta (0, 0)
Screenshot: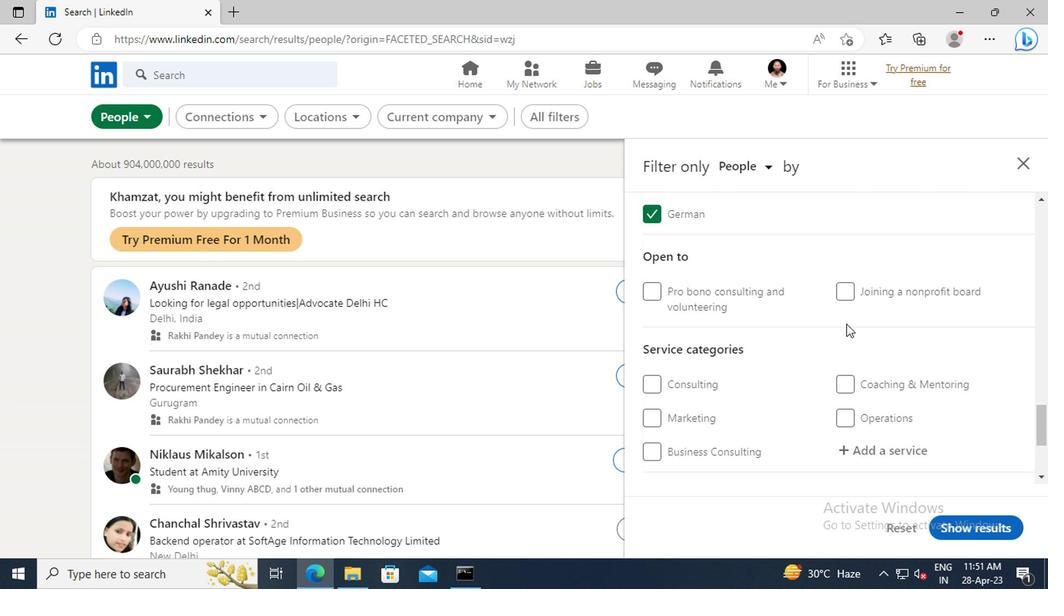 
Action: Mouse scrolled (843, 323) with delta (0, 0)
Screenshot: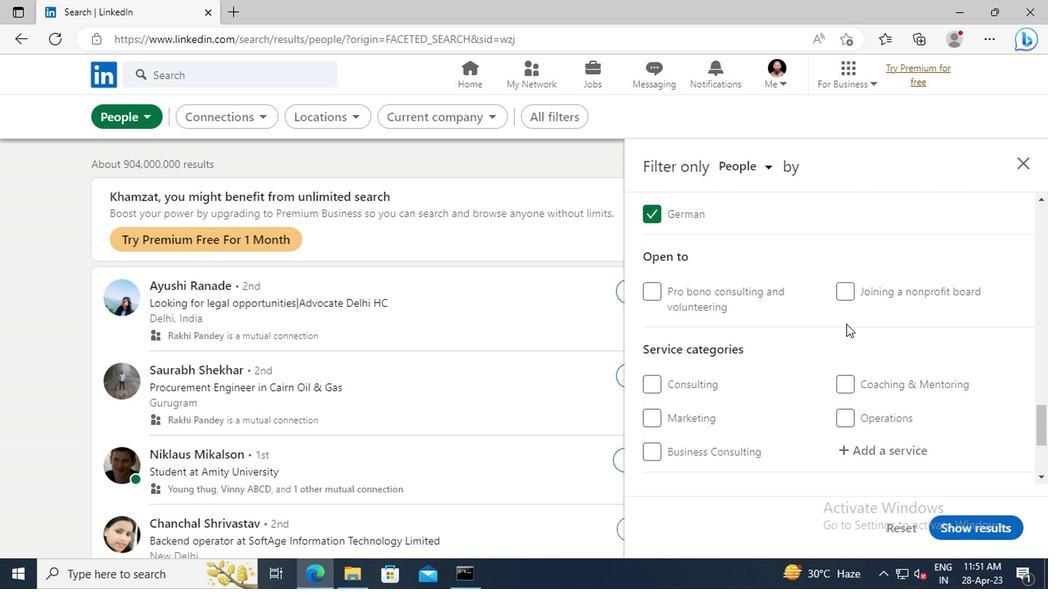 
Action: Mouse moved to (856, 322)
Screenshot: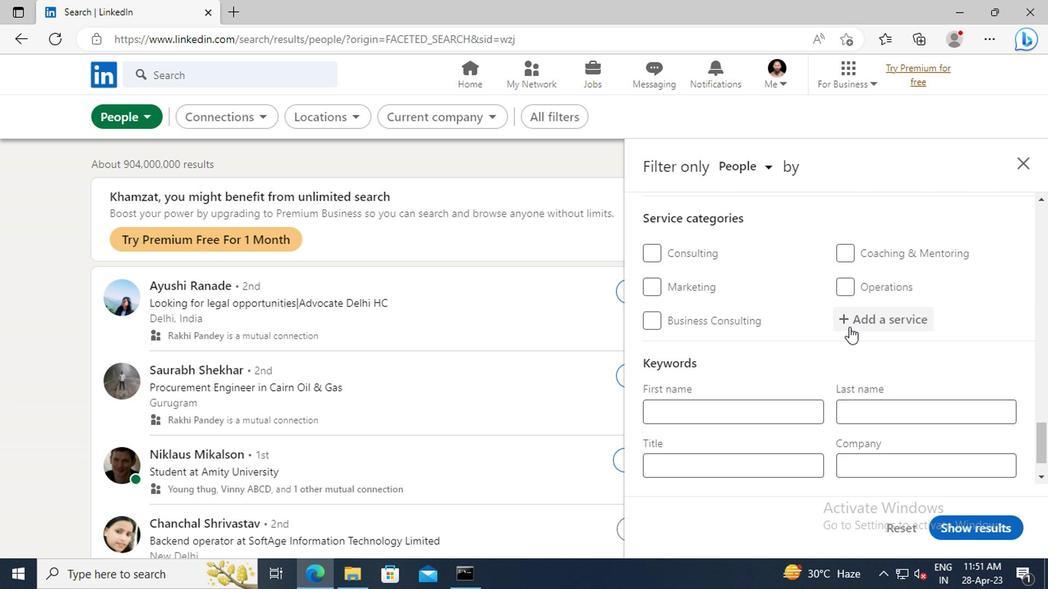 
Action: Mouse pressed left at (856, 322)
Screenshot: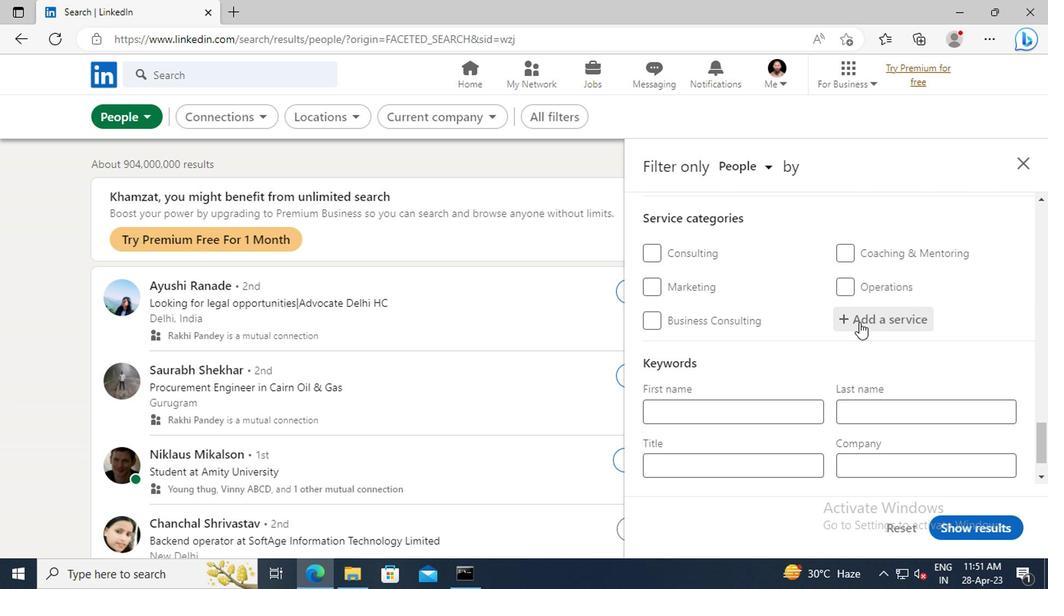 
Action: Key pressed <Key.shift>USER<Key.space><Key.shift>EXPERIENCE<Key.space><Key.shift>WR
Screenshot: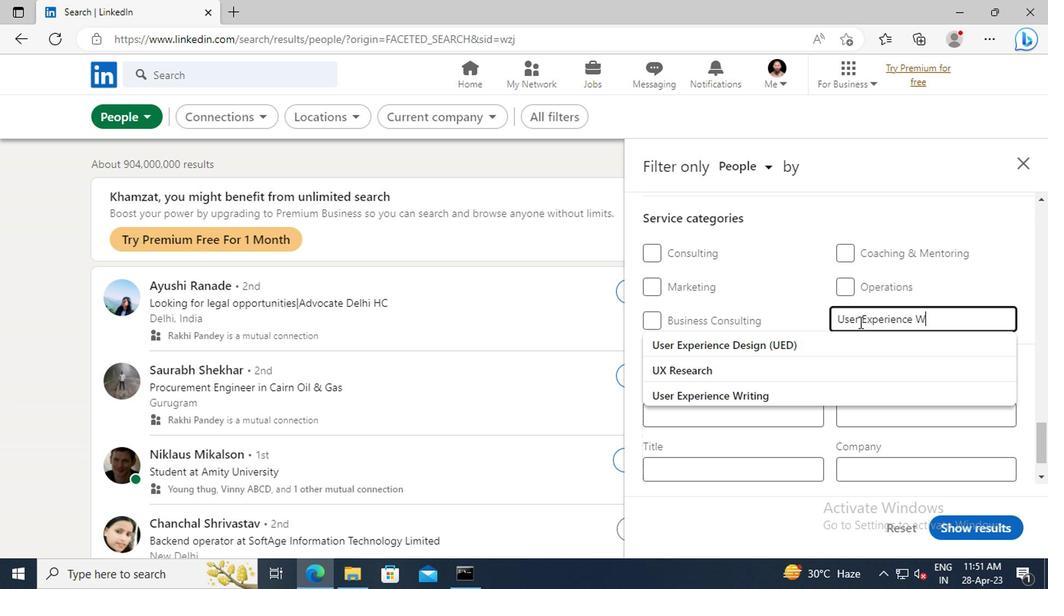 
Action: Mouse moved to (855, 337)
Screenshot: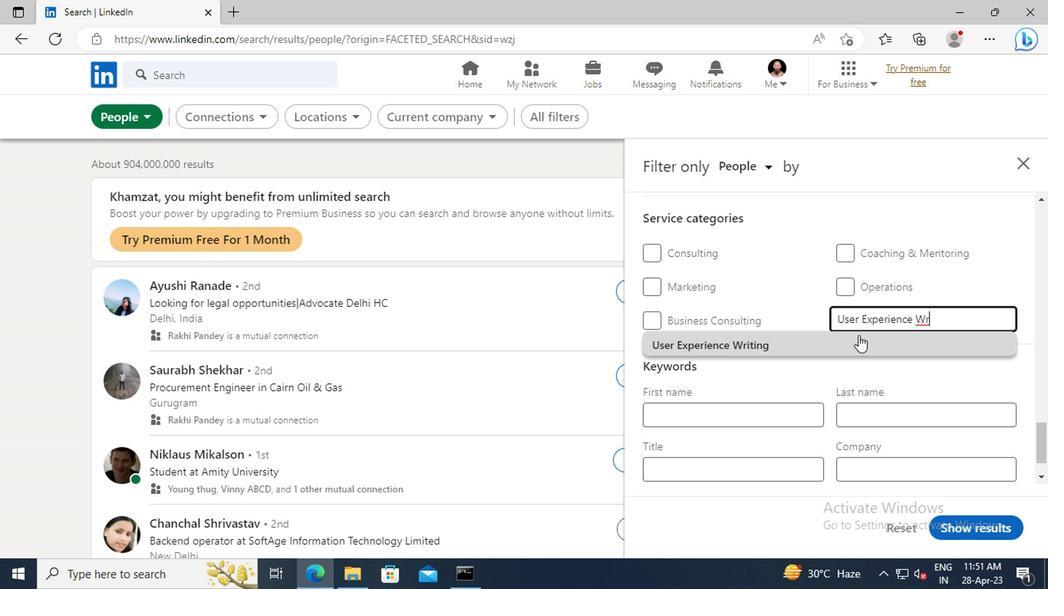 
Action: Mouse pressed left at (855, 337)
Screenshot: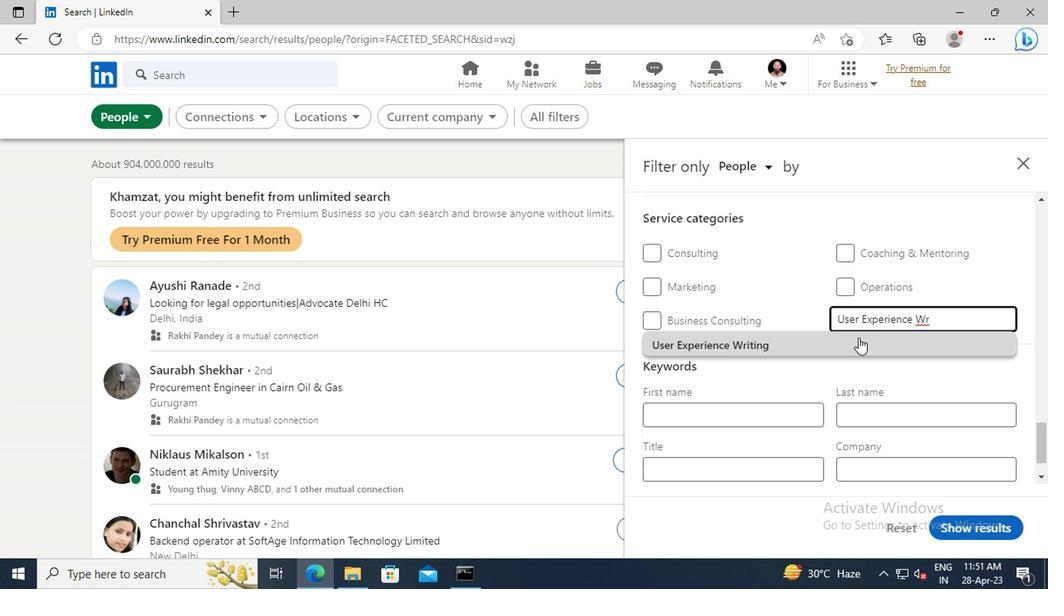 
Action: Mouse moved to (851, 332)
Screenshot: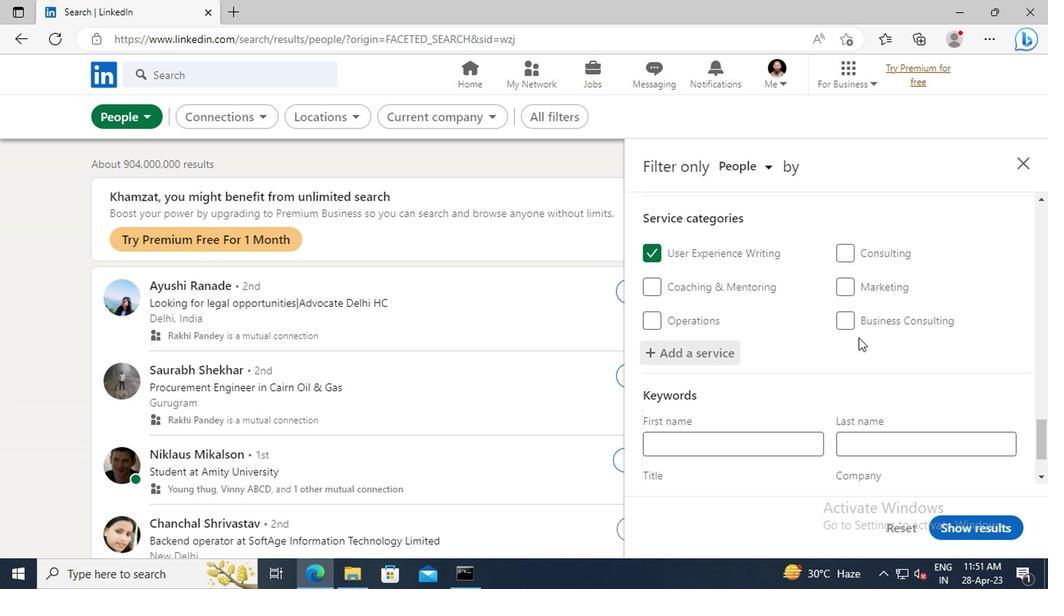 
Action: Mouse scrolled (851, 331) with delta (0, -1)
Screenshot: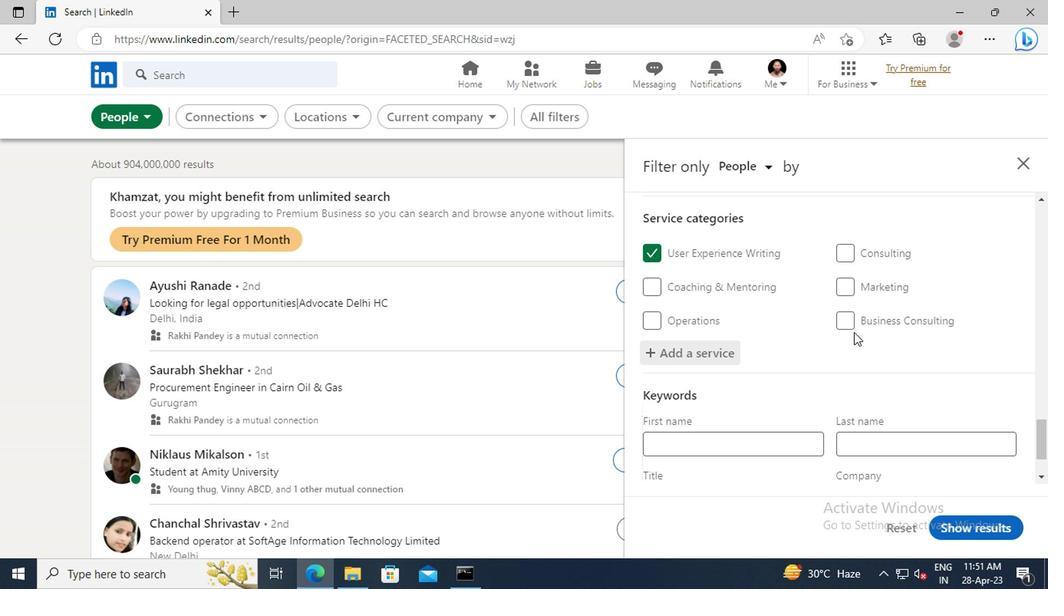 
Action: Mouse scrolled (851, 331) with delta (0, -1)
Screenshot: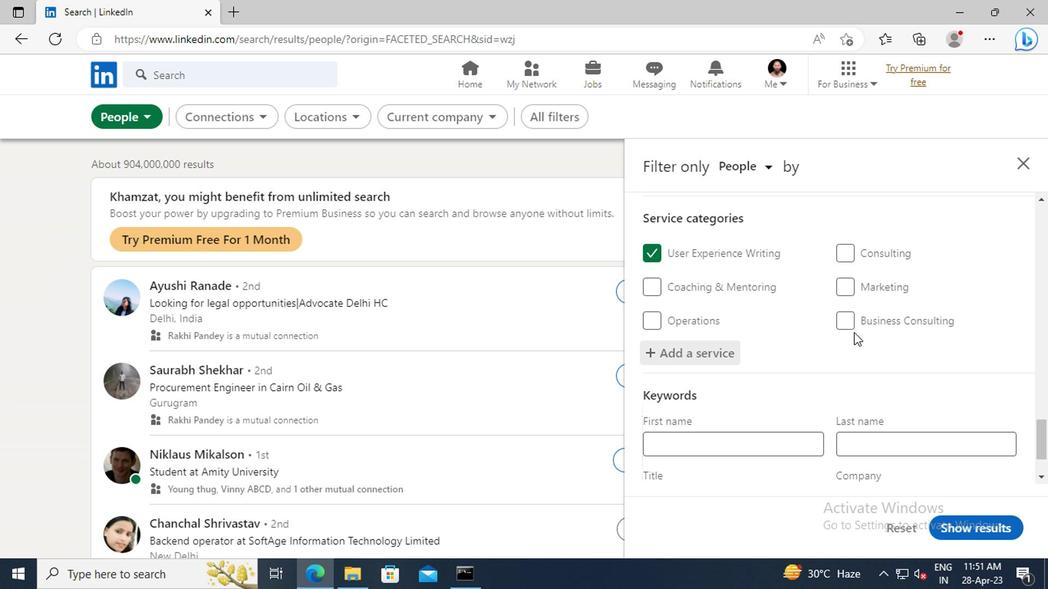 
Action: Mouse scrolled (851, 331) with delta (0, -1)
Screenshot: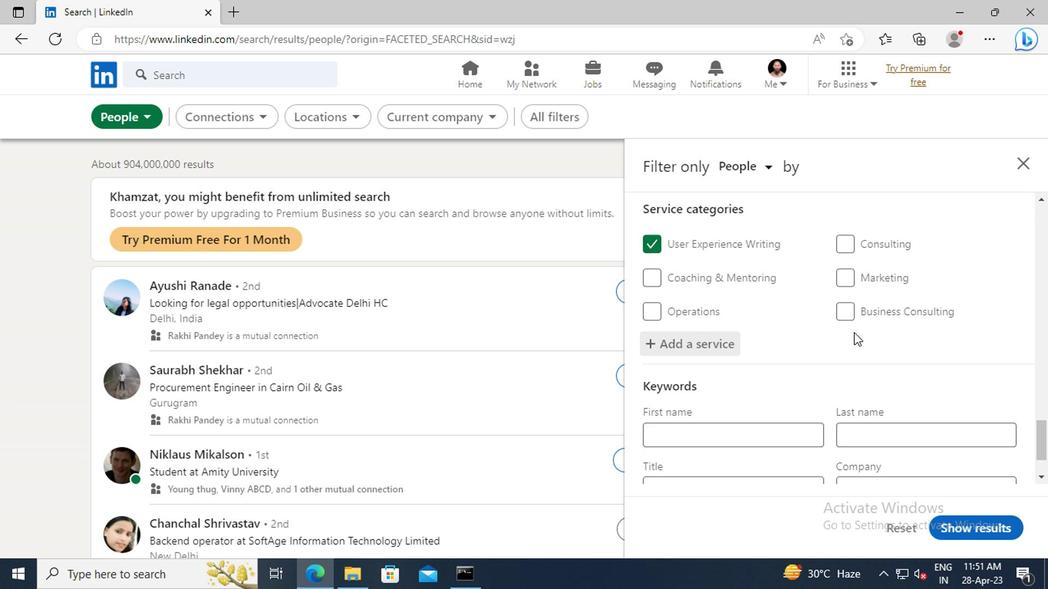
Action: Mouse moved to (680, 416)
Screenshot: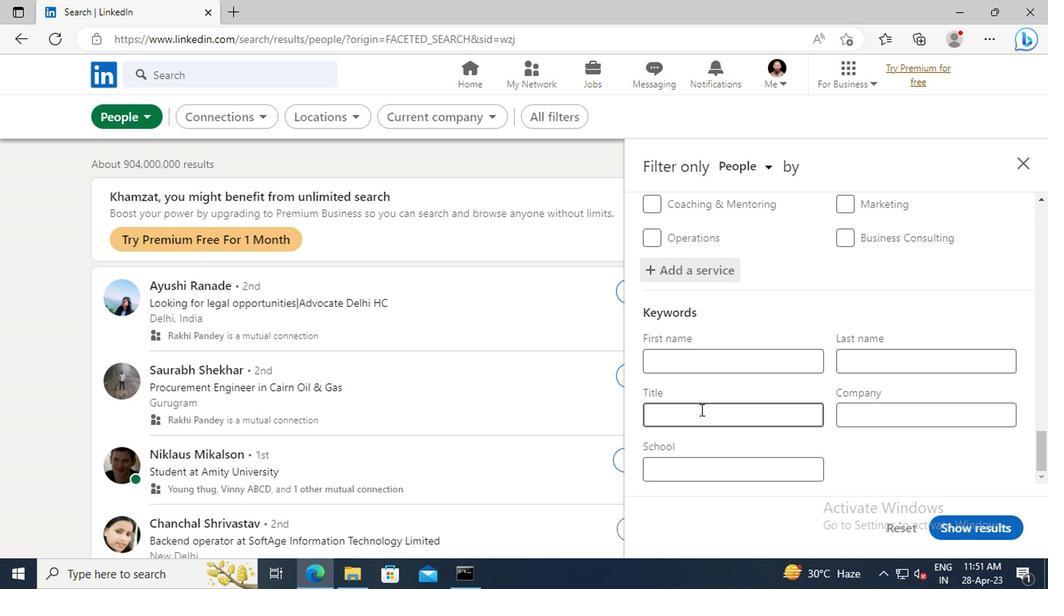 
Action: Mouse pressed left at (680, 416)
Screenshot: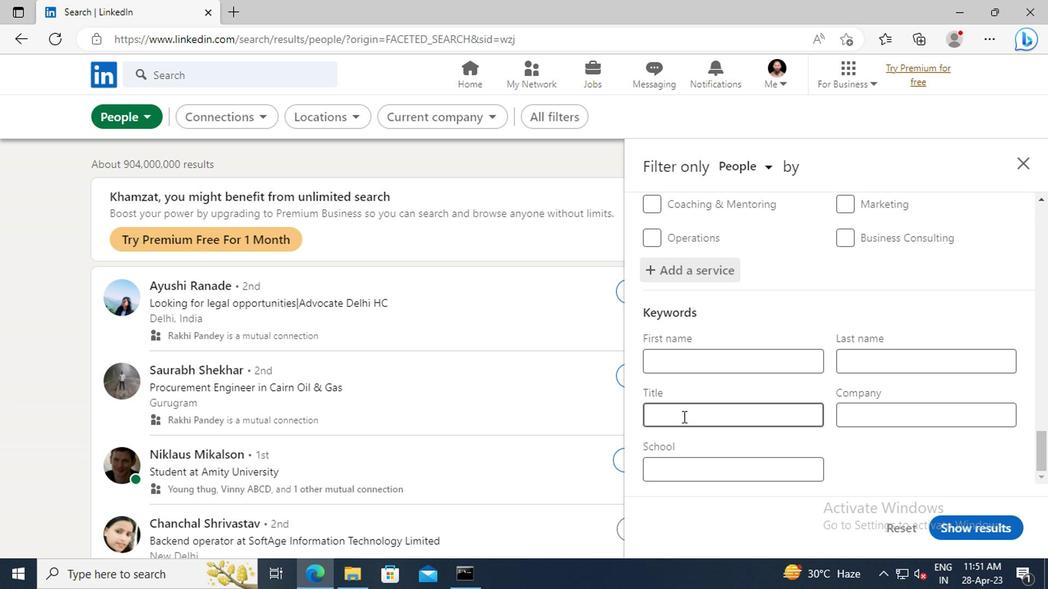 
Action: Key pressed <Key.shift>ROOFER<Key.enter>
Screenshot: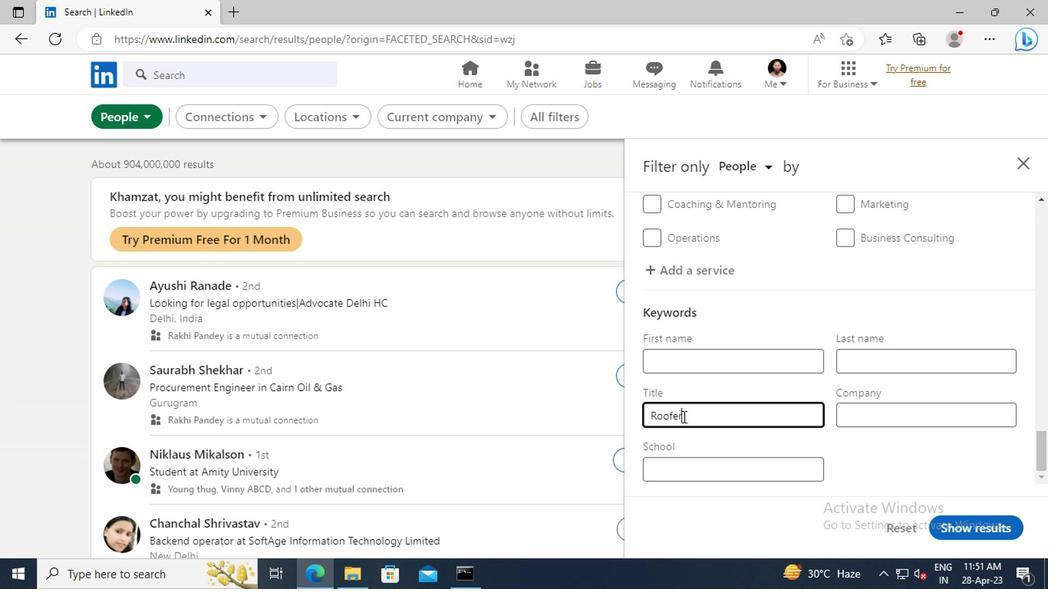 
Action: Mouse moved to (950, 524)
Screenshot: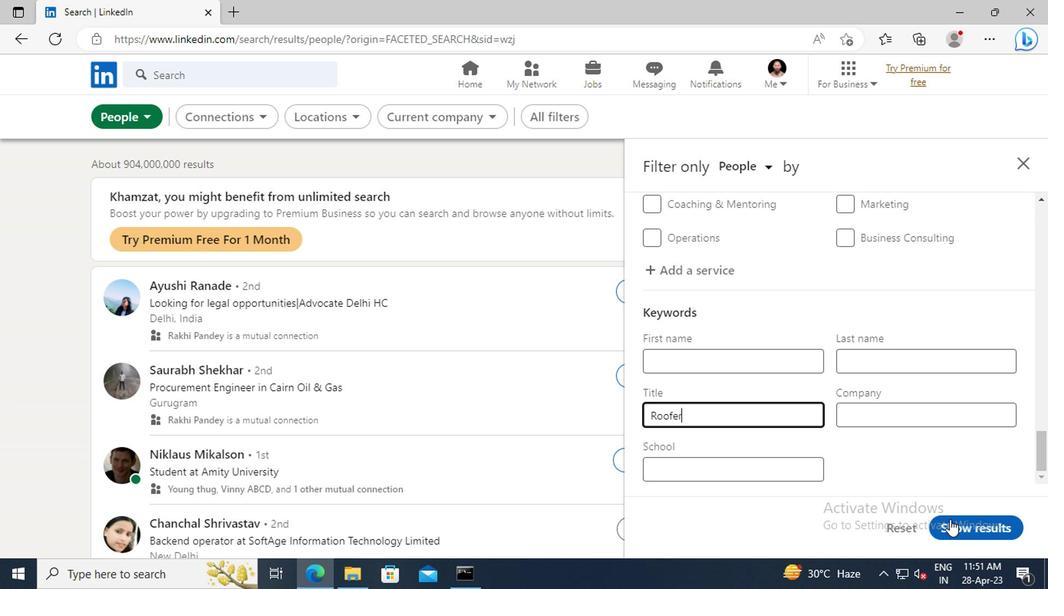 
Action: Mouse pressed left at (950, 524)
Screenshot: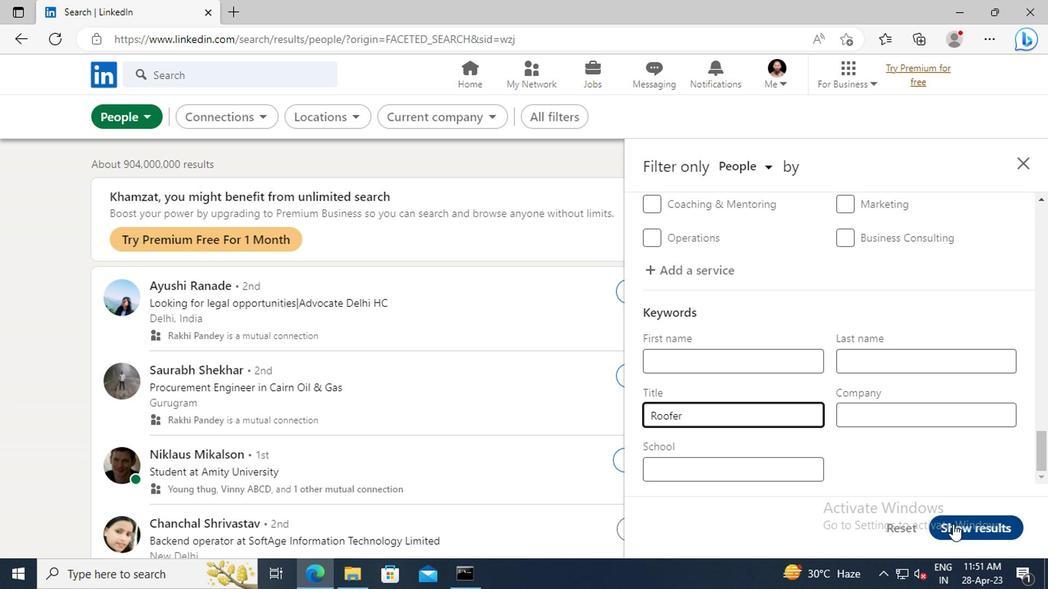 
